 Task: Find connections with filter location Suluru with filter topic #Productivitywith filter profile language Potuguese with filter current company SpeedHire with filter school William Carey University, Shillong with filter industry Wholesale Raw Farm Products with filter service category User Experience Design with filter keywords title Public Relations
Action: Mouse moved to (629, 101)
Screenshot: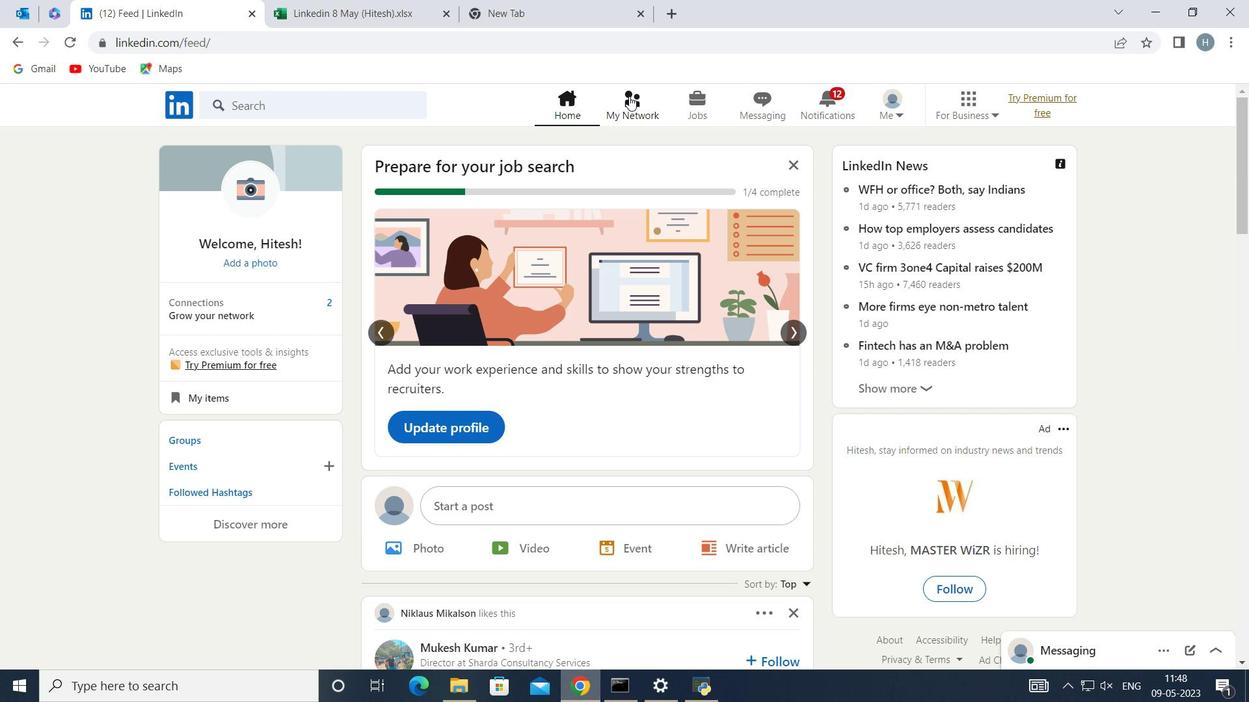 
Action: Mouse pressed left at (629, 101)
Screenshot: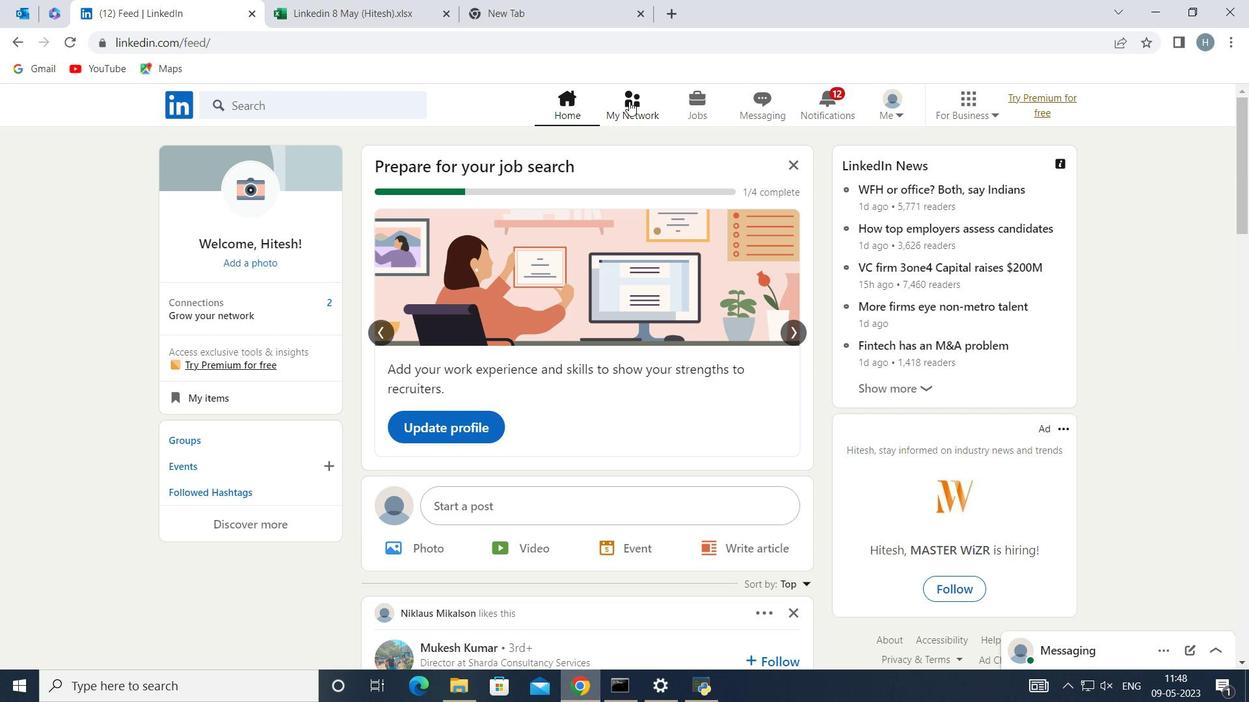 
Action: Mouse moved to (346, 186)
Screenshot: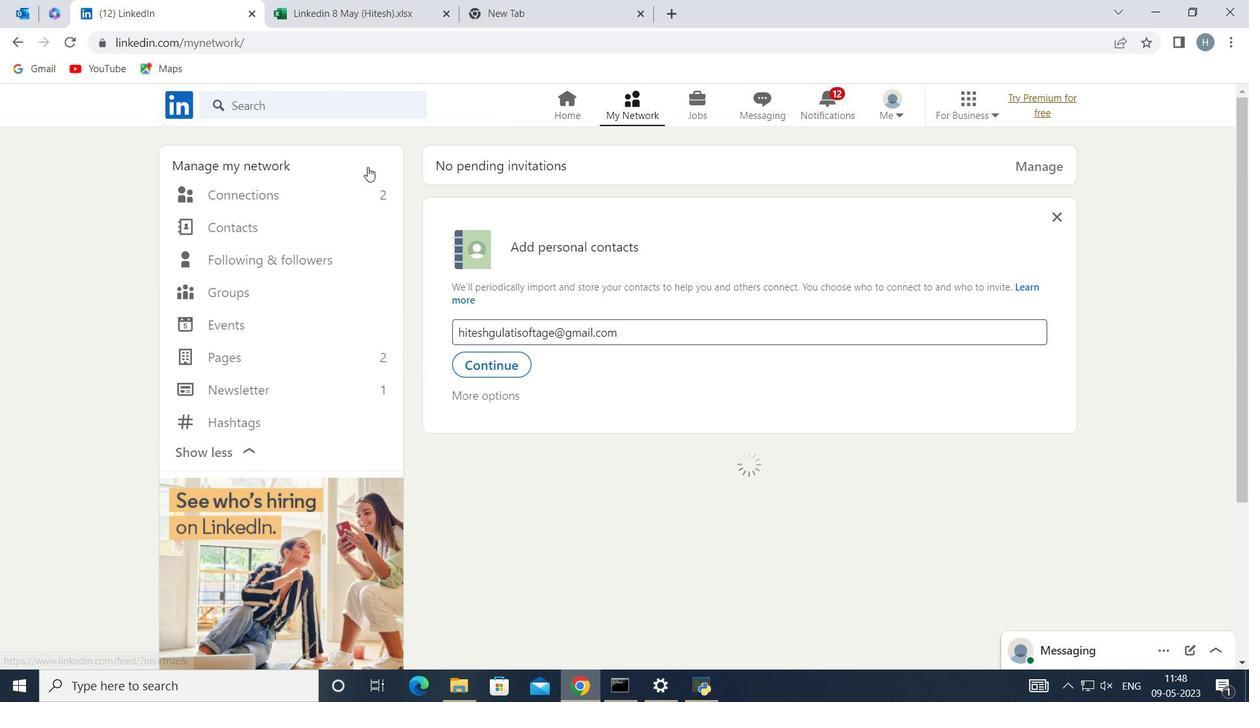 
Action: Mouse pressed left at (346, 186)
Screenshot: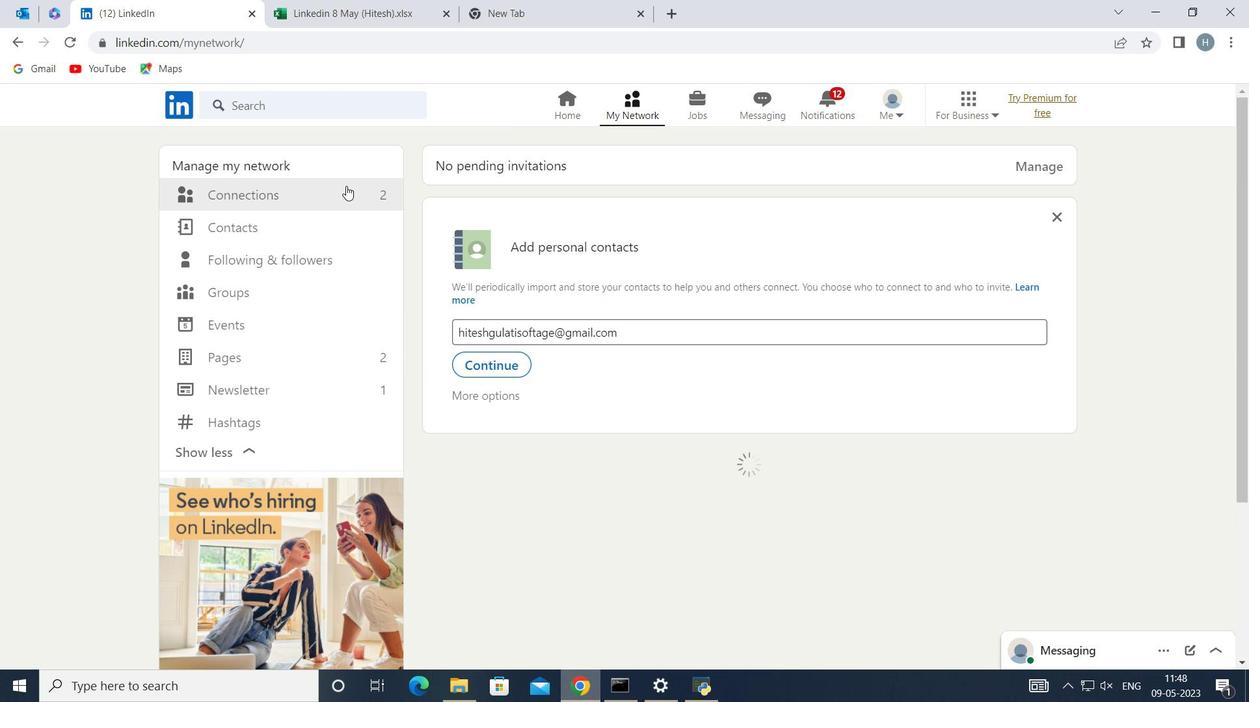 
Action: Mouse moved to (738, 193)
Screenshot: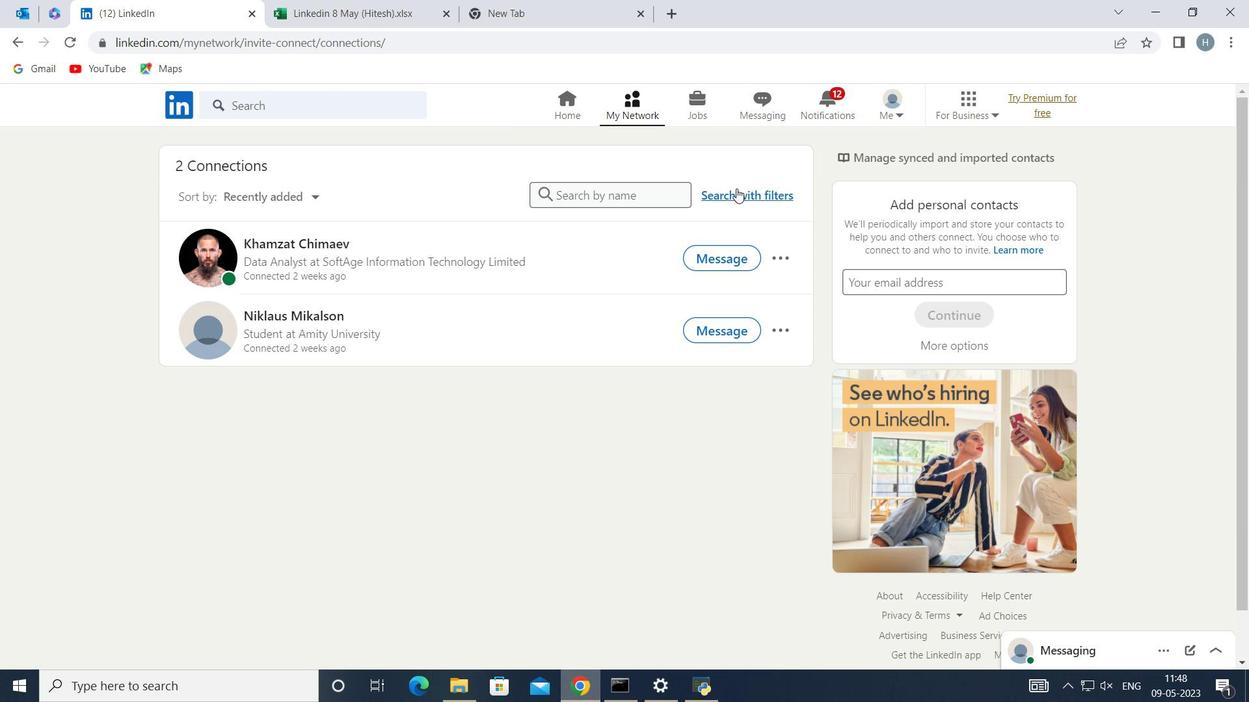 
Action: Mouse pressed left at (738, 193)
Screenshot: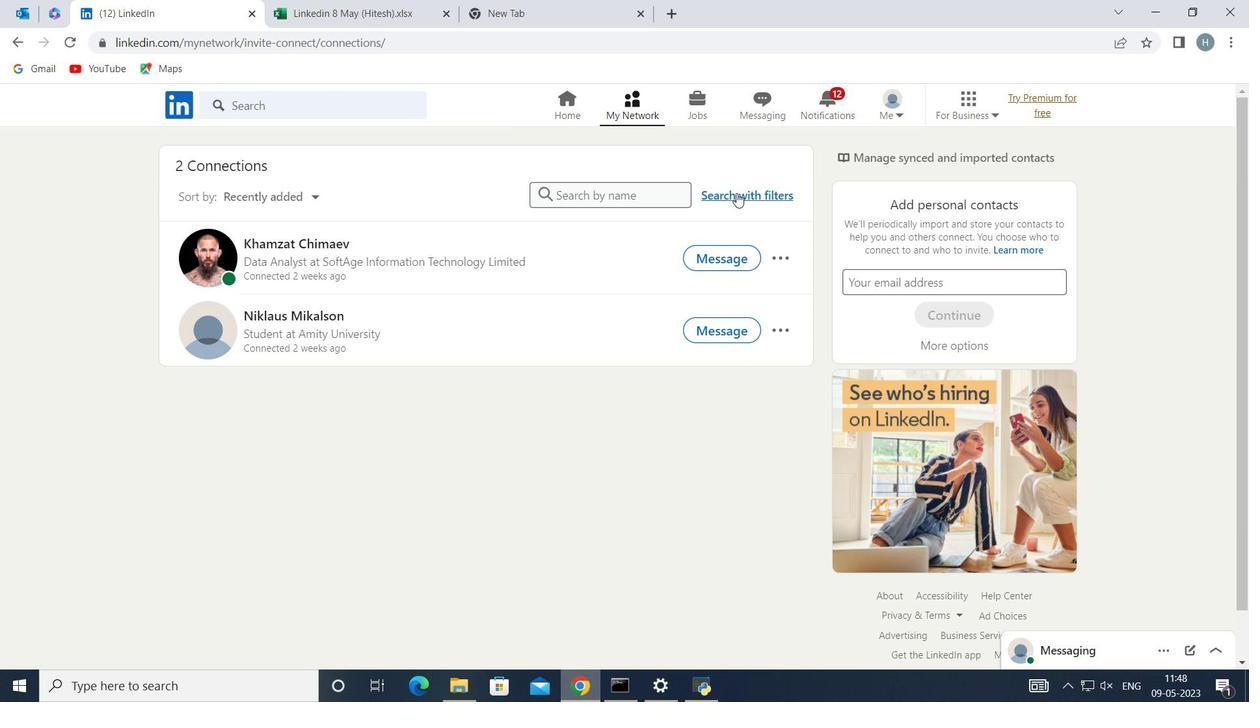 
Action: Mouse moved to (674, 150)
Screenshot: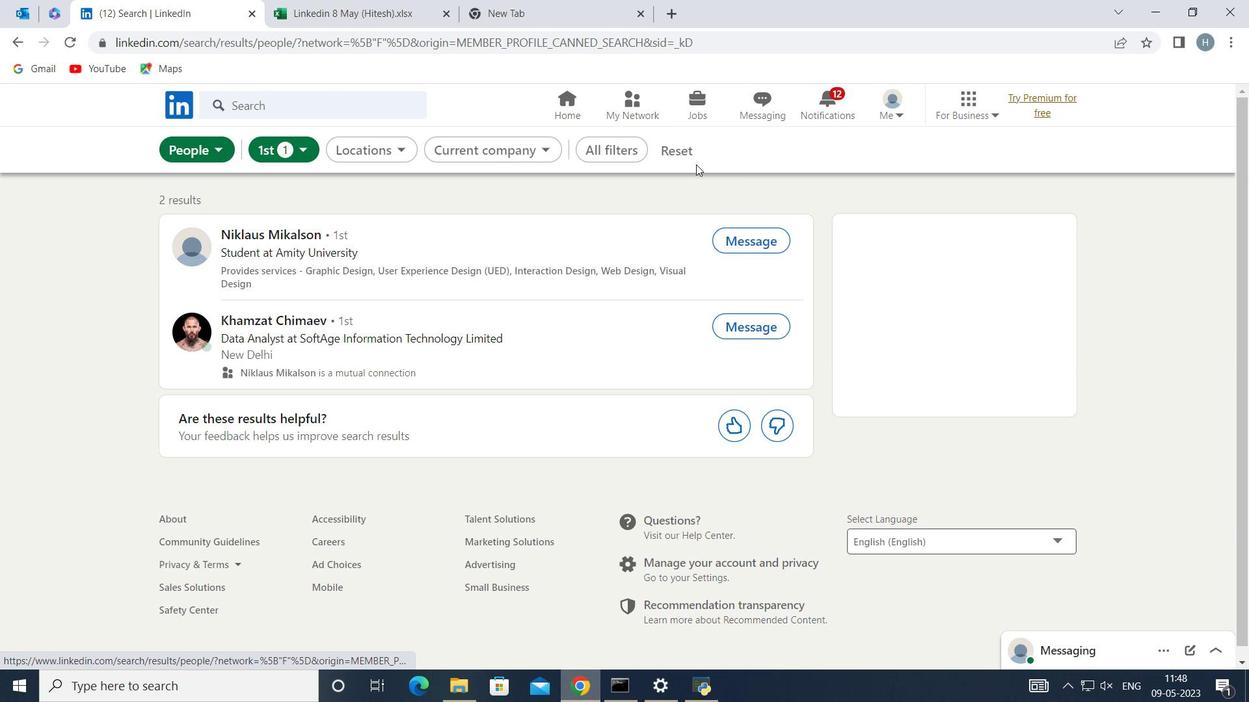 
Action: Mouse pressed left at (674, 150)
Screenshot: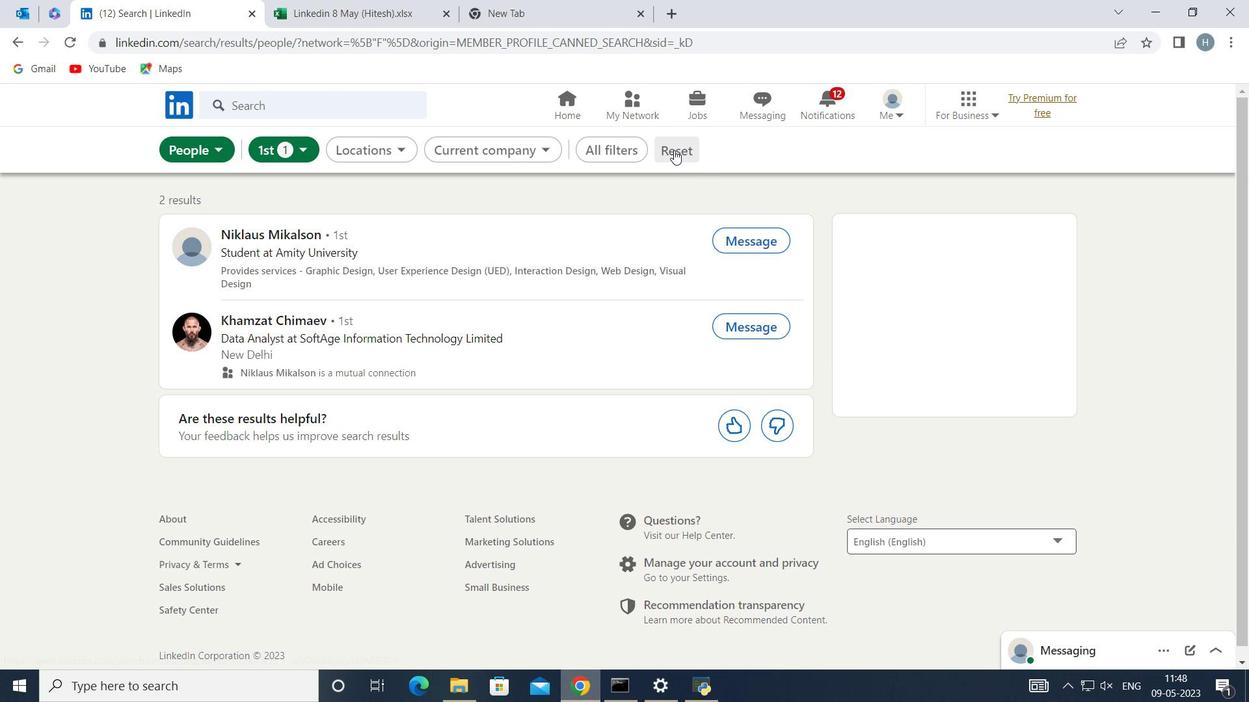 
Action: Mouse moved to (662, 147)
Screenshot: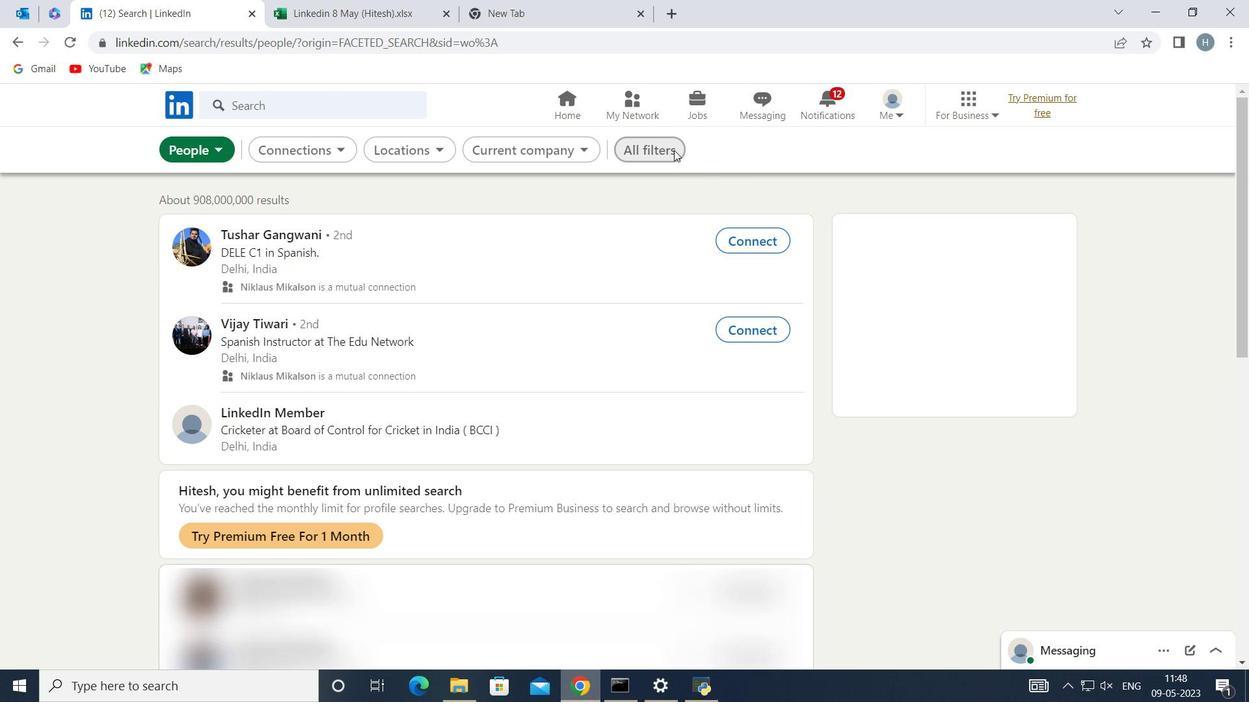 
Action: Mouse pressed left at (662, 147)
Screenshot: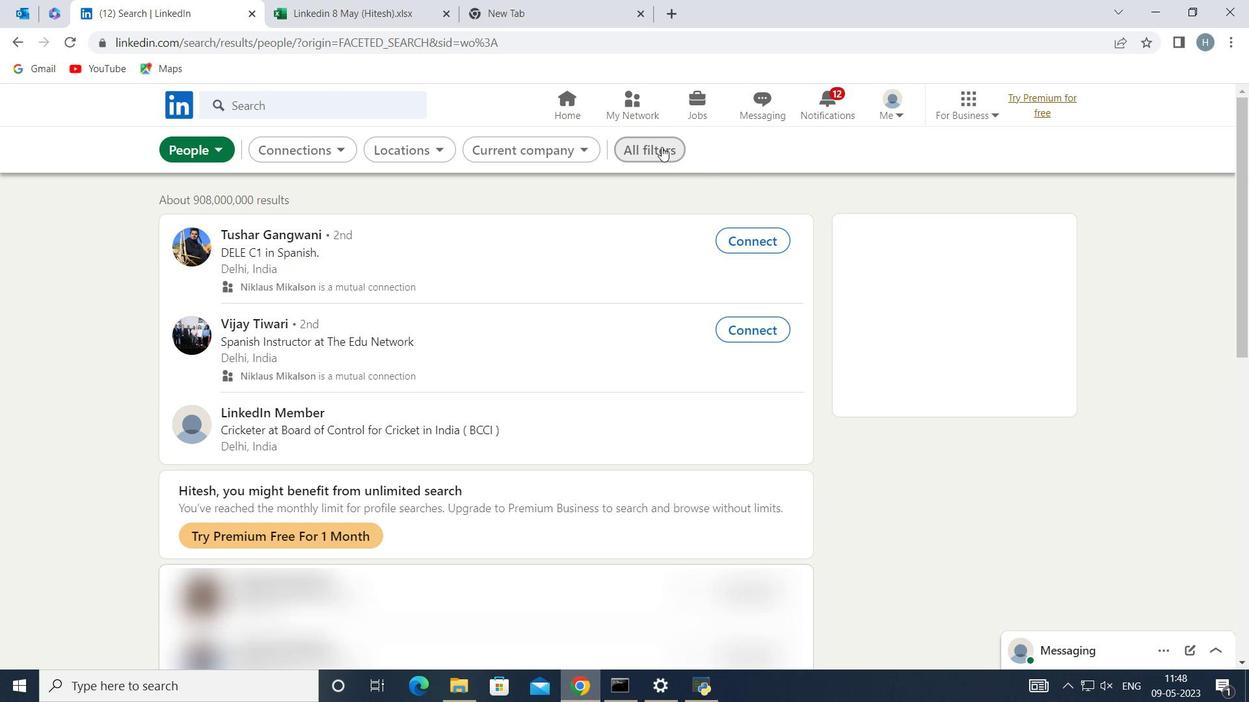 
Action: Mouse moved to (966, 339)
Screenshot: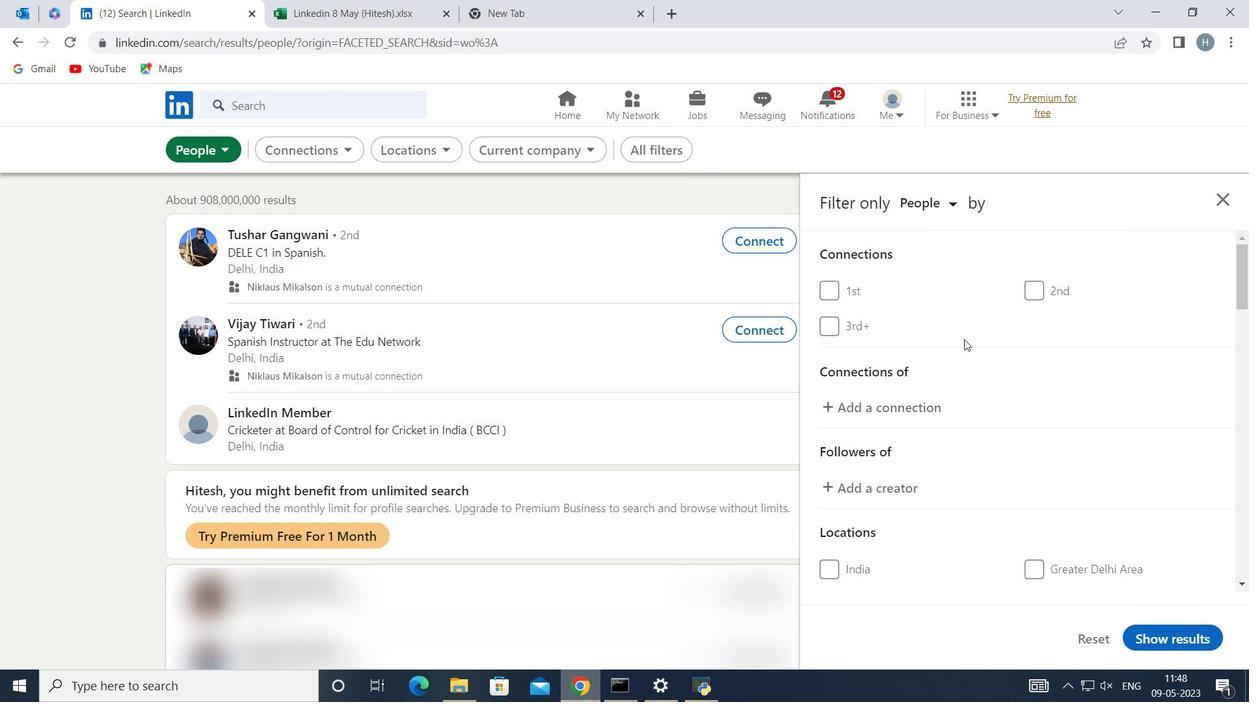 
Action: Mouse scrolled (966, 339) with delta (0, 0)
Screenshot: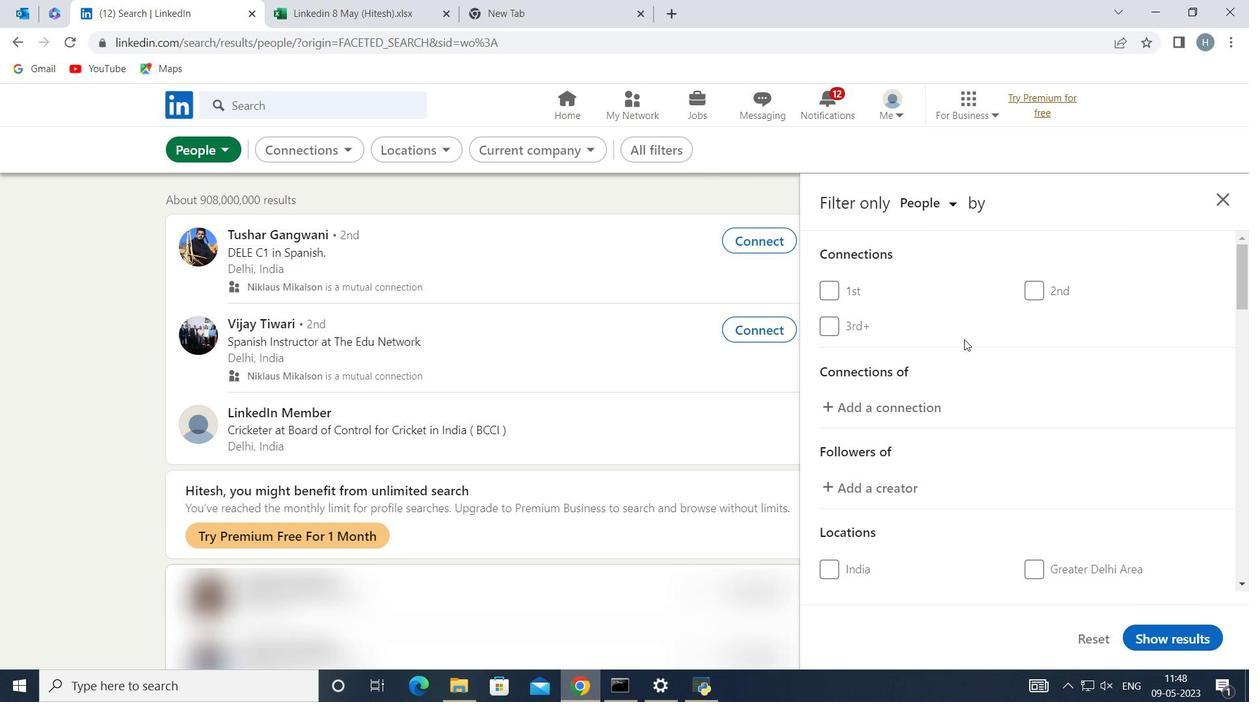 
Action: Mouse moved to (967, 339)
Screenshot: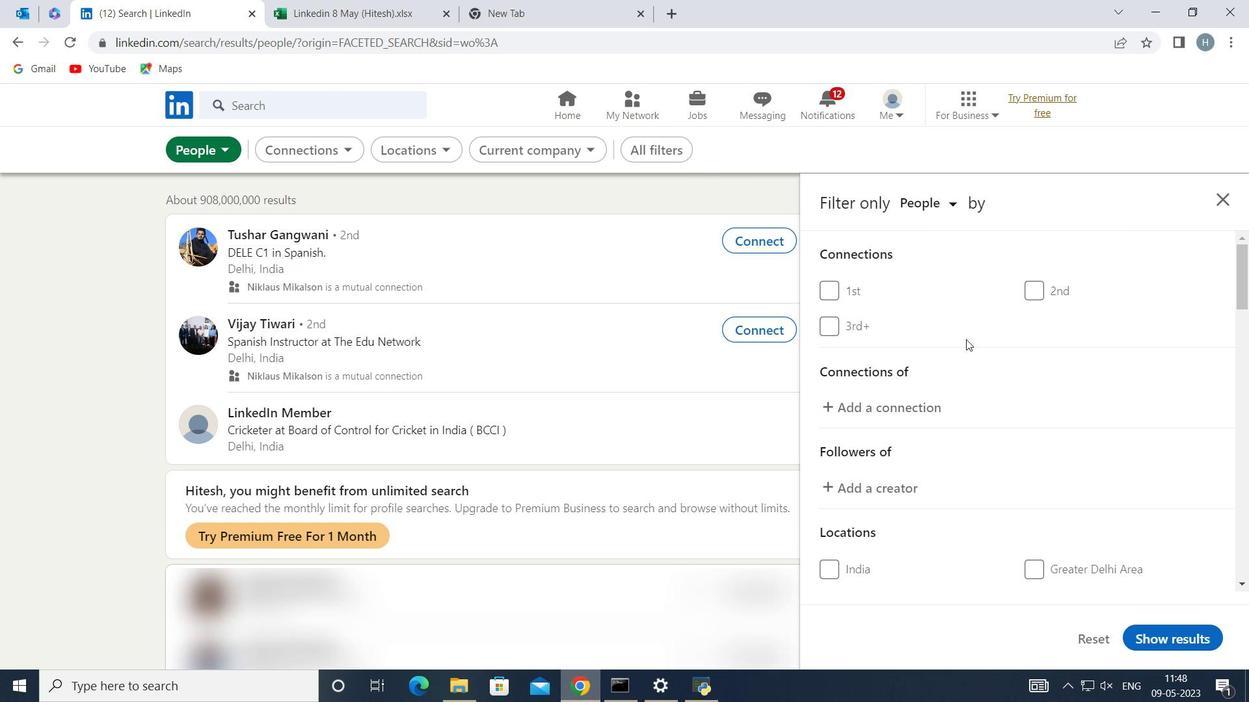 
Action: Mouse scrolled (967, 339) with delta (0, 0)
Screenshot: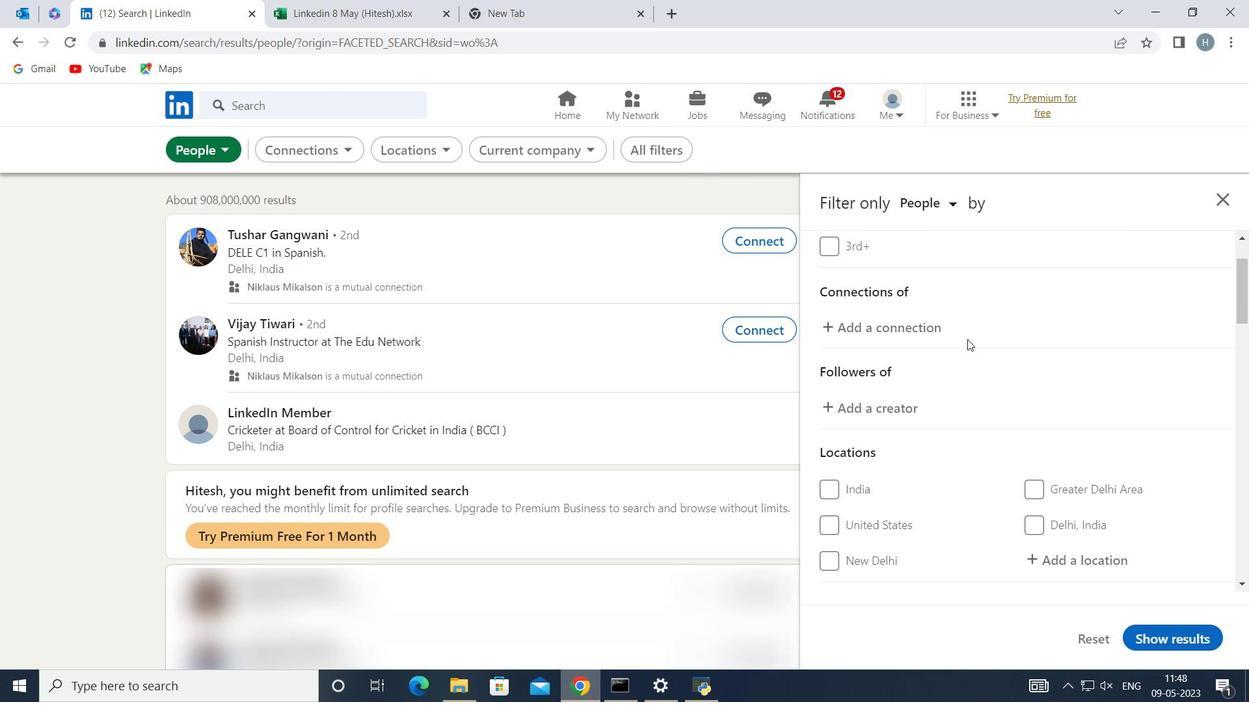 
Action: Mouse moved to (1091, 473)
Screenshot: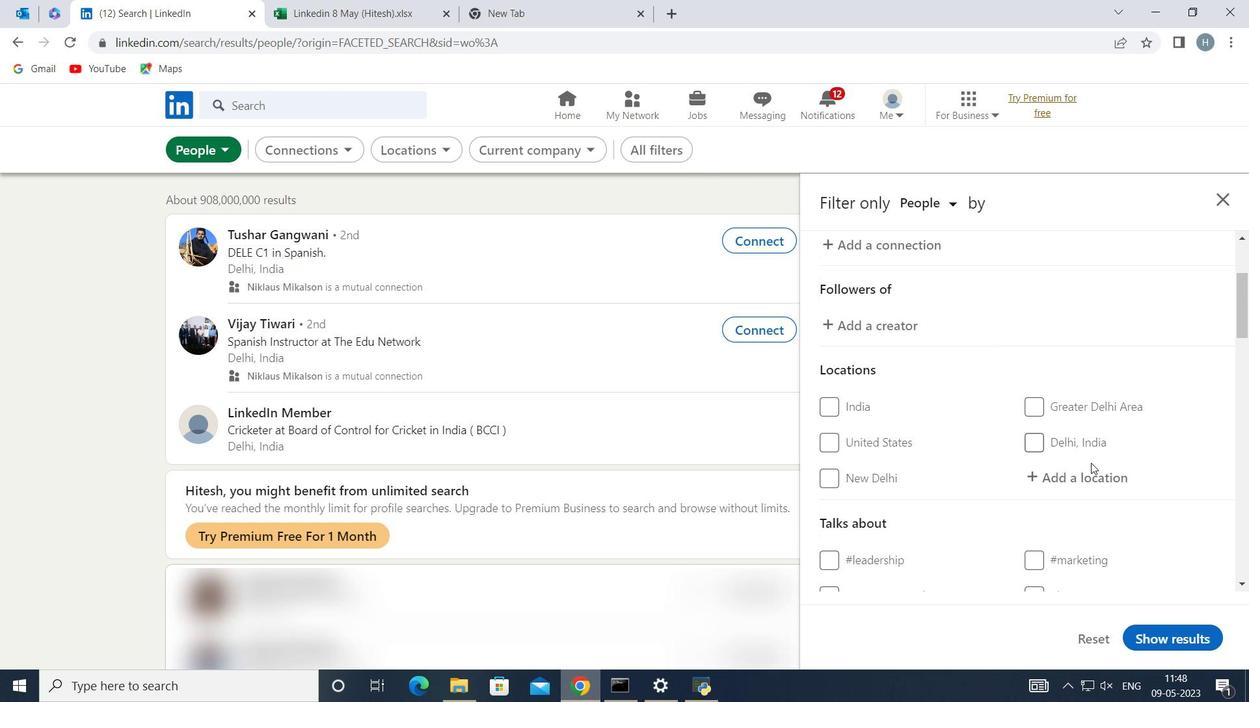 
Action: Mouse pressed left at (1091, 473)
Screenshot: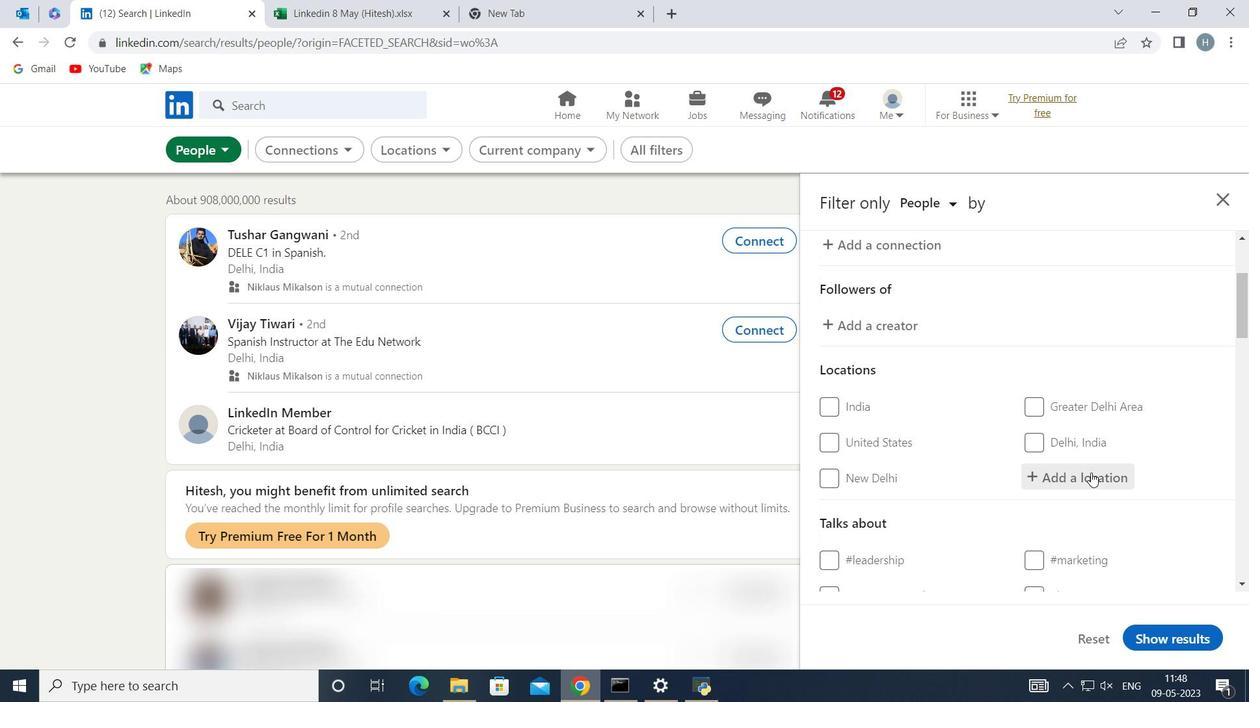 
Action: Key pressed <Key.shift>Suluru
Screenshot: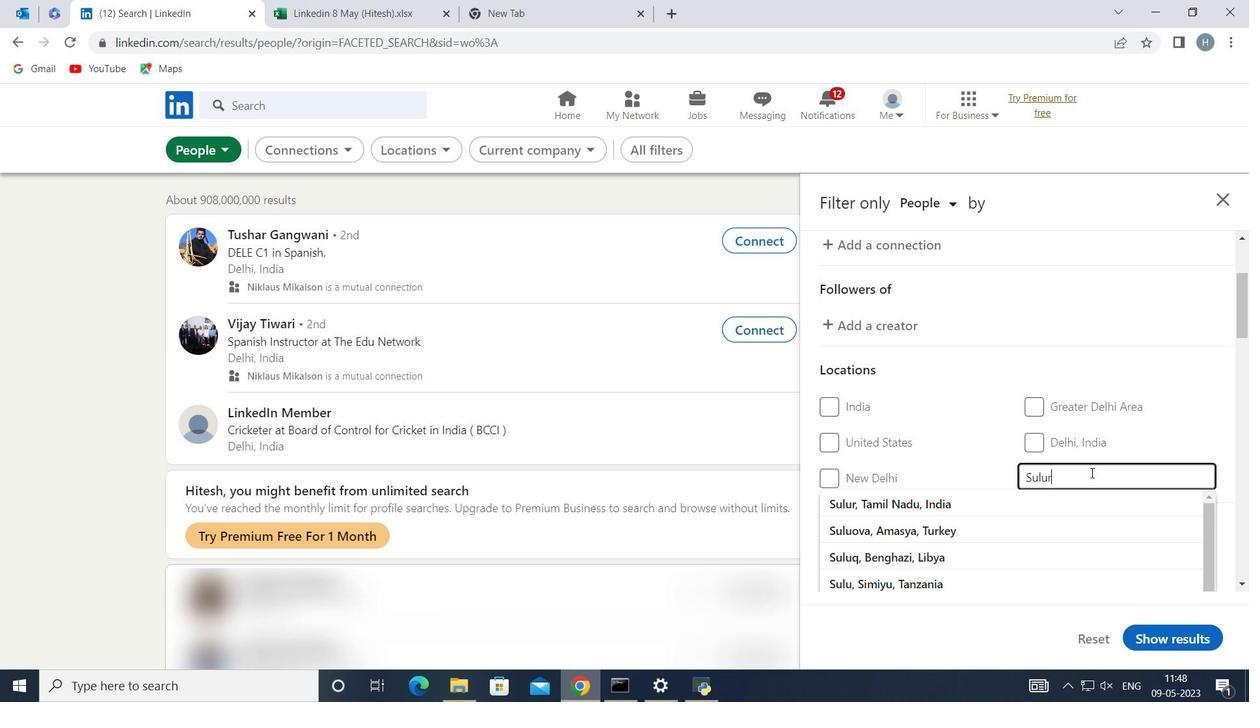 
Action: Mouse moved to (1187, 432)
Screenshot: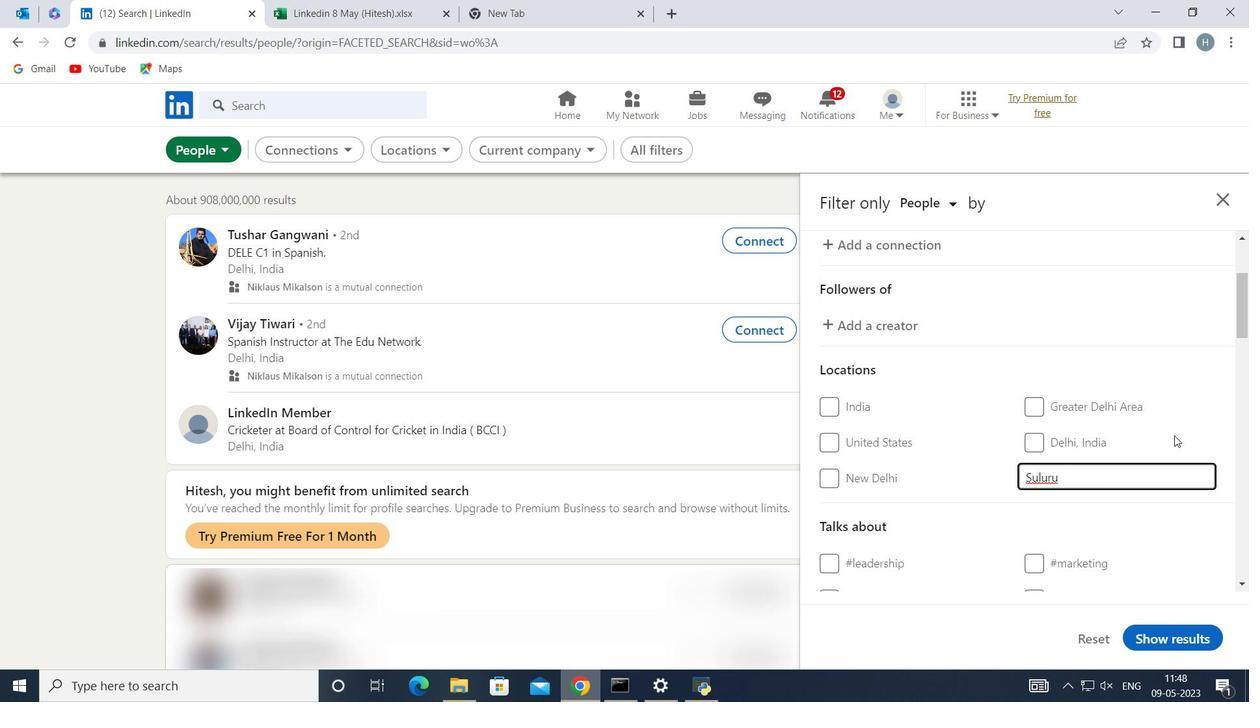 
Action: Mouse pressed left at (1187, 432)
Screenshot: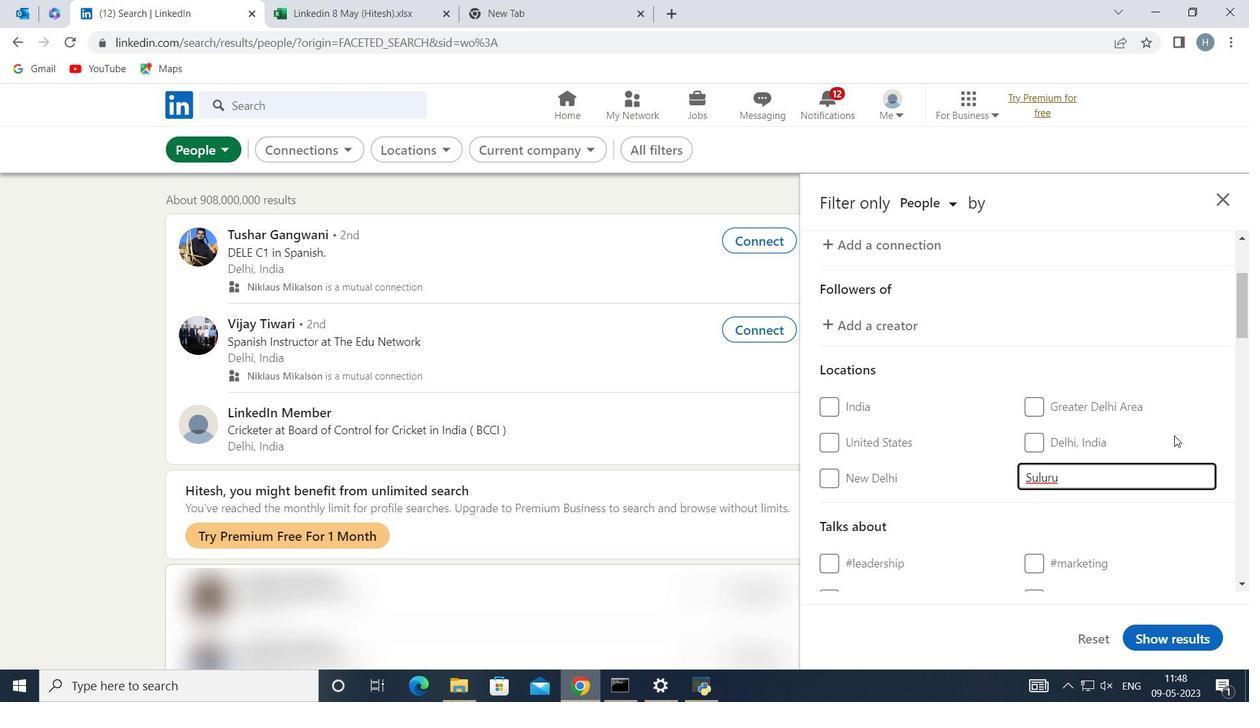 
Action: Mouse moved to (1165, 437)
Screenshot: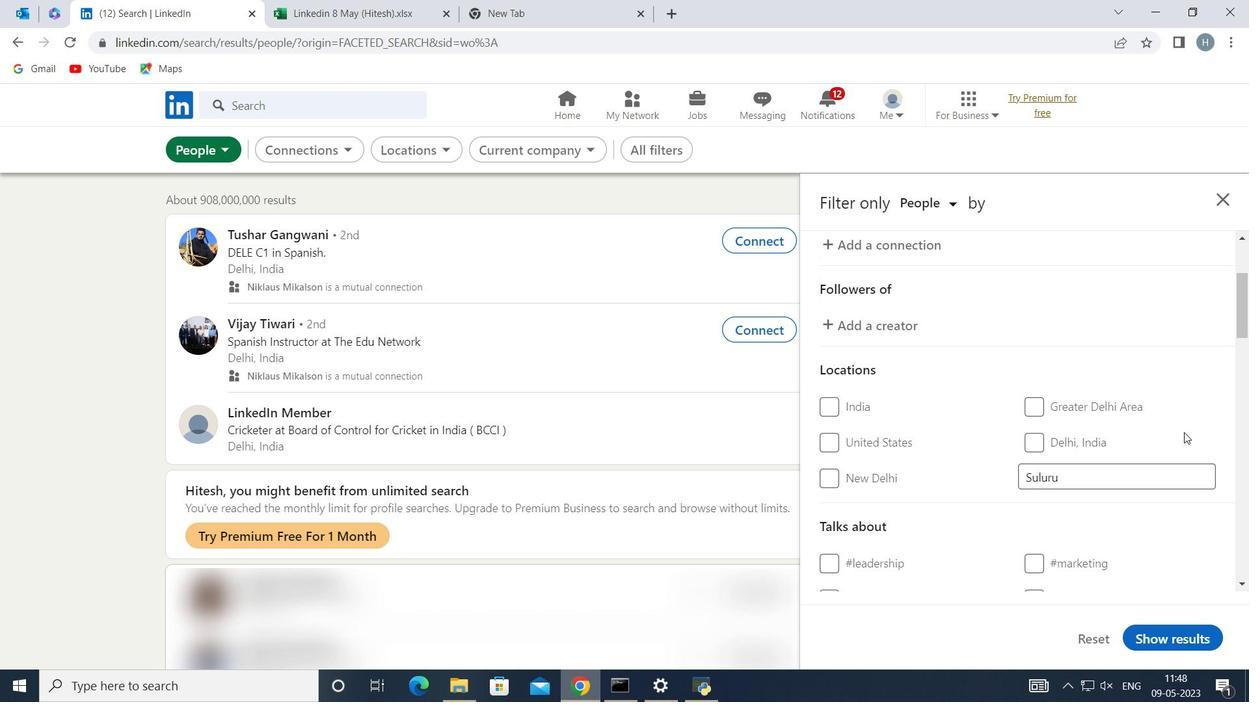 
Action: Mouse scrolled (1165, 436) with delta (0, 0)
Screenshot: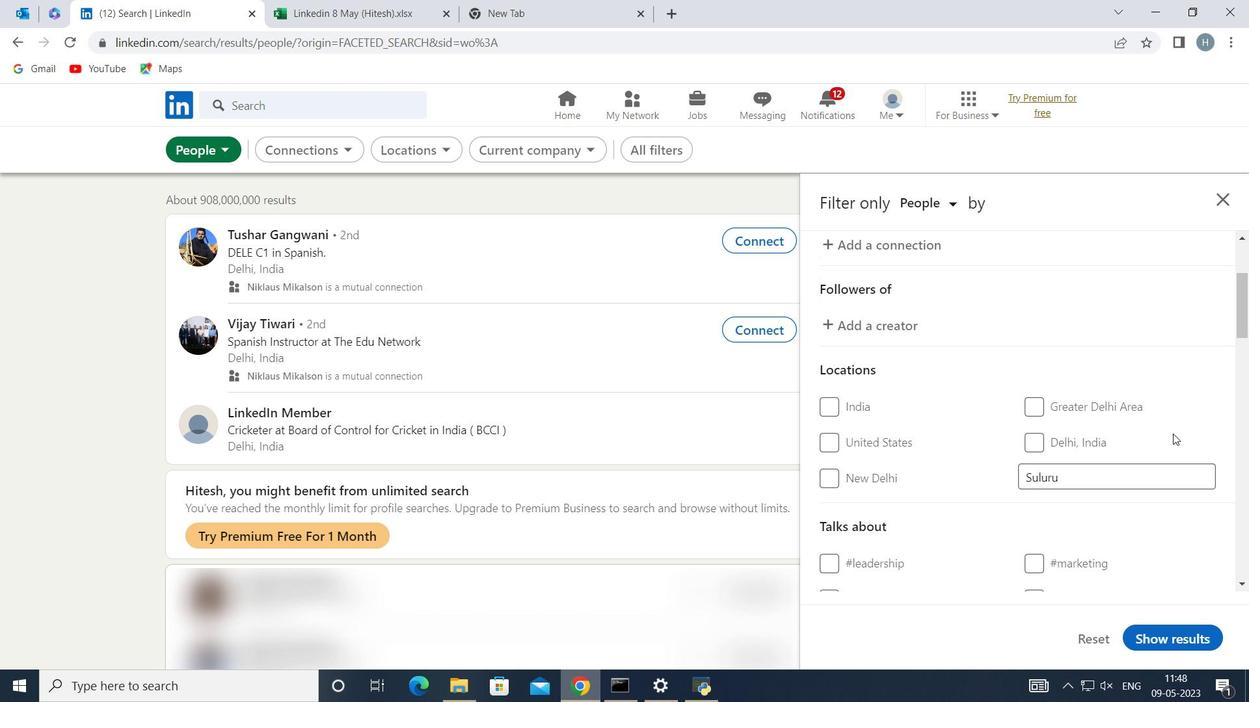 
Action: Mouse moved to (1163, 441)
Screenshot: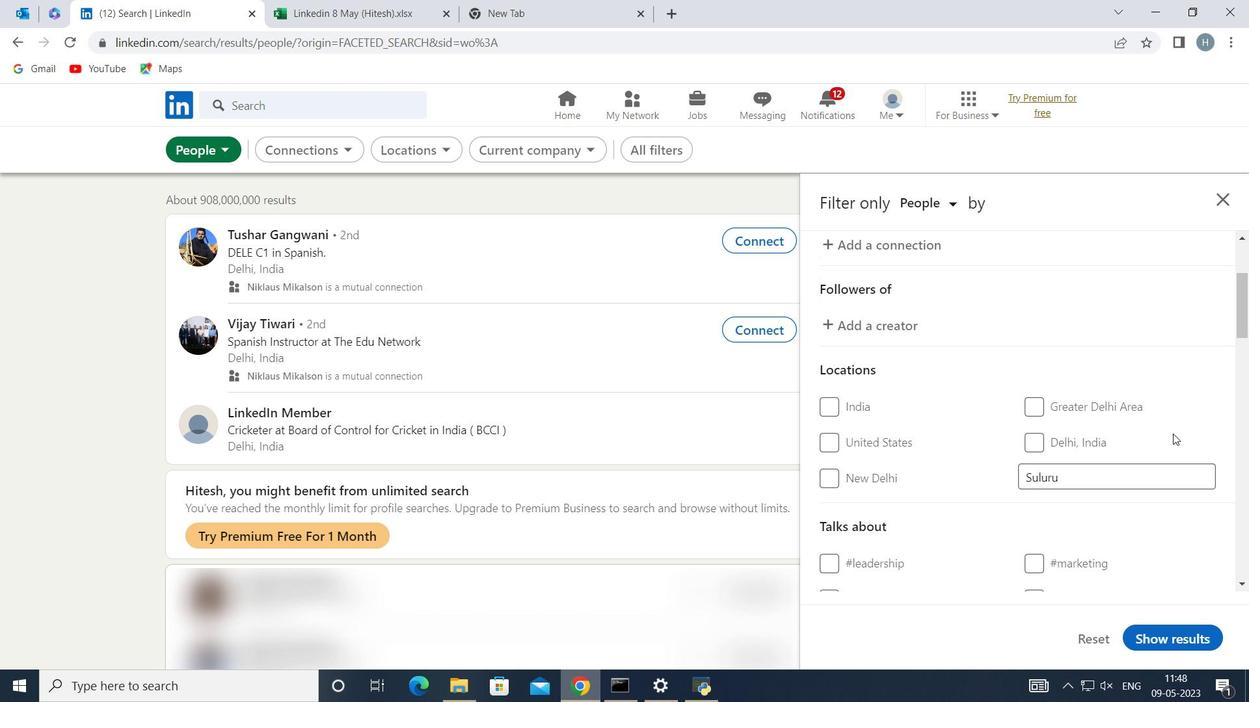 
Action: Mouse scrolled (1163, 440) with delta (0, 0)
Screenshot: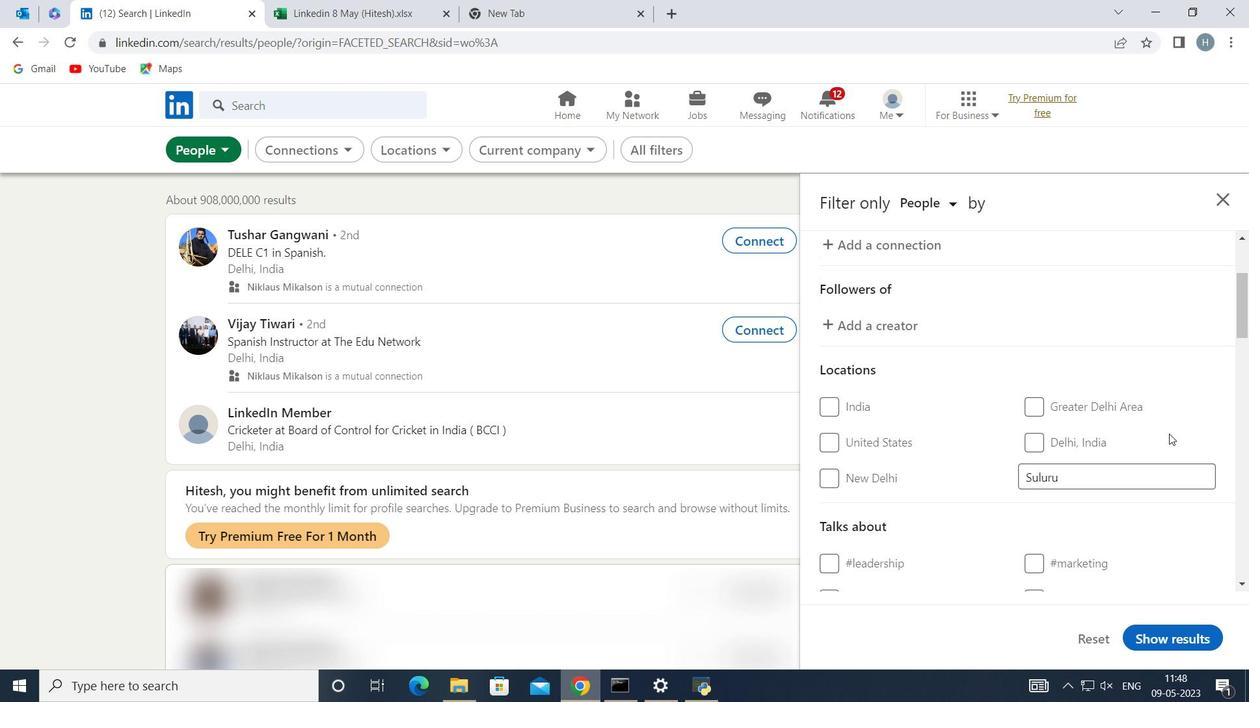 
Action: Mouse moved to (1081, 471)
Screenshot: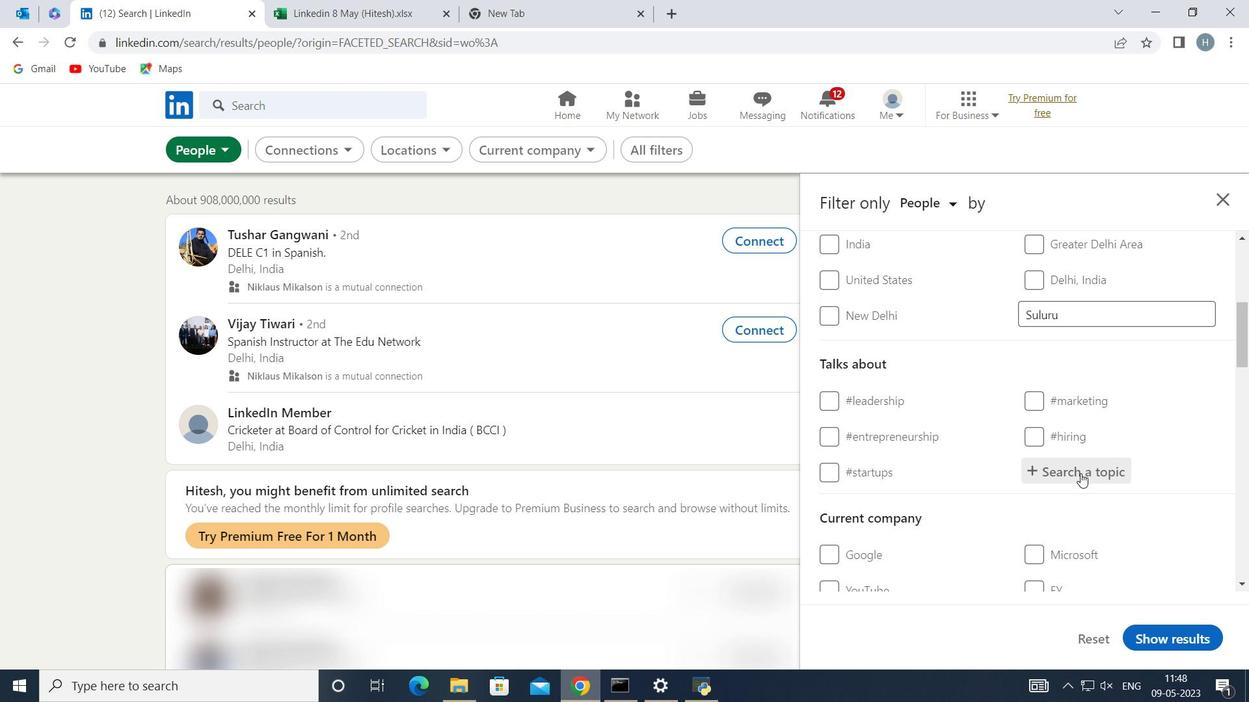
Action: Mouse pressed left at (1081, 471)
Screenshot: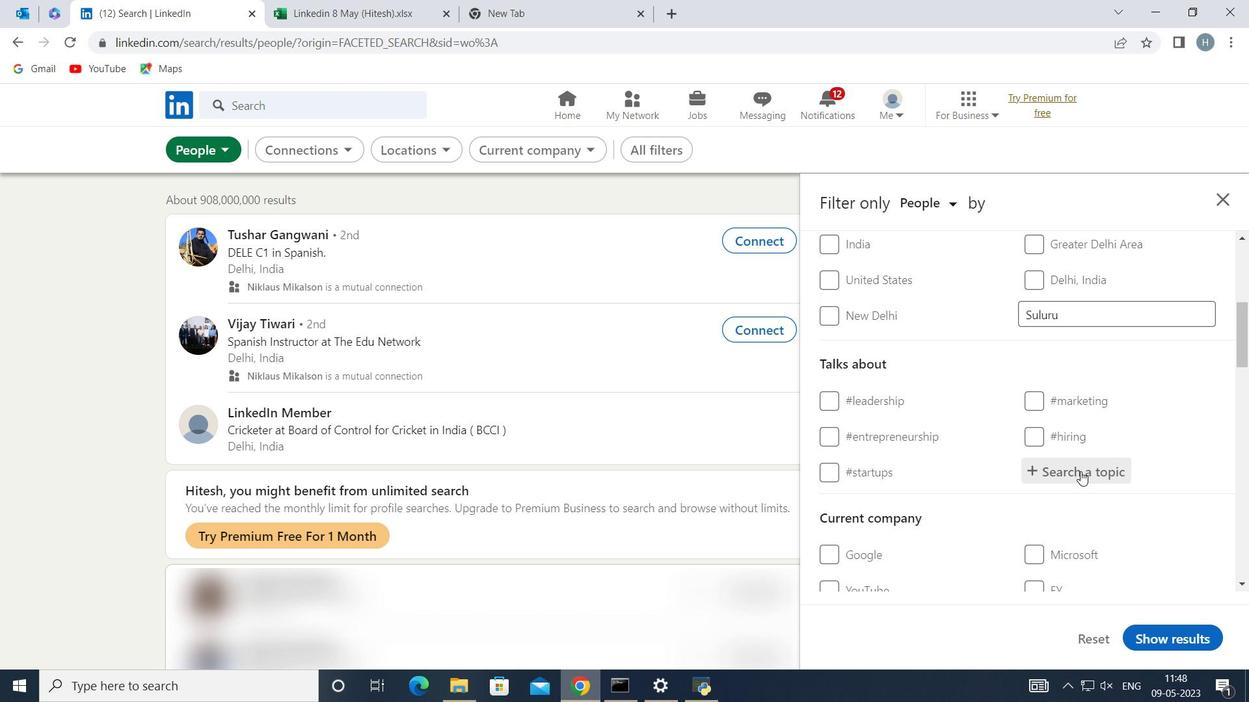 
Action: Key pressed <Key.shift>Productivity
Screenshot: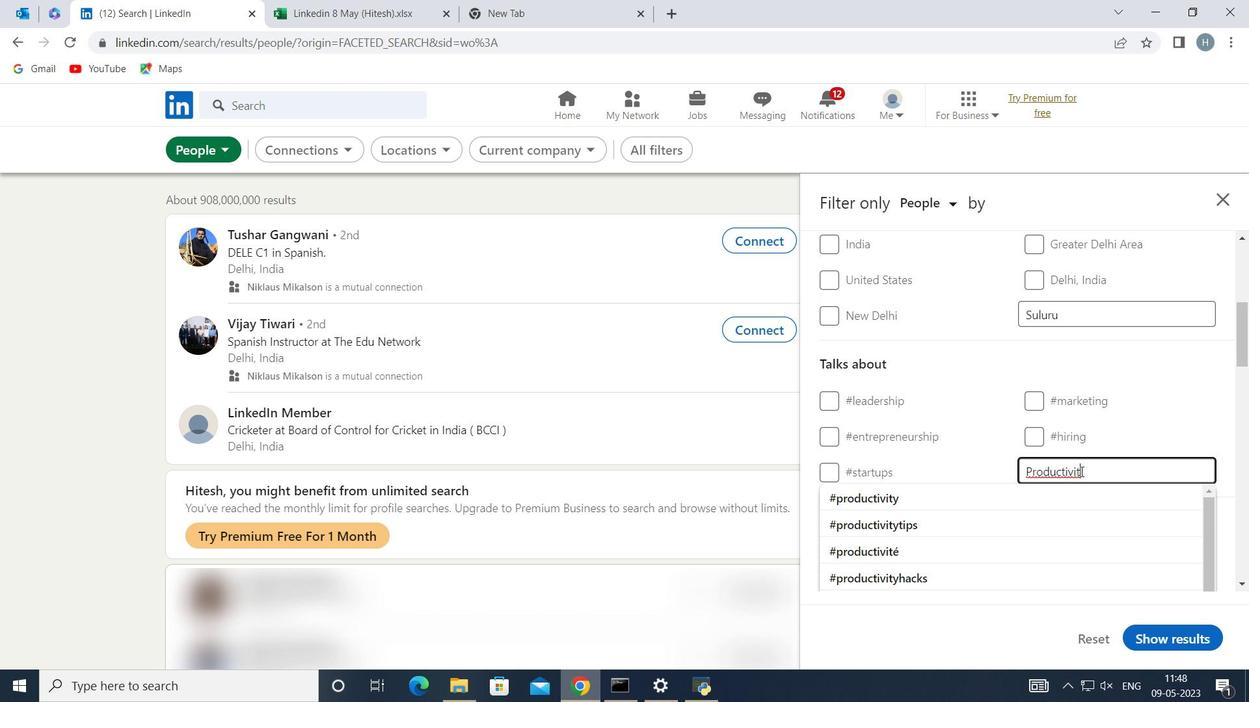 
Action: Mouse moved to (963, 491)
Screenshot: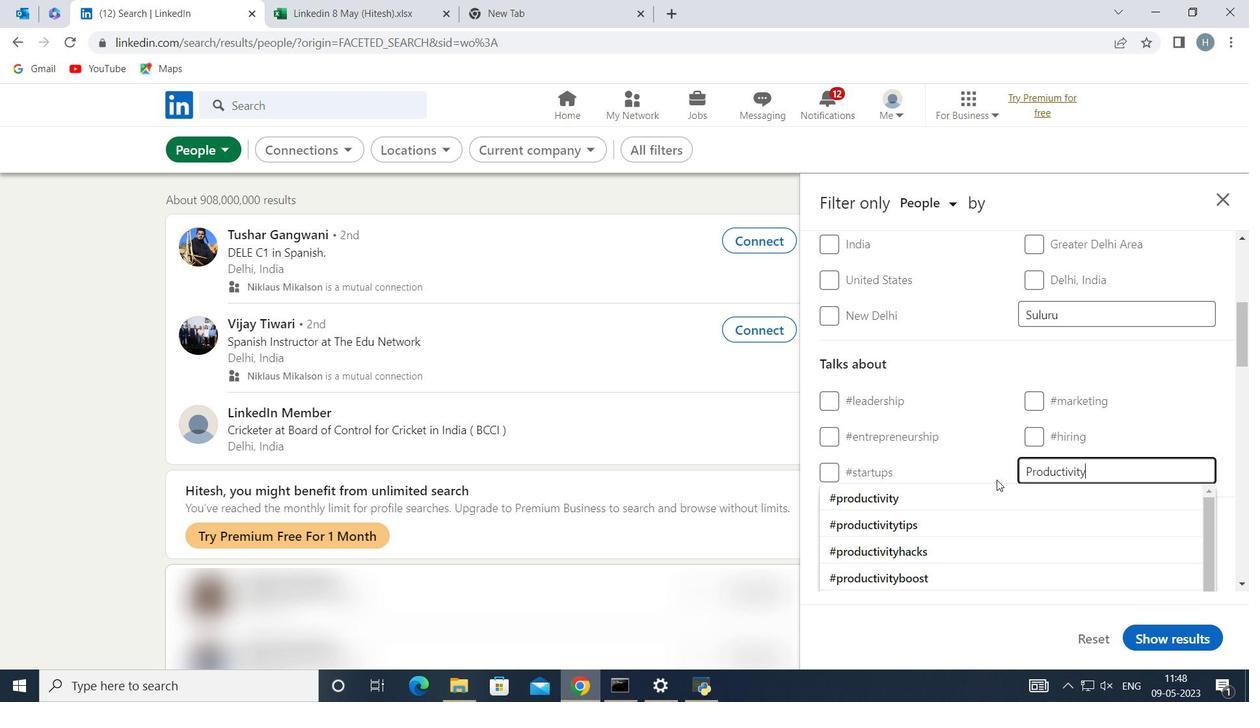 
Action: Mouse pressed left at (963, 491)
Screenshot: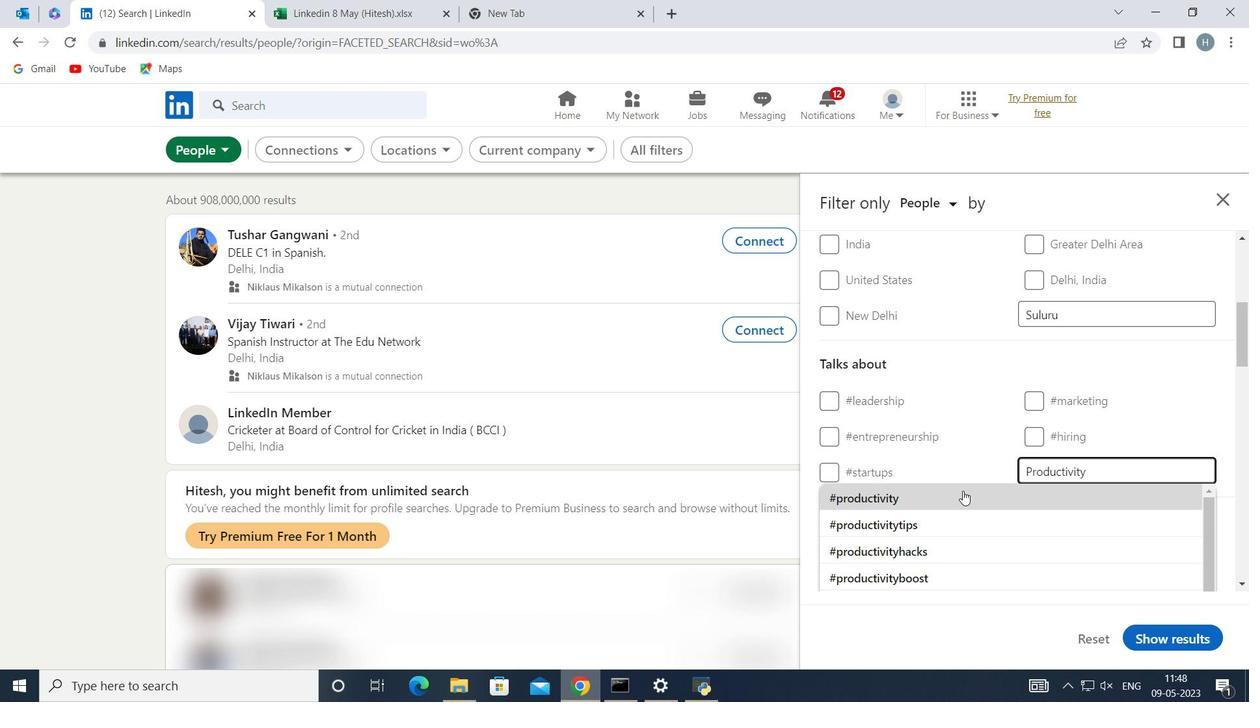 
Action: Mouse moved to (1005, 463)
Screenshot: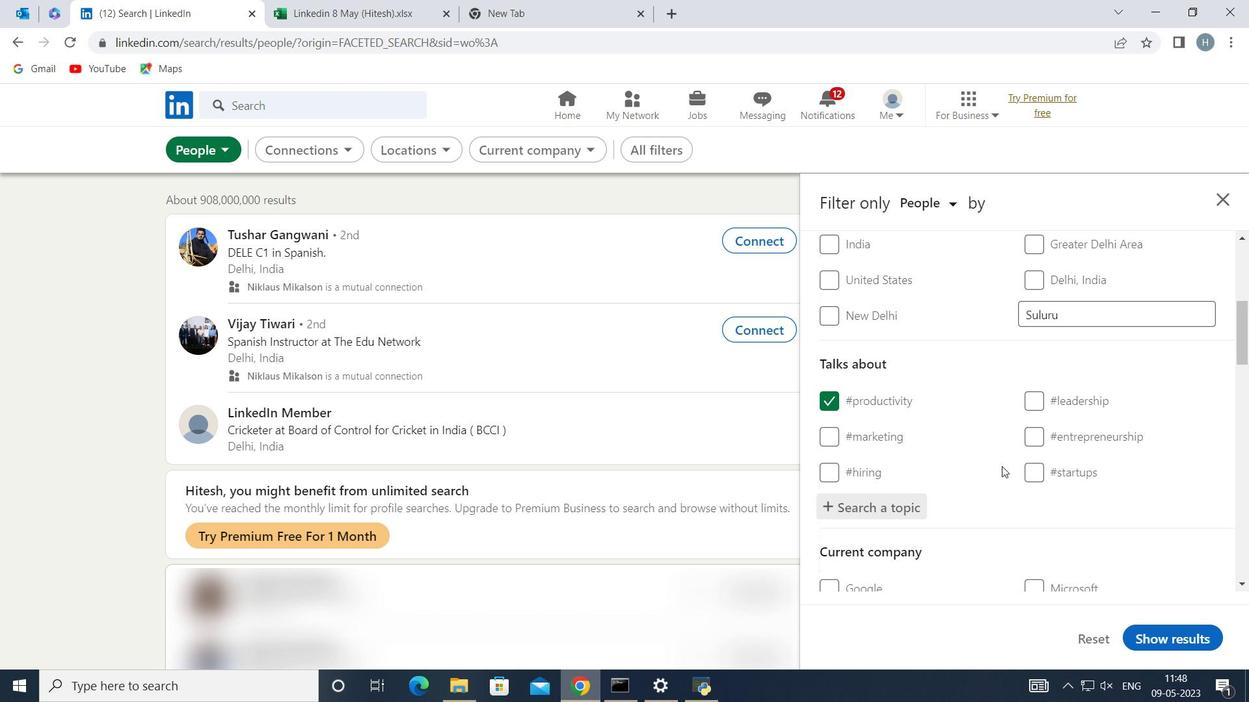 
Action: Mouse scrolled (1005, 462) with delta (0, 0)
Screenshot: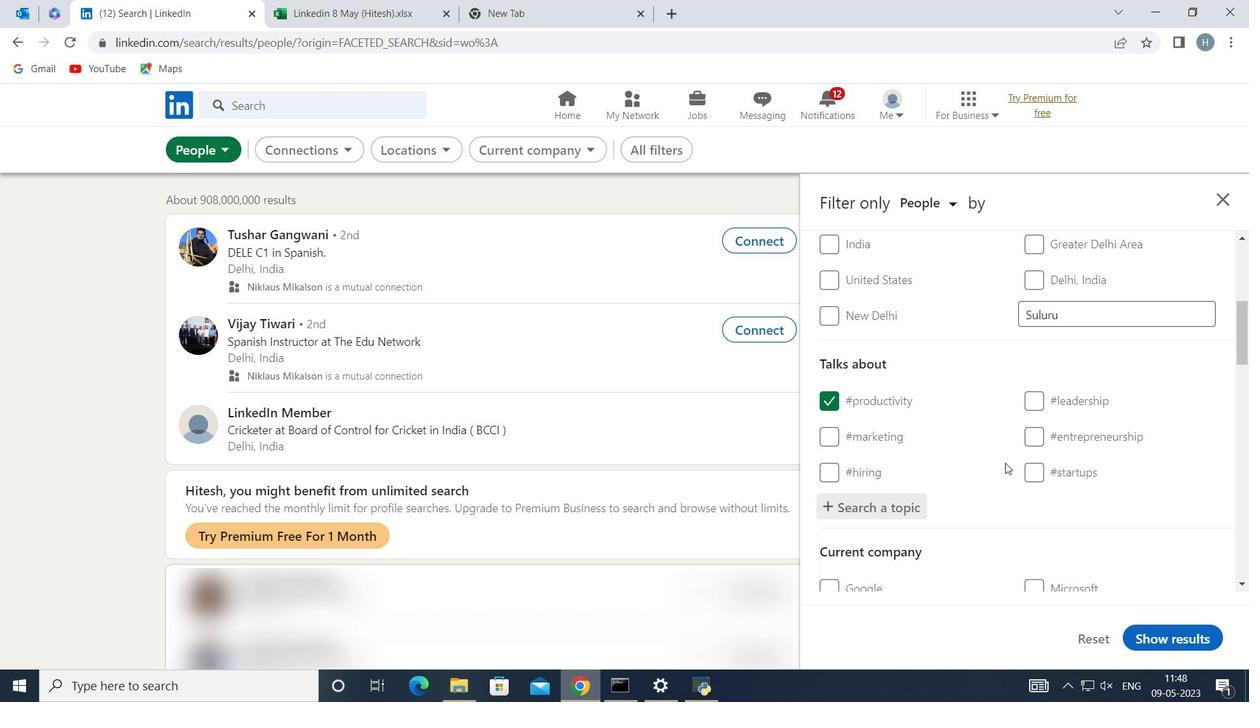 
Action: Mouse moved to (1003, 460)
Screenshot: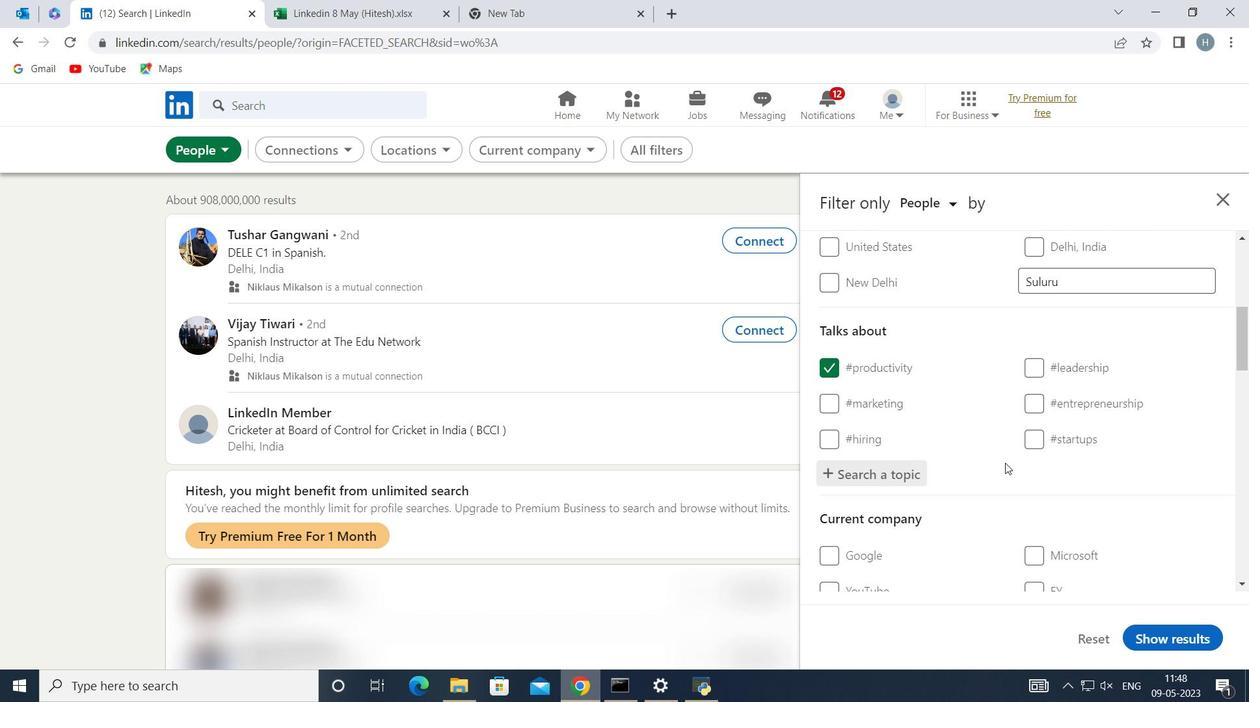 
Action: Mouse scrolled (1003, 459) with delta (0, 0)
Screenshot: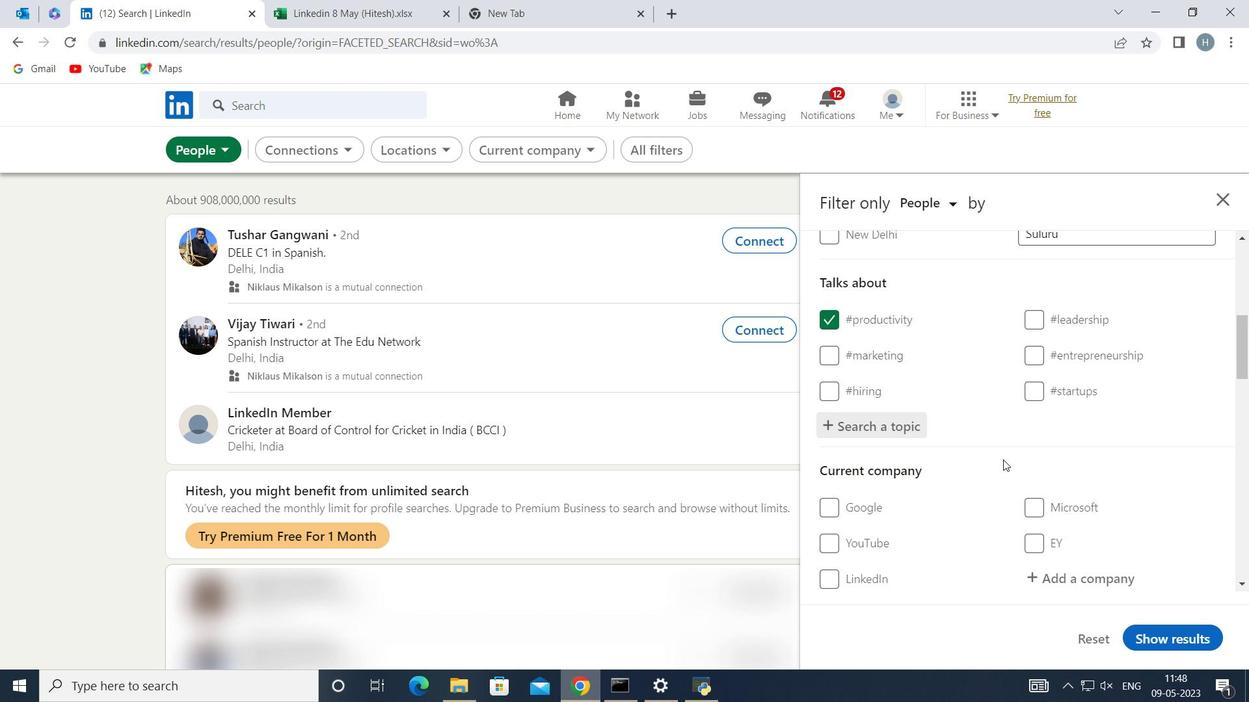 
Action: Mouse moved to (1002, 458)
Screenshot: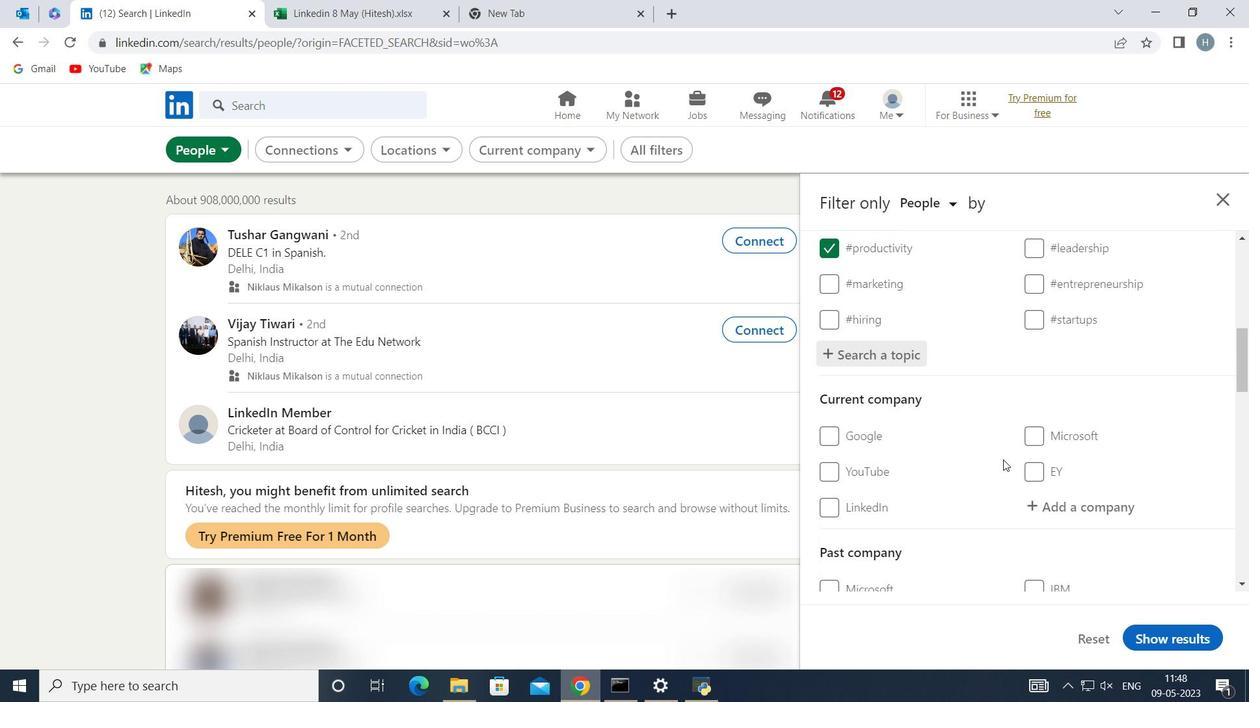 
Action: Mouse scrolled (1002, 458) with delta (0, 0)
Screenshot: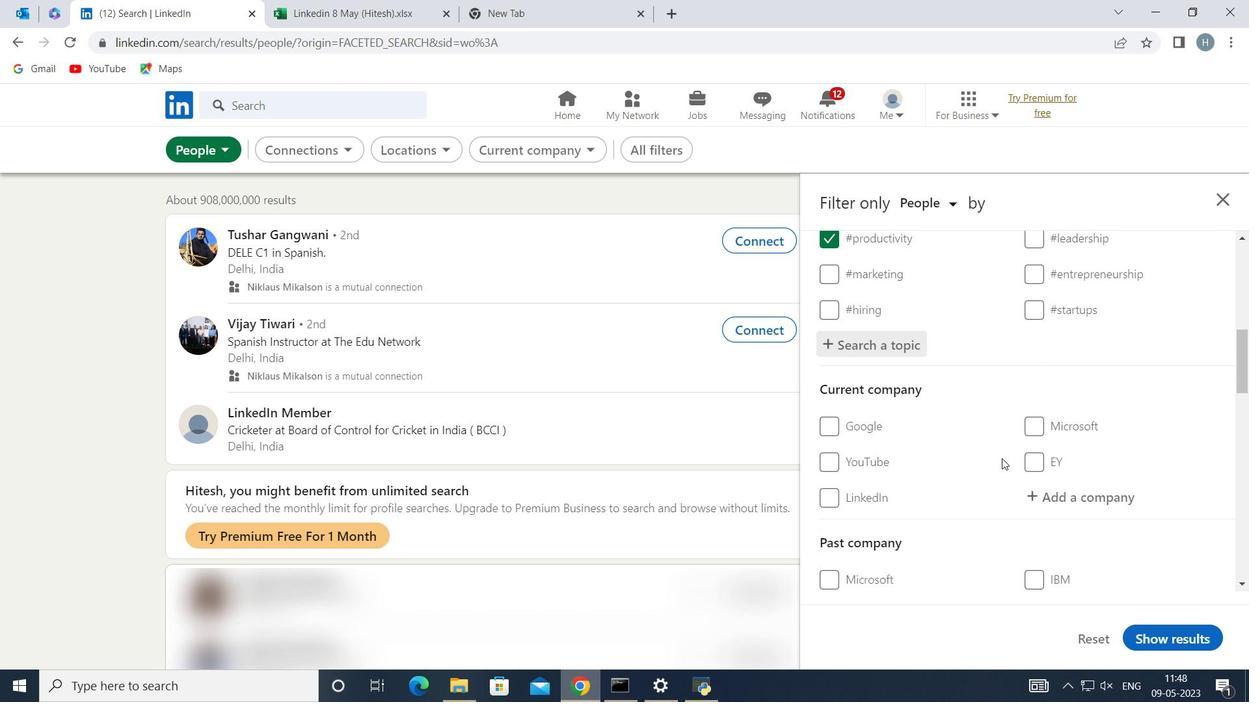 
Action: Mouse scrolled (1002, 458) with delta (0, 0)
Screenshot: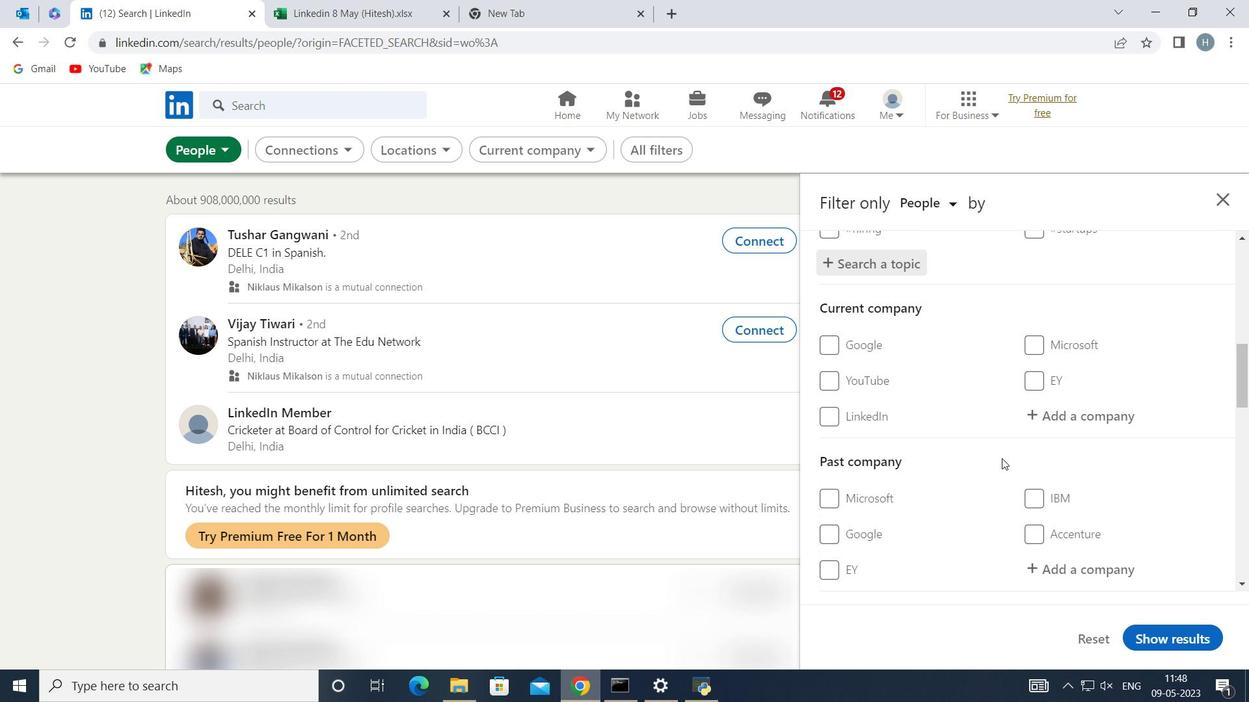 
Action: Mouse moved to (991, 453)
Screenshot: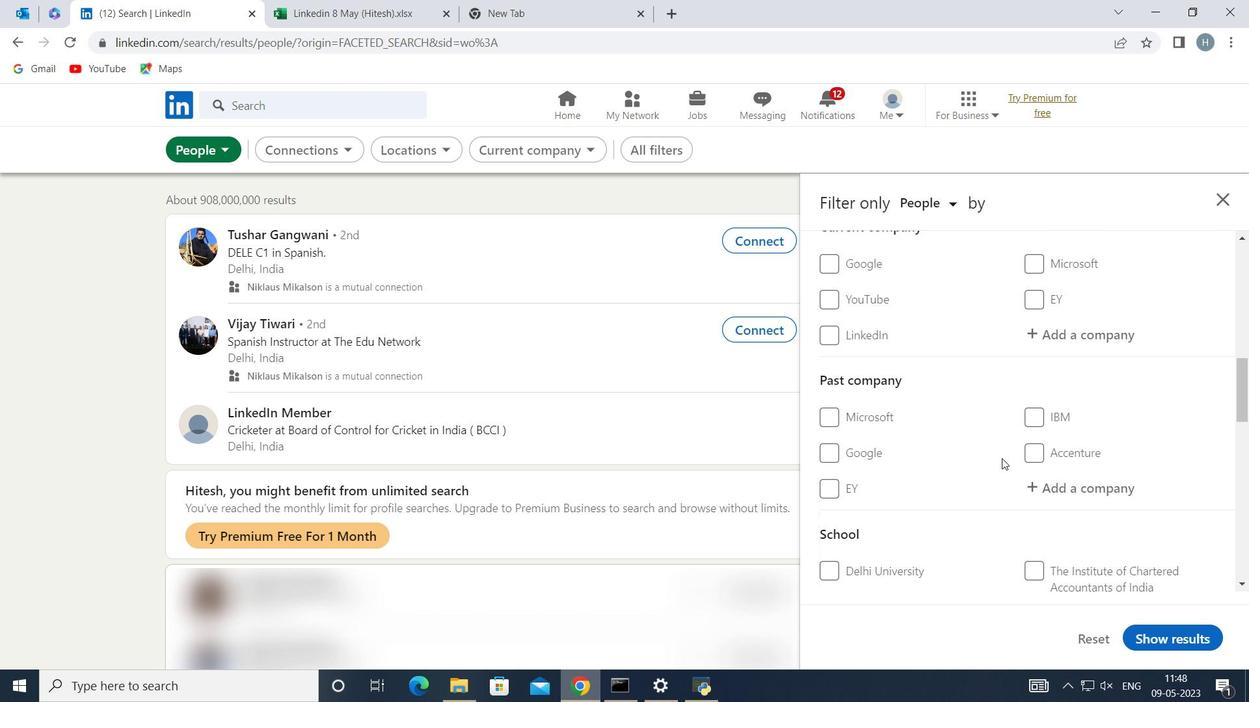 
Action: Mouse scrolled (991, 453) with delta (0, 0)
Screenshot: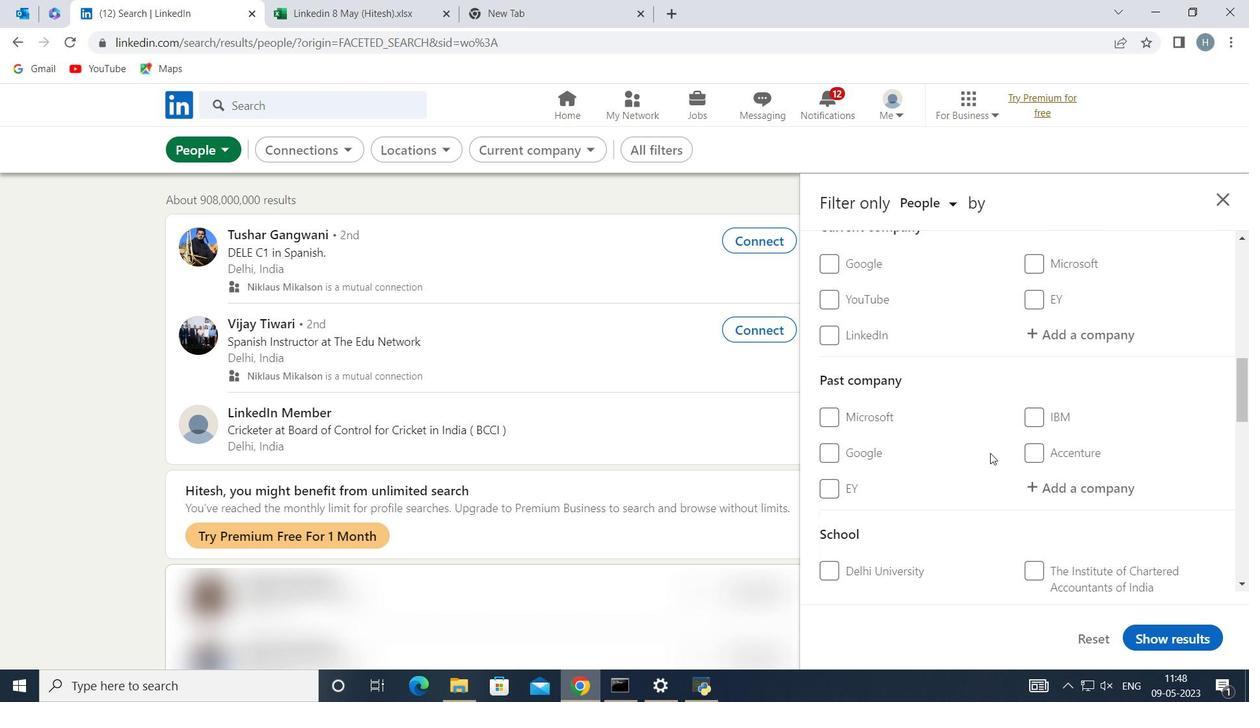 
Action: Mouse scrolled (991, 453) with delta (0, 0)
Screenshot: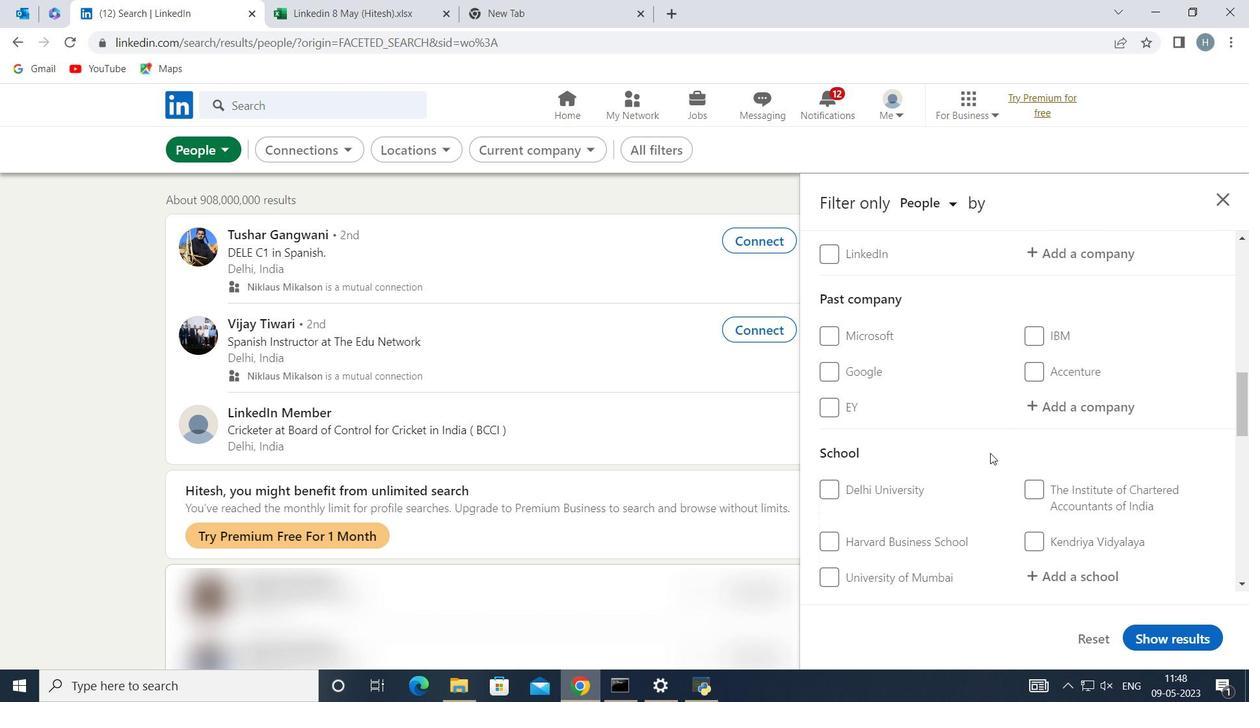 
Action: Mouse scrolled (991, 453) with delta (0, 0)
Screenshot: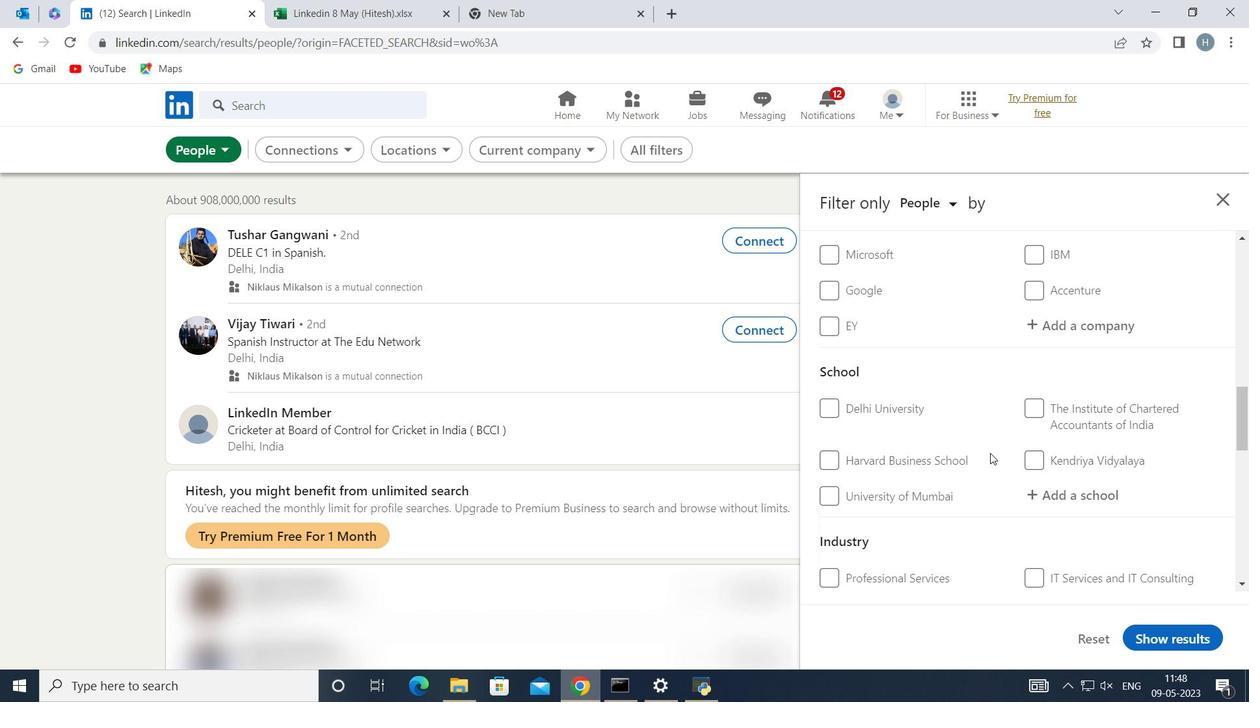
Action: Mouse scrolled (991, 453) with delta (0, 0)
Screenshot: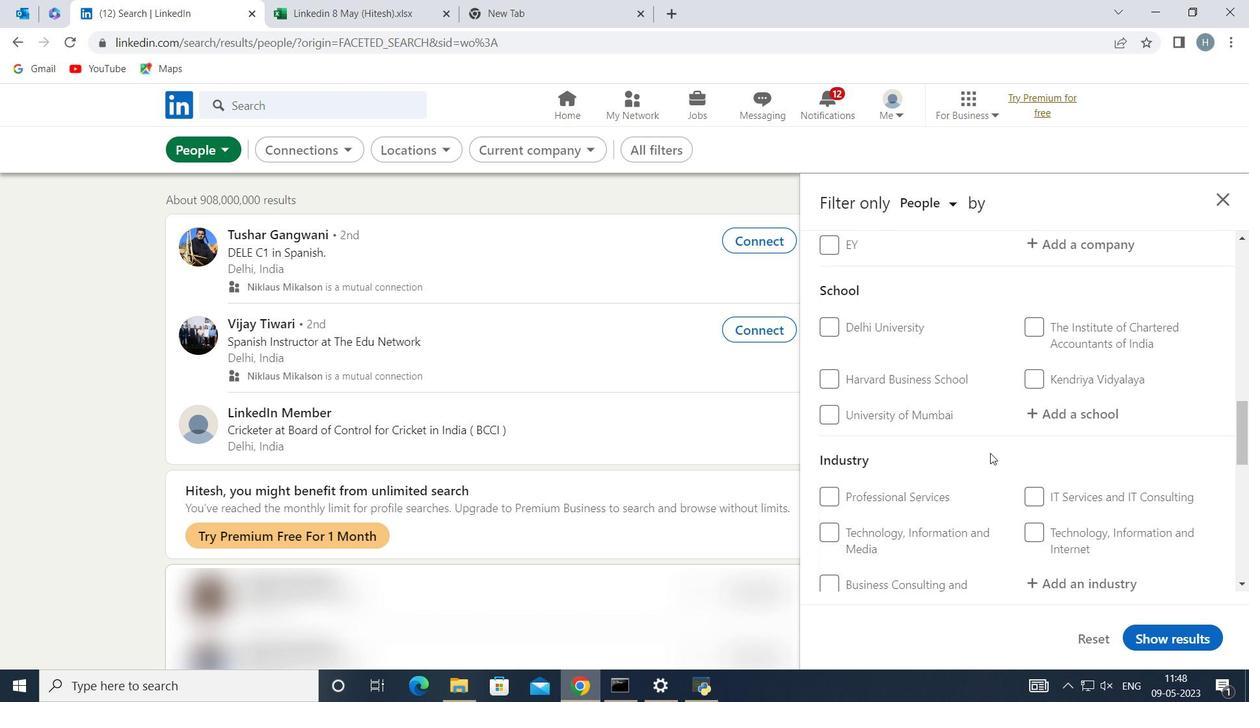 
Action: Mouse moved to (1013, 453)
Screenshot: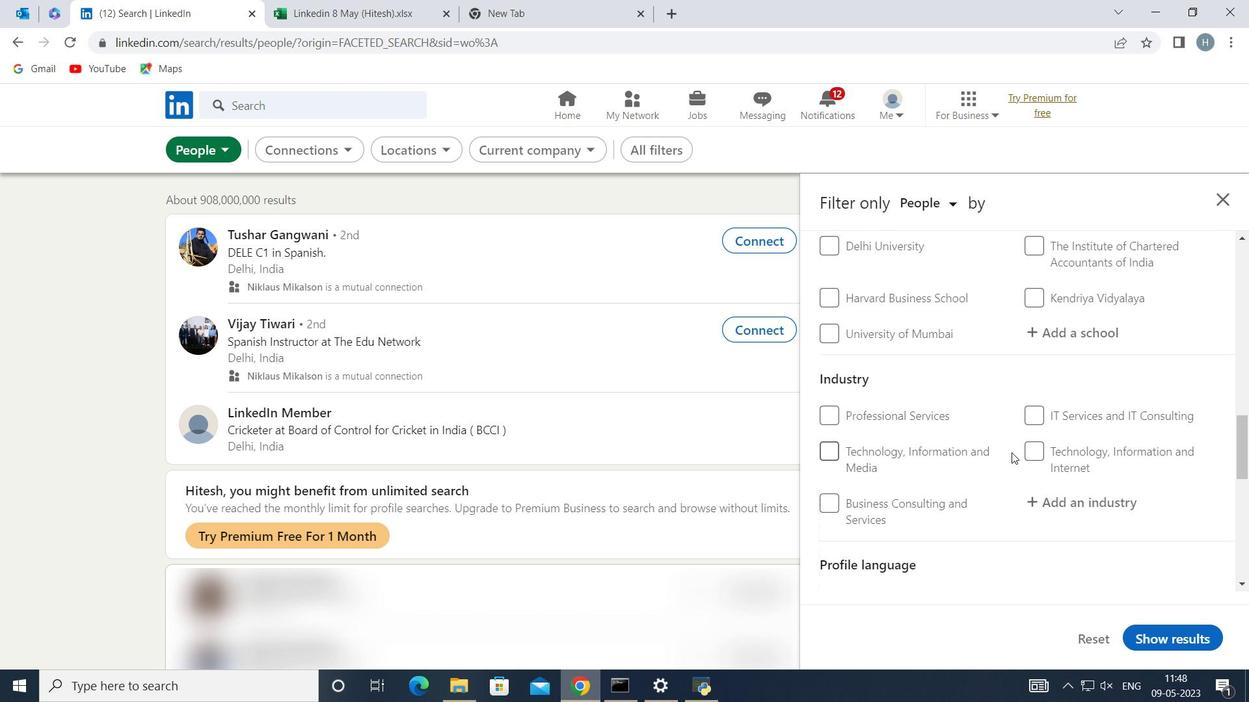 
Action: Mouse scrolled (1013, 452) with delta (0, 0)
Screenshot: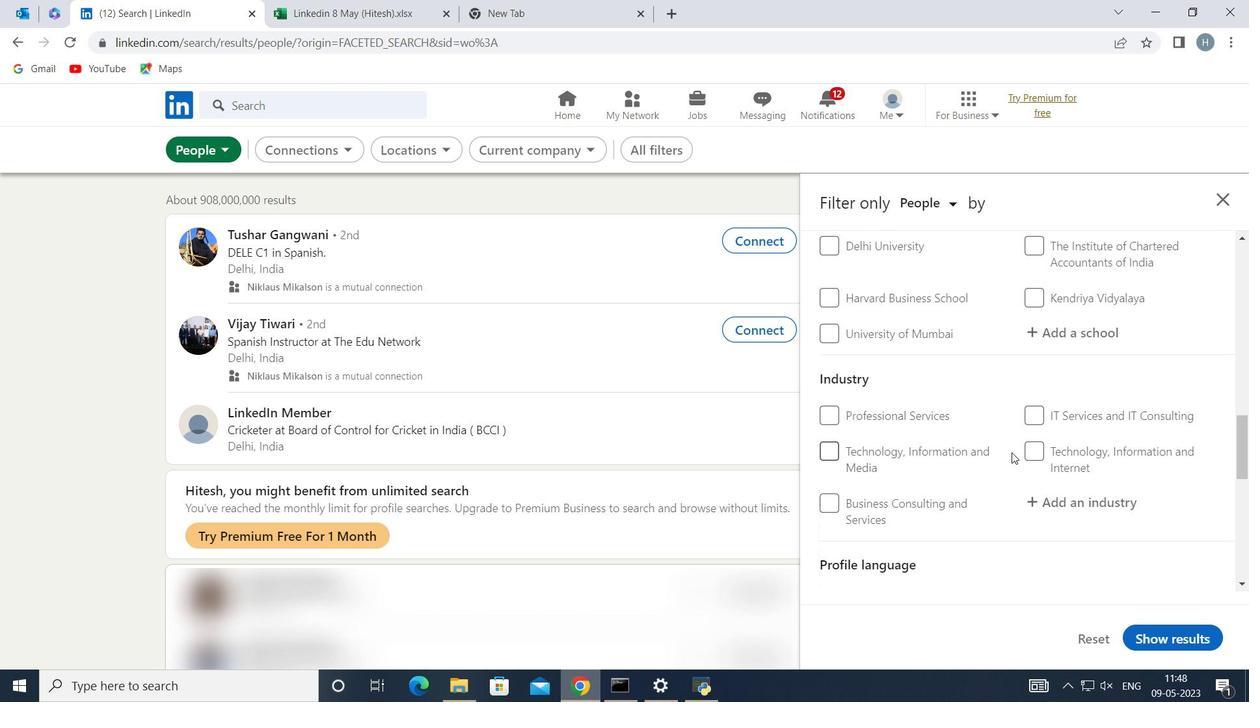 
Action: Mouse moved to (1027, 453)
Screenshot: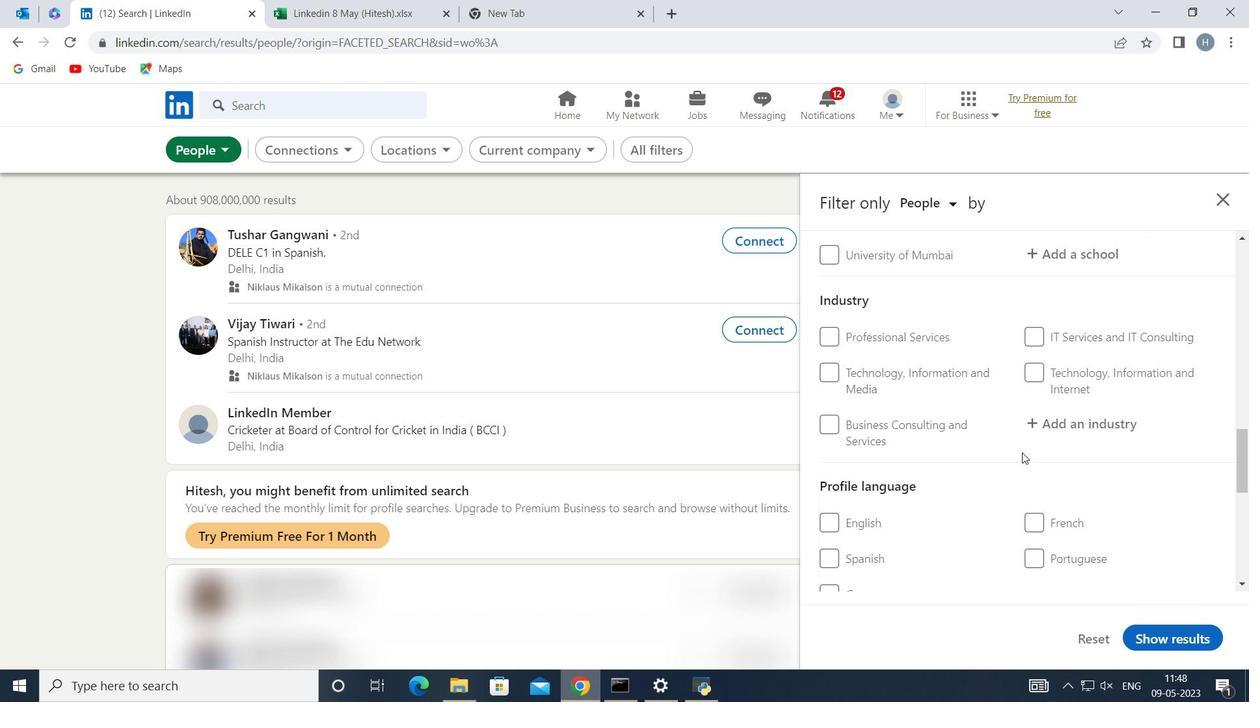 
Action: Mouse scrolled (1027, 452) with delta (0, 0)
Screenshot: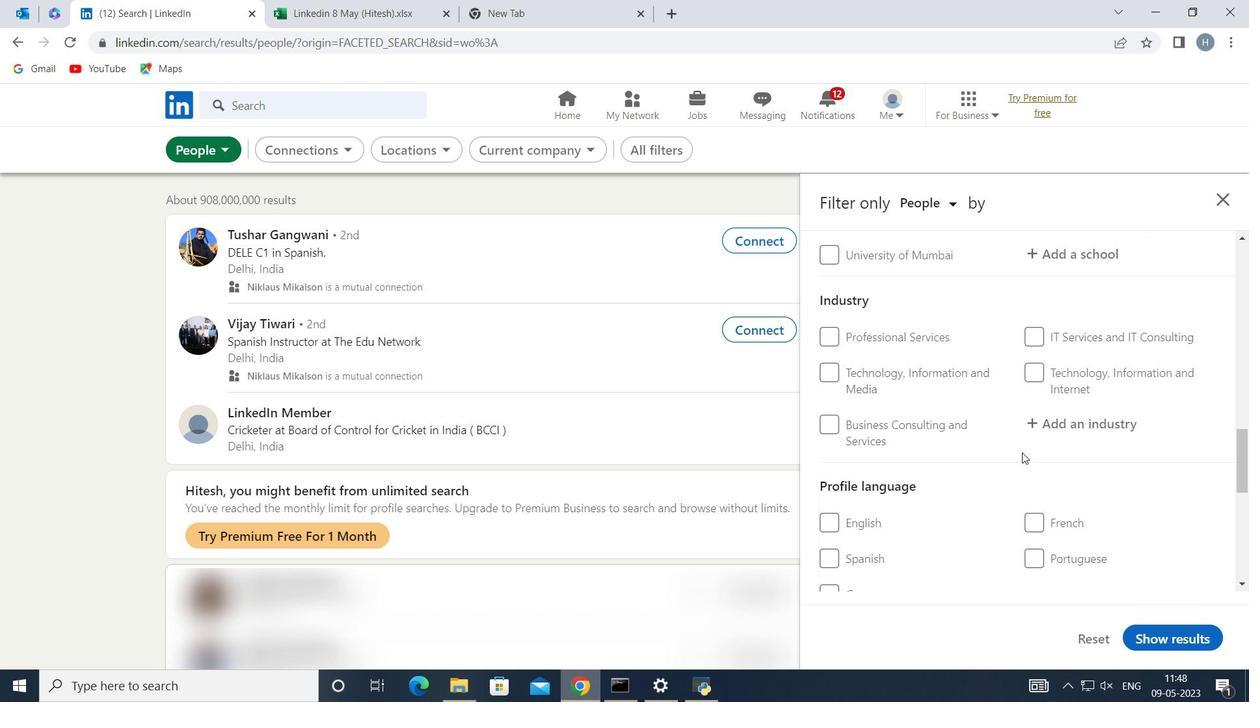 
Action: Mouse moved to (1036, 472)
Screenshot: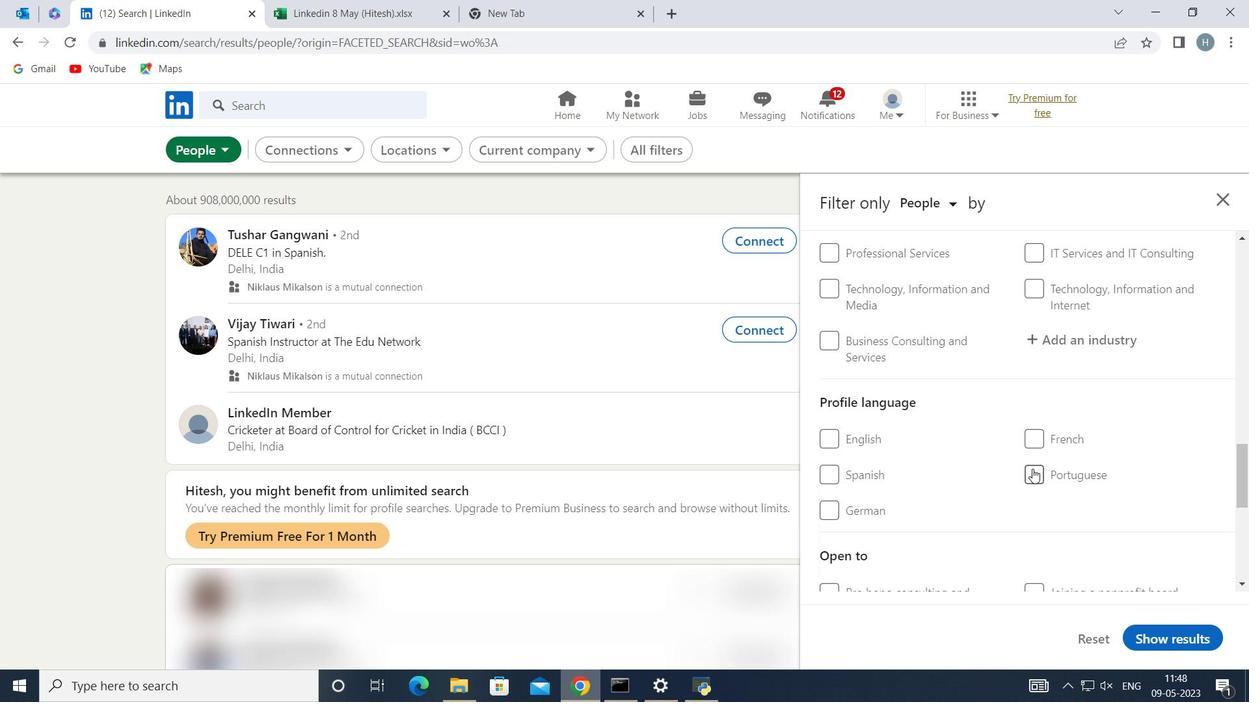 
Action: Mouse pressed left at (1036, 472)
Screenshot: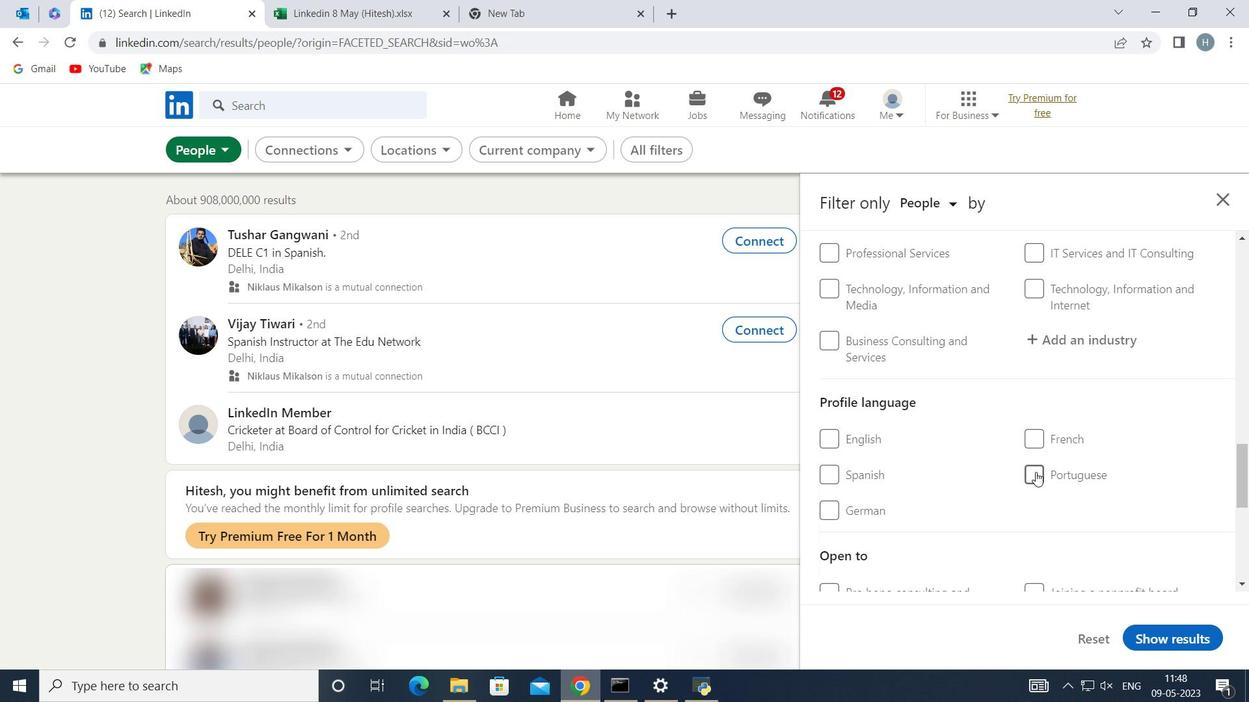 
Action: Mouse moved to (1010, 480)
Screenshot: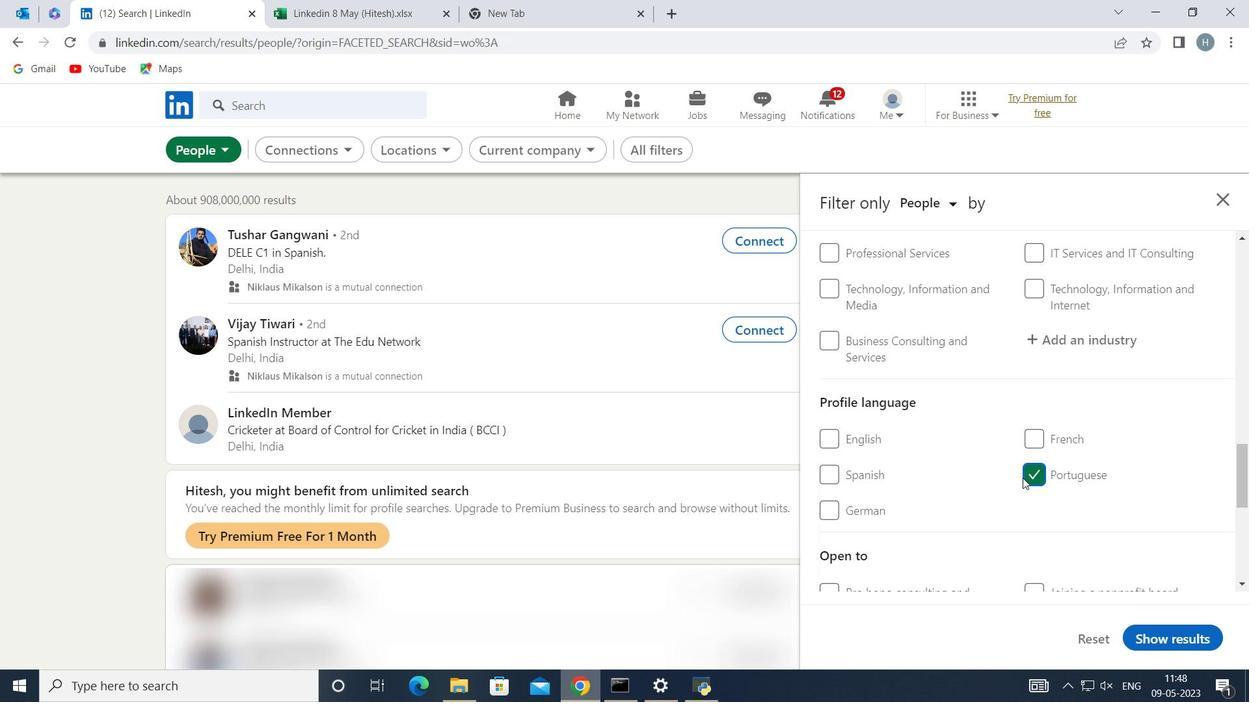 
Action: Mouse scrolled (1010, 481) with delta (0, 0)
Screenshot: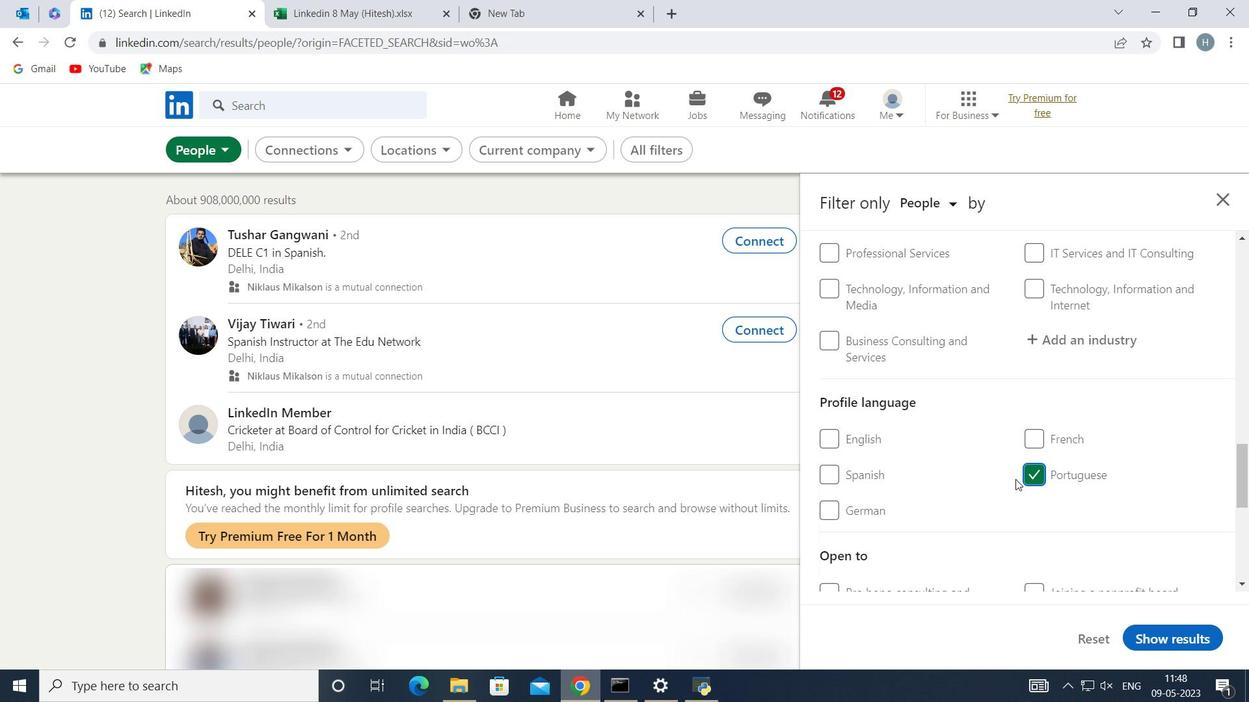 
Action: Mouse moved to (1007, 475)
Screenshot: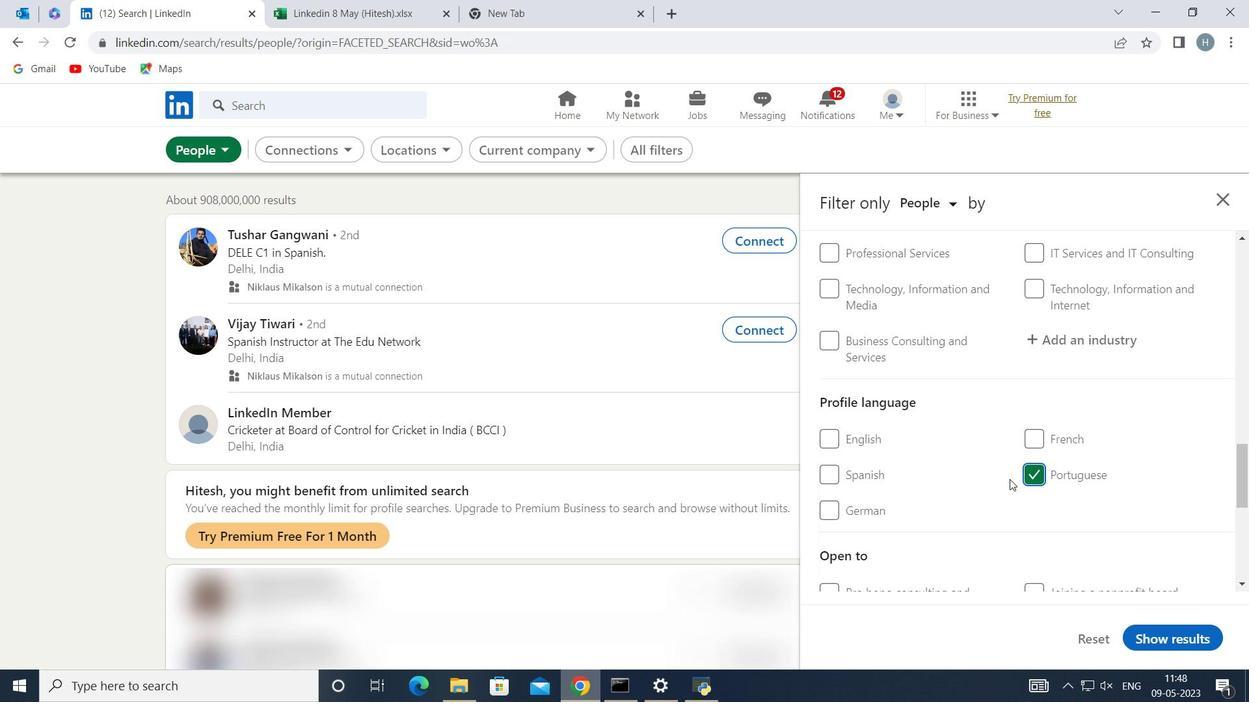 
Action: Mouse scrolled (1007, 476) with delta (0, 0)
Screenshot: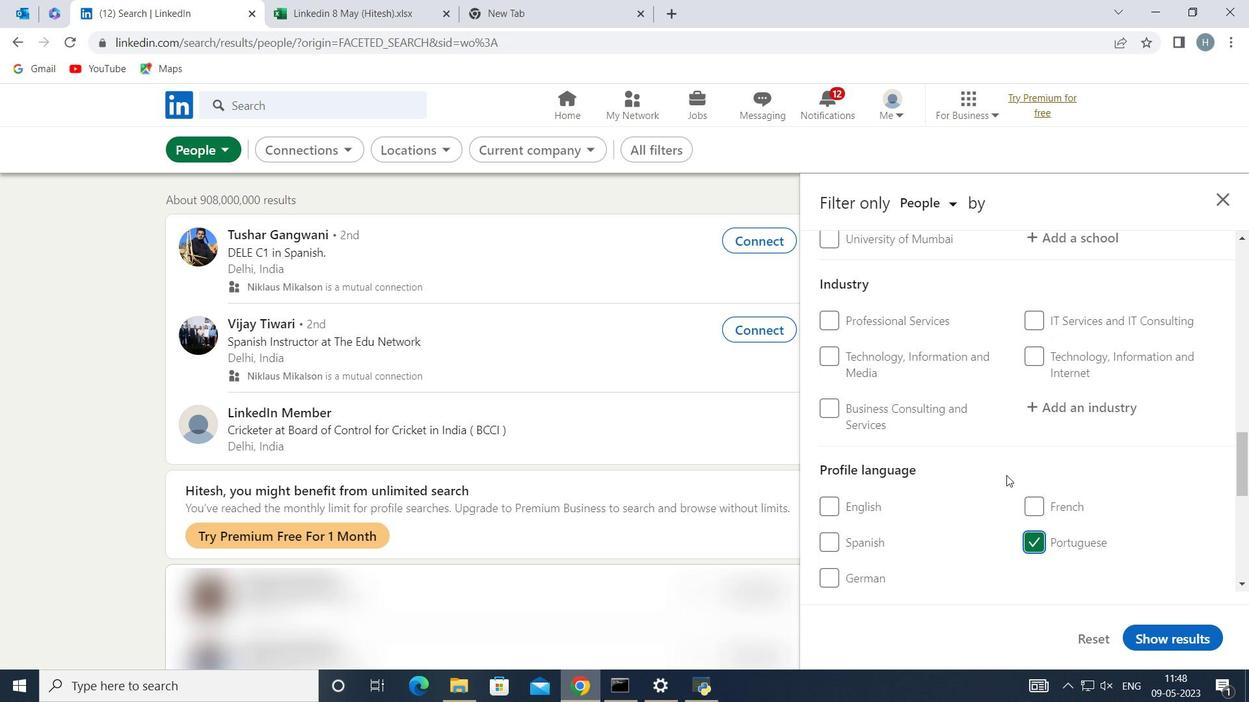 
Action: Mouse scrolled (1007, 476) with delta (0, 0)
Screenshot: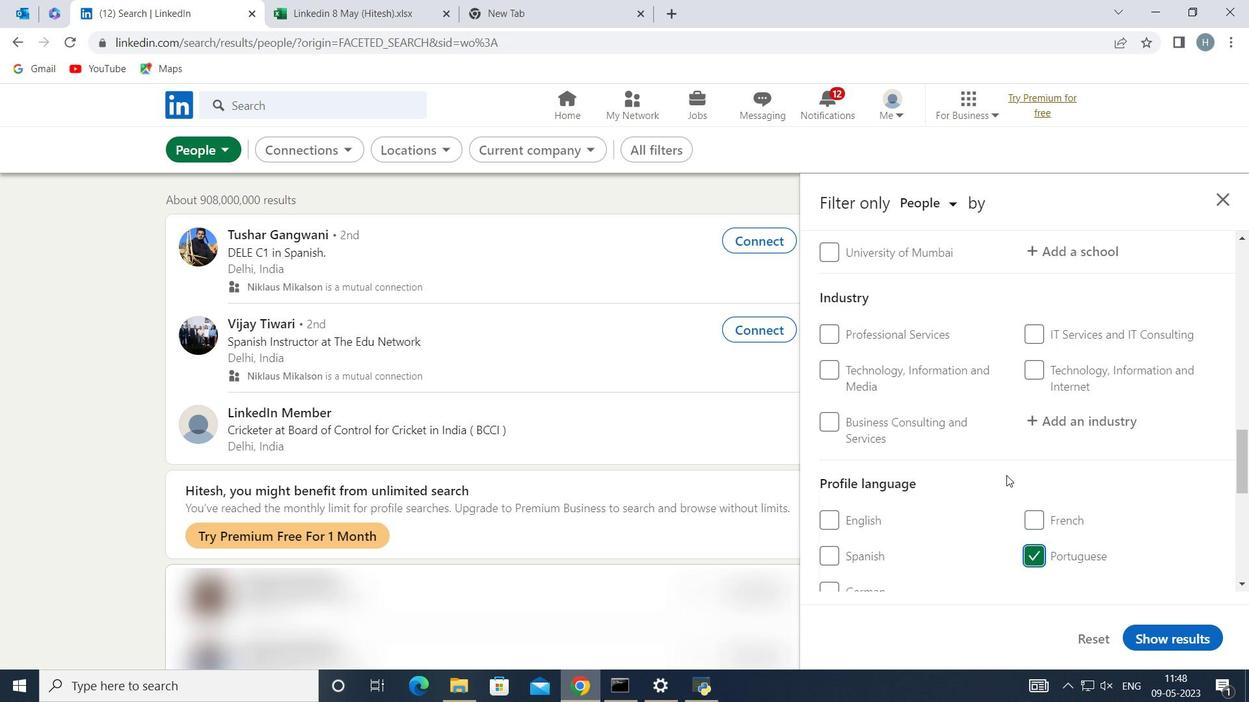 
Action: Mouse scrolled (1007, 476) with delta (0, 0)
Screenshot: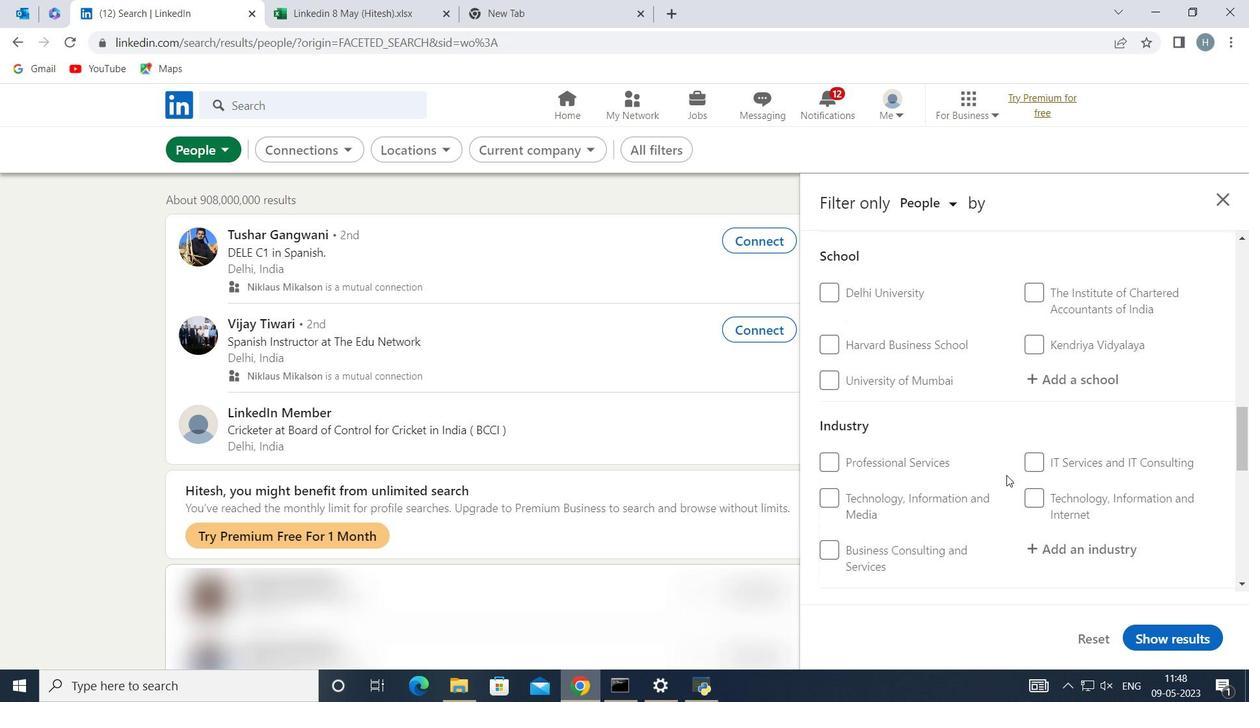
Action: Mouse scrolled (1007, 476) with delta (0, 0)
Screenshot: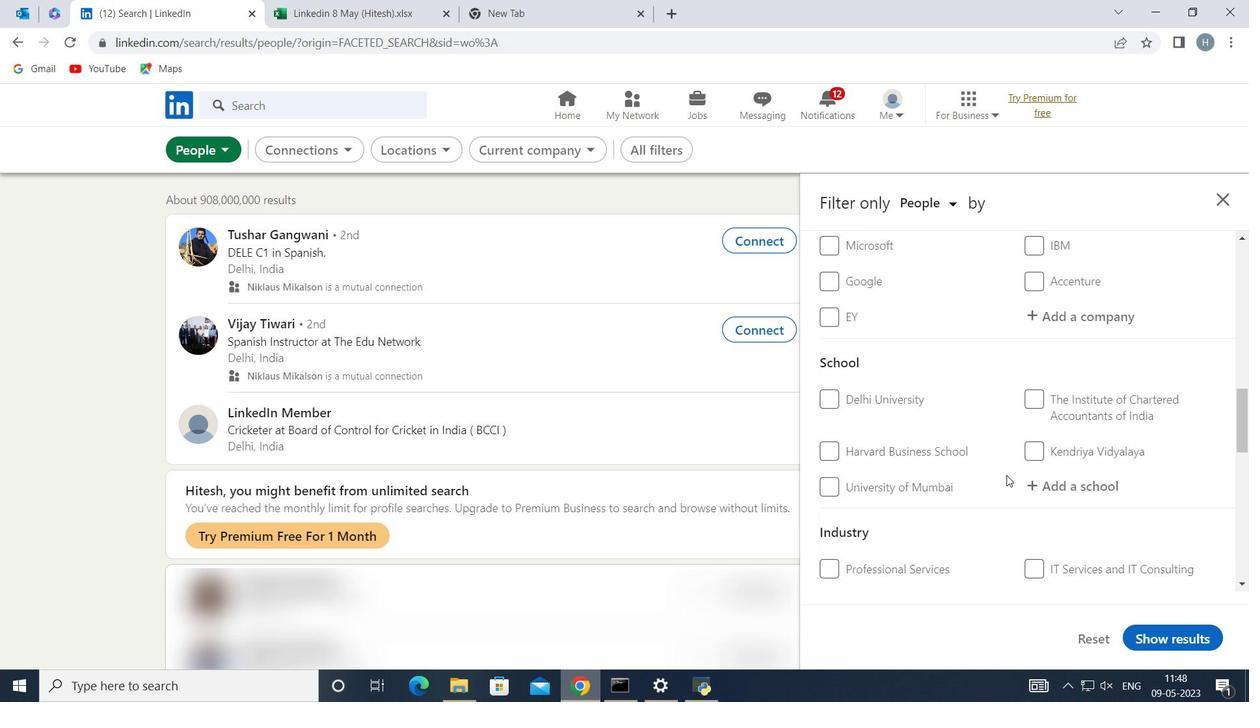 
Action: Mouse scrolled (1007, 476) with delta (0, 0)
Screenshot: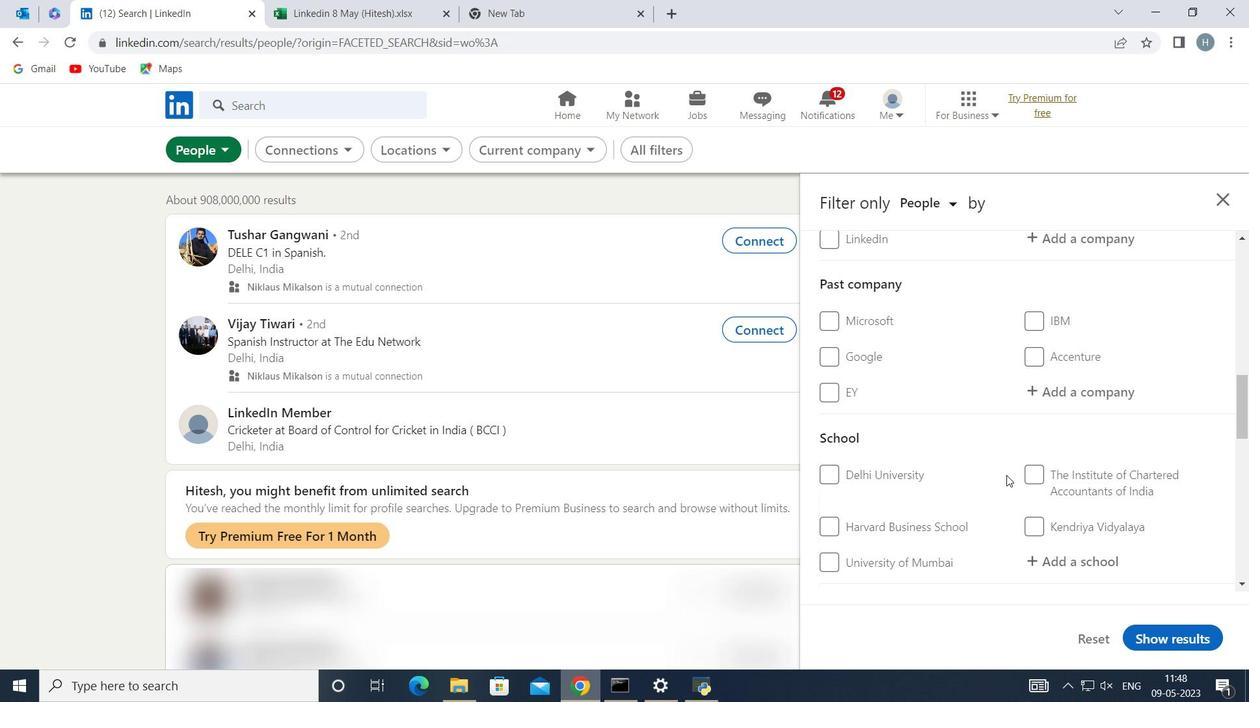 
Action: Mouse scrolled (1007, 476) with delta (0, 0)
Screenshot: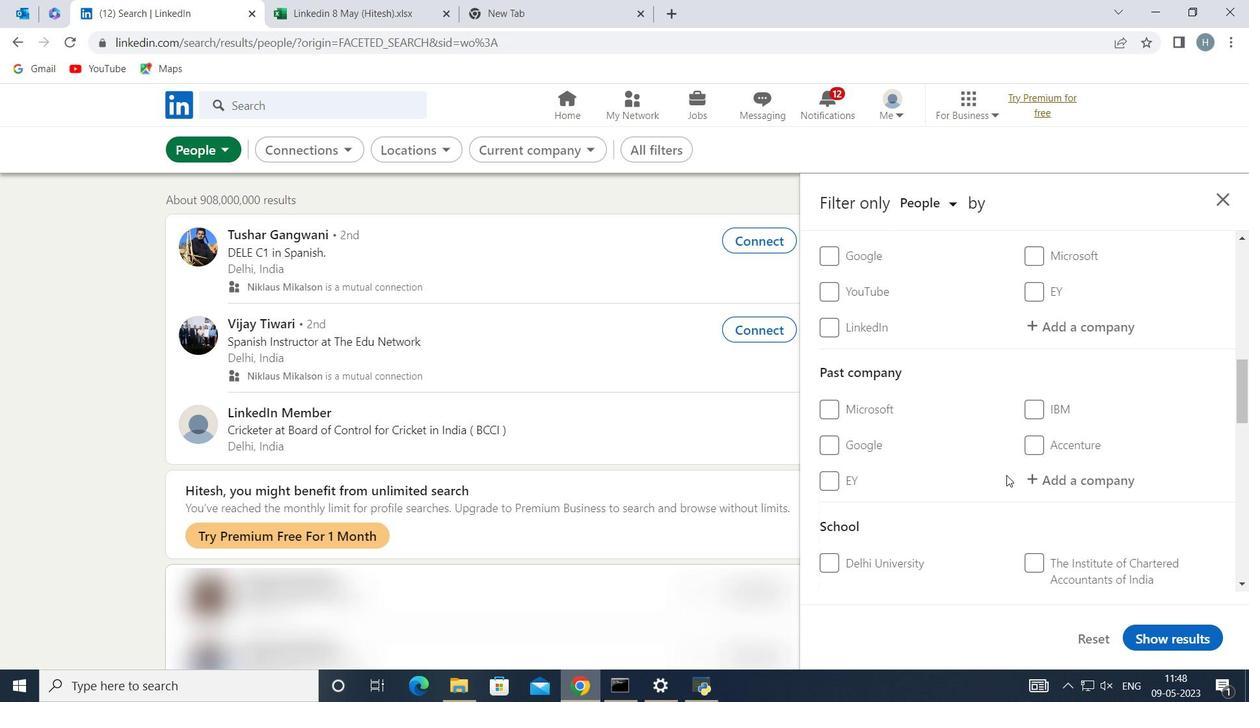 
Action: Mouse scrolled (1007, 476) with delta (0, 0)
Screenshot: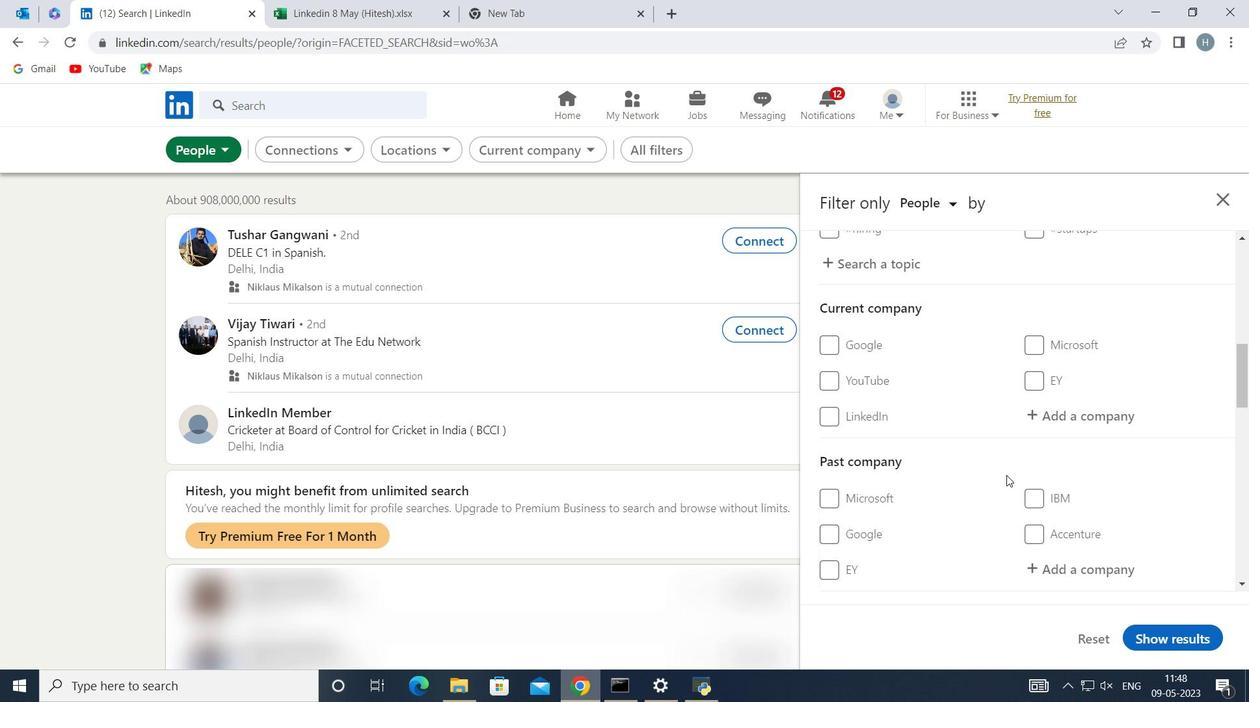
Action: Mouse scrolled (1007, 475) with delta (0, 0)
Screenshot: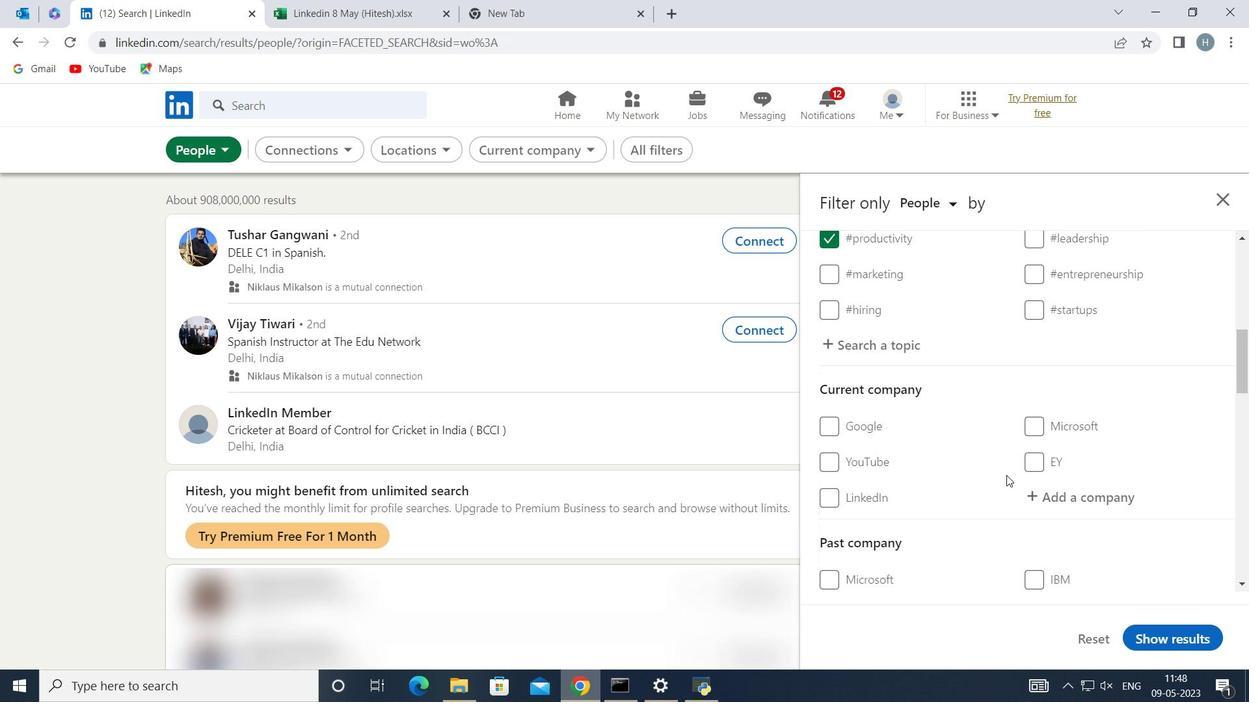 
Action: Mouse moved to (1098, 412)
Screenshot: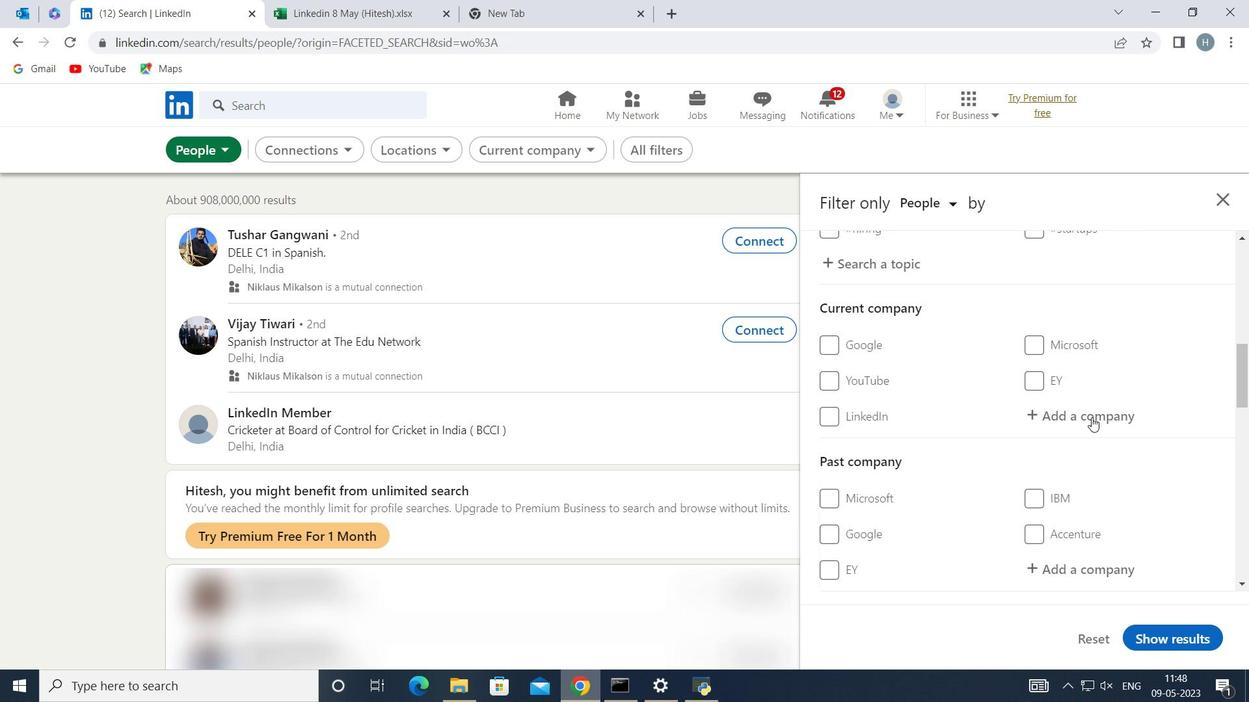 
Action: Mouse pressed left at (1098, 412)
Screenshot: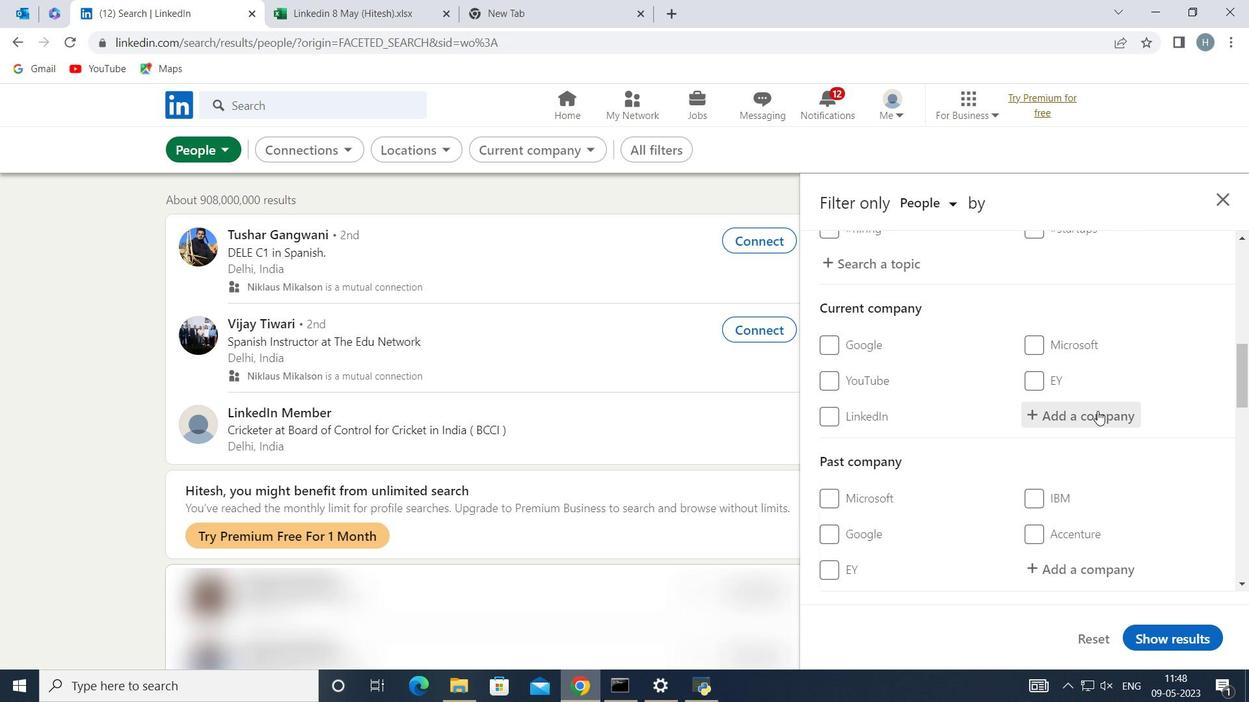 
Action: Key pressed <Key.shift>Speed<Key.shift>Hire
Screenshot: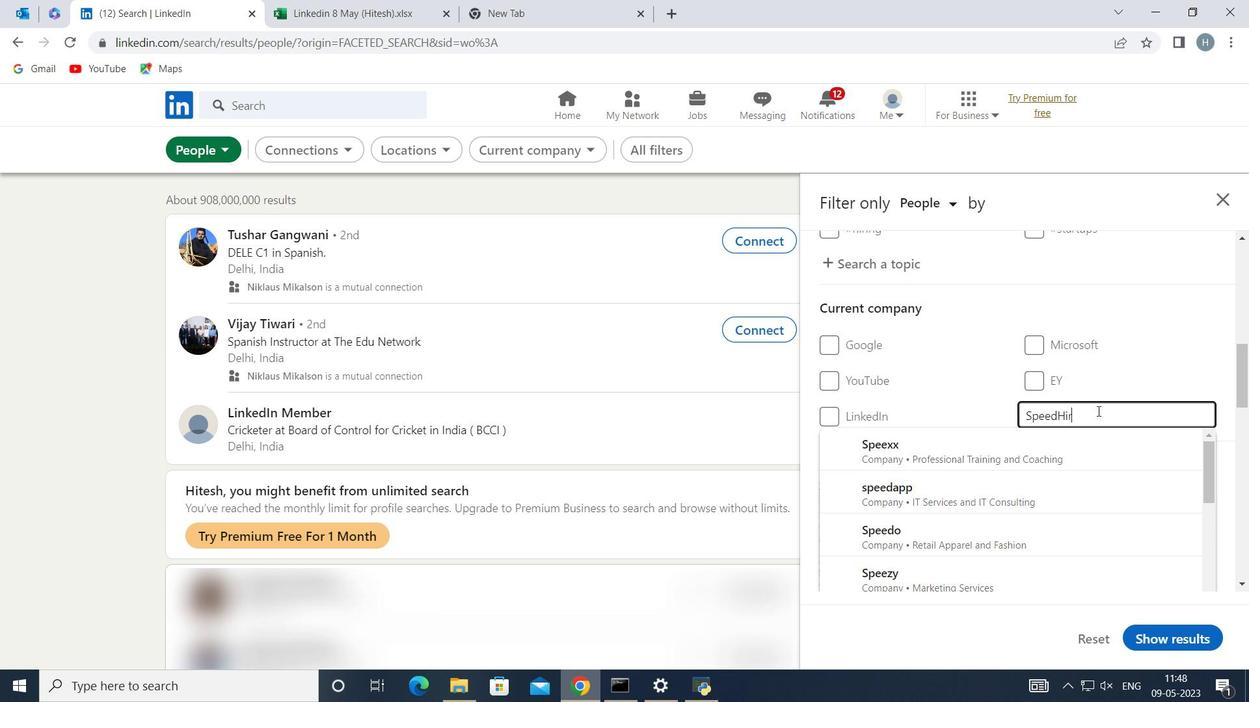 
Action: Mouse moved to (985, 441)
Screenshot: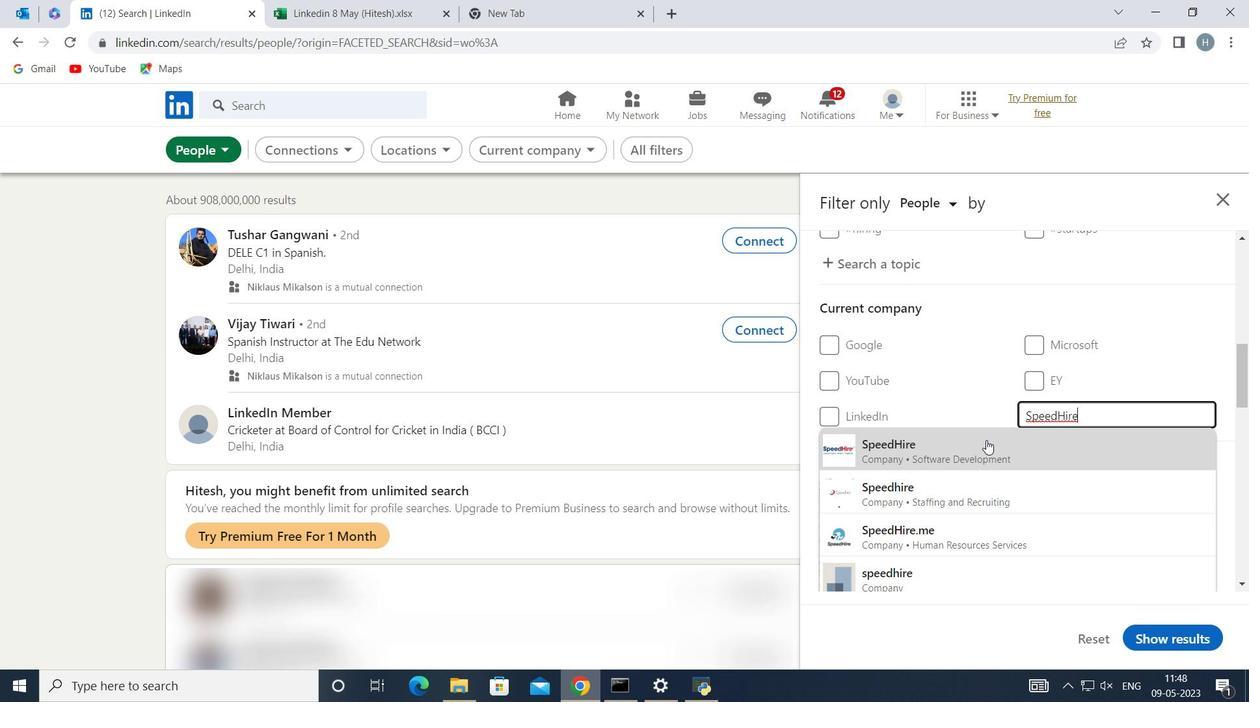 
Action: Mouse pressed left at (985, 441)
Screenshot: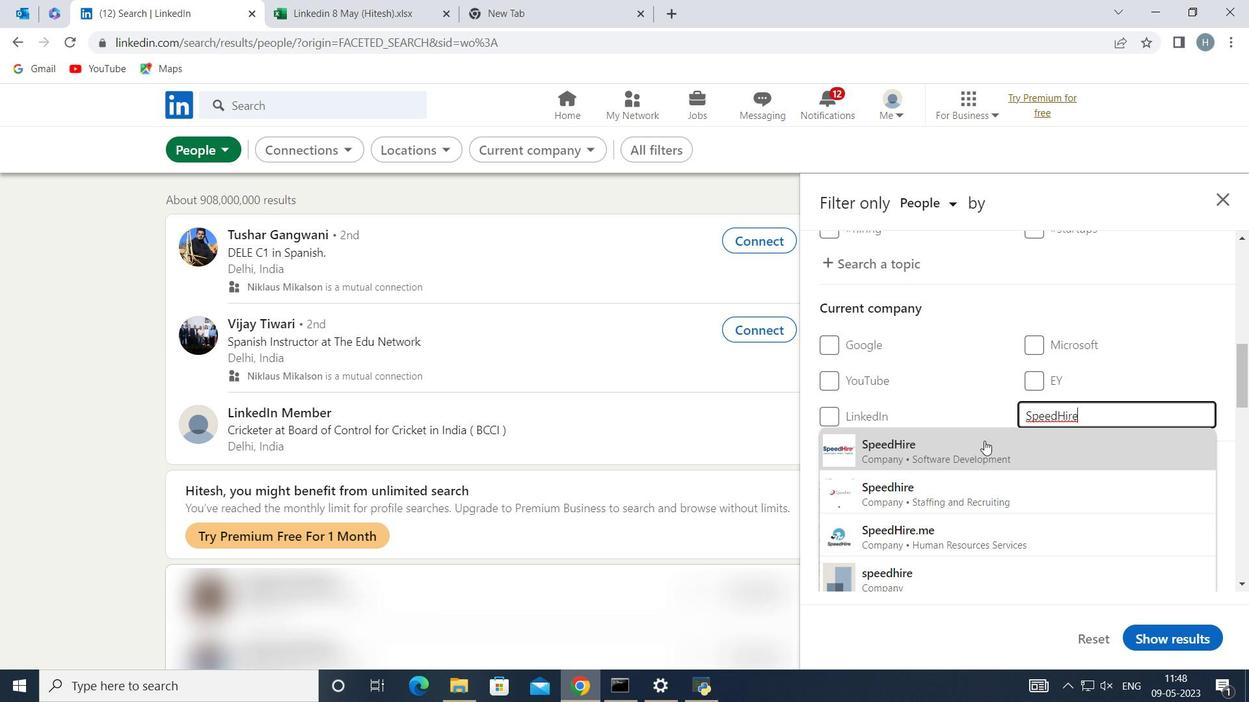 
Action: Mouse moved to (998, 396)
Screenshot: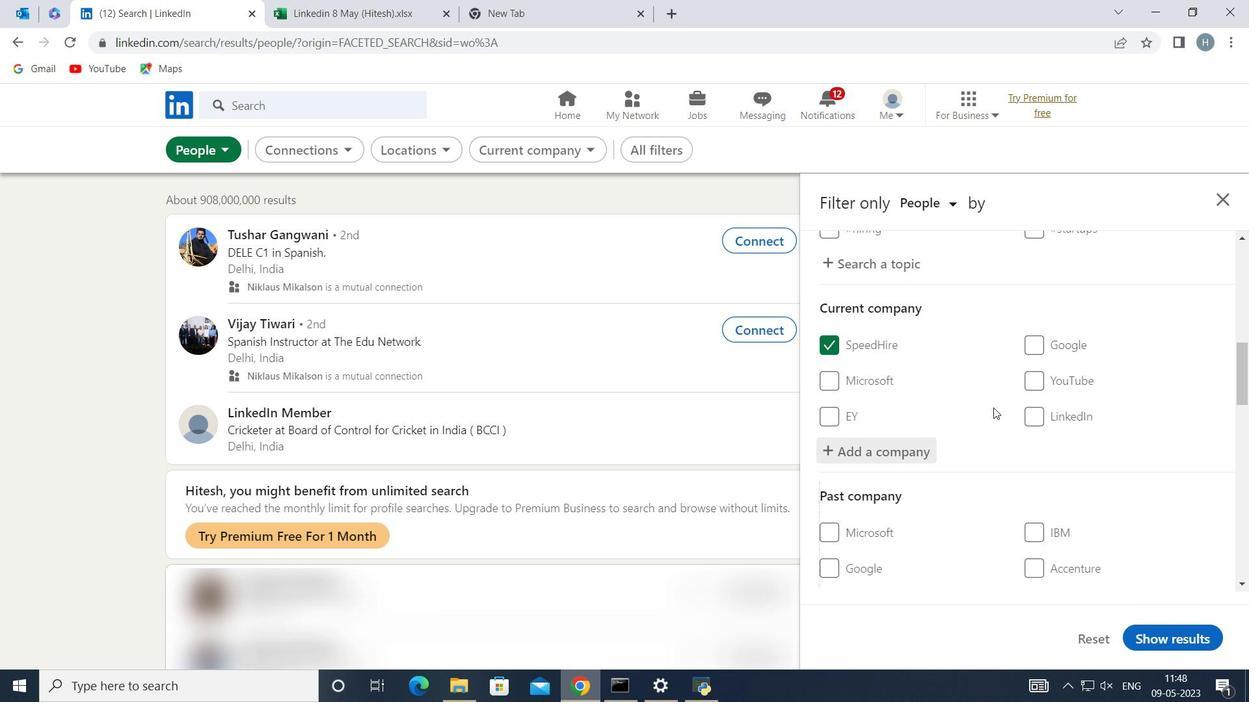 
Action: Mouse scrolled (998, 395) with delta (0, 0)
Screenshot: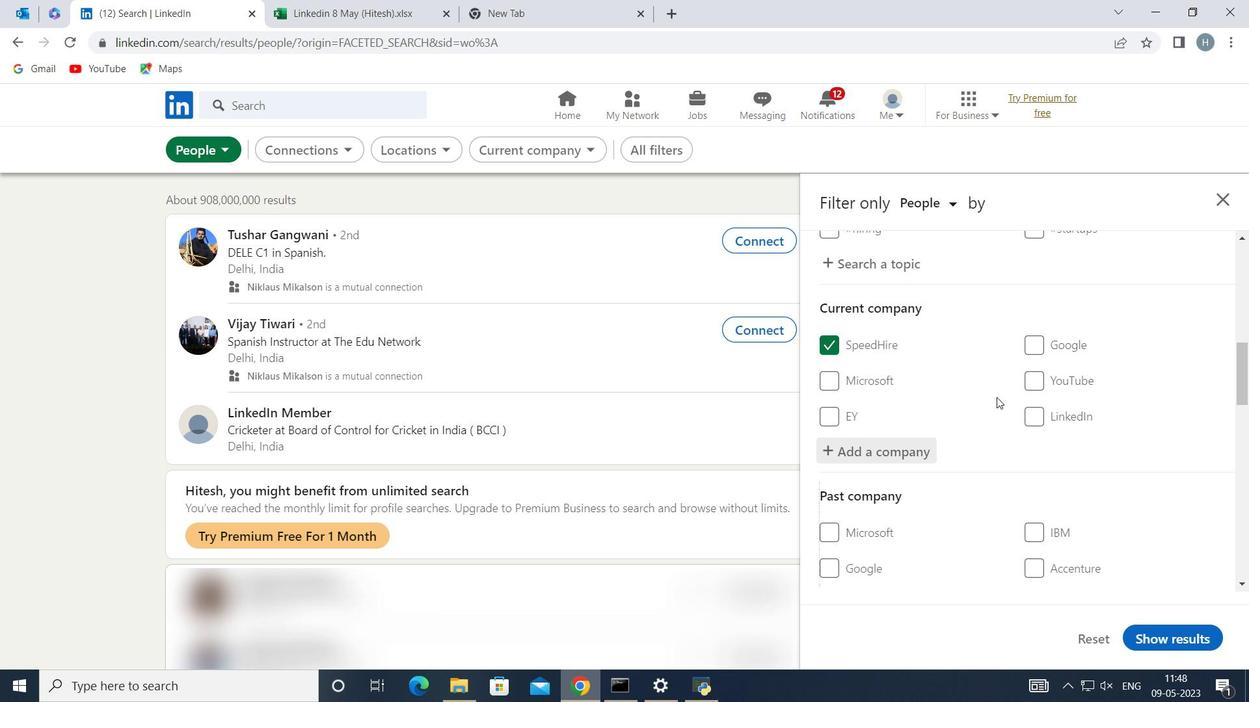 
Action: Mouse scrolled (998, 395) with delta (0, 0)
Screenshot: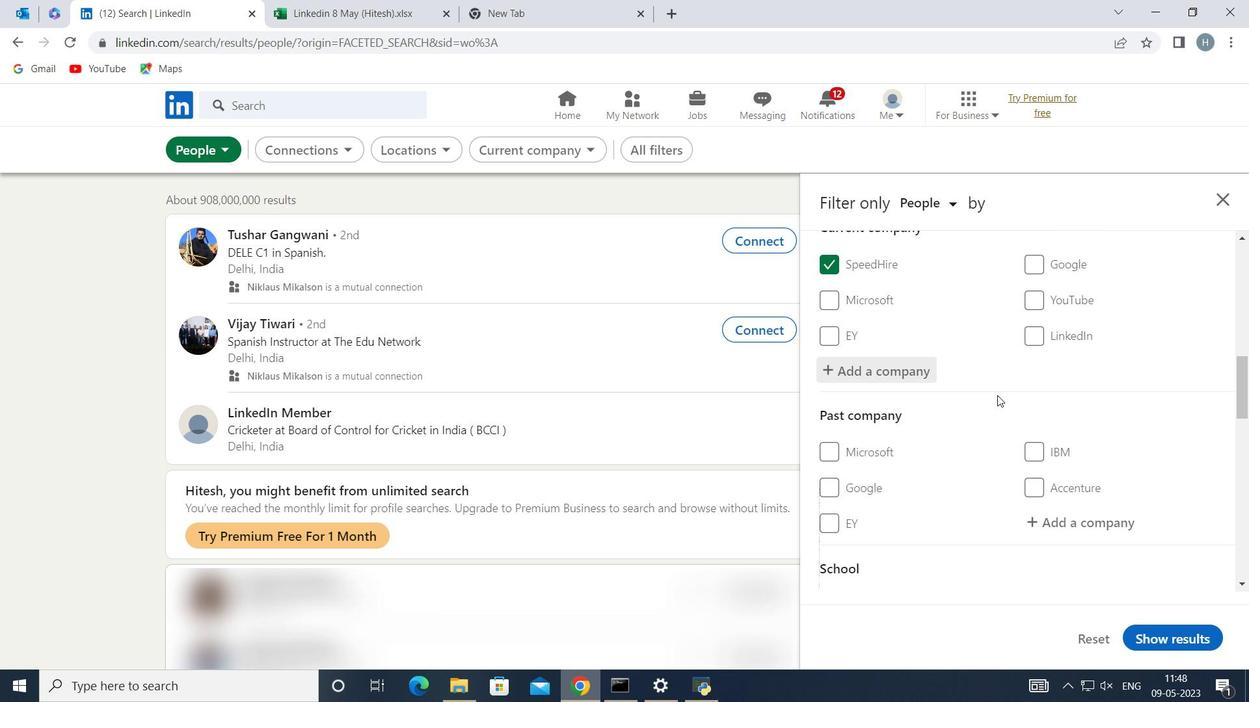 
Action: Mouse scrolled (998, 395) with delta (0, 0)
Screenshot: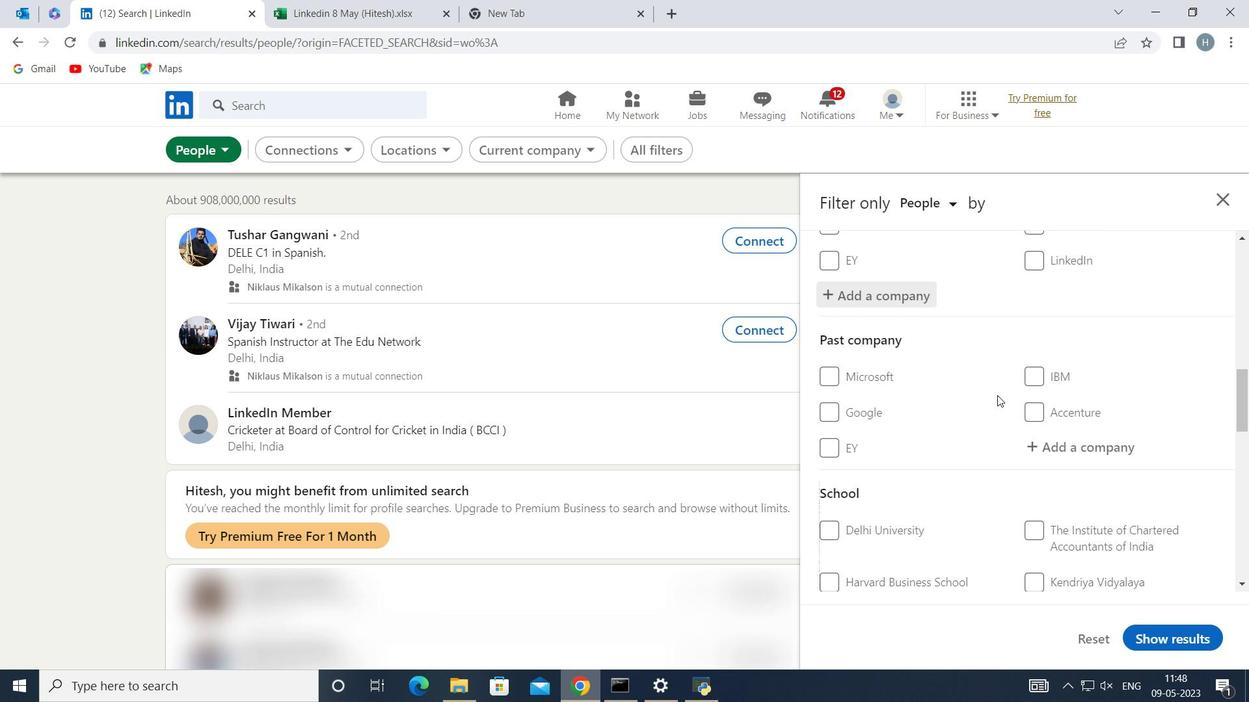 
Action: Mouse scrolled (998, 395) with delta (0, 0)
Screenshot: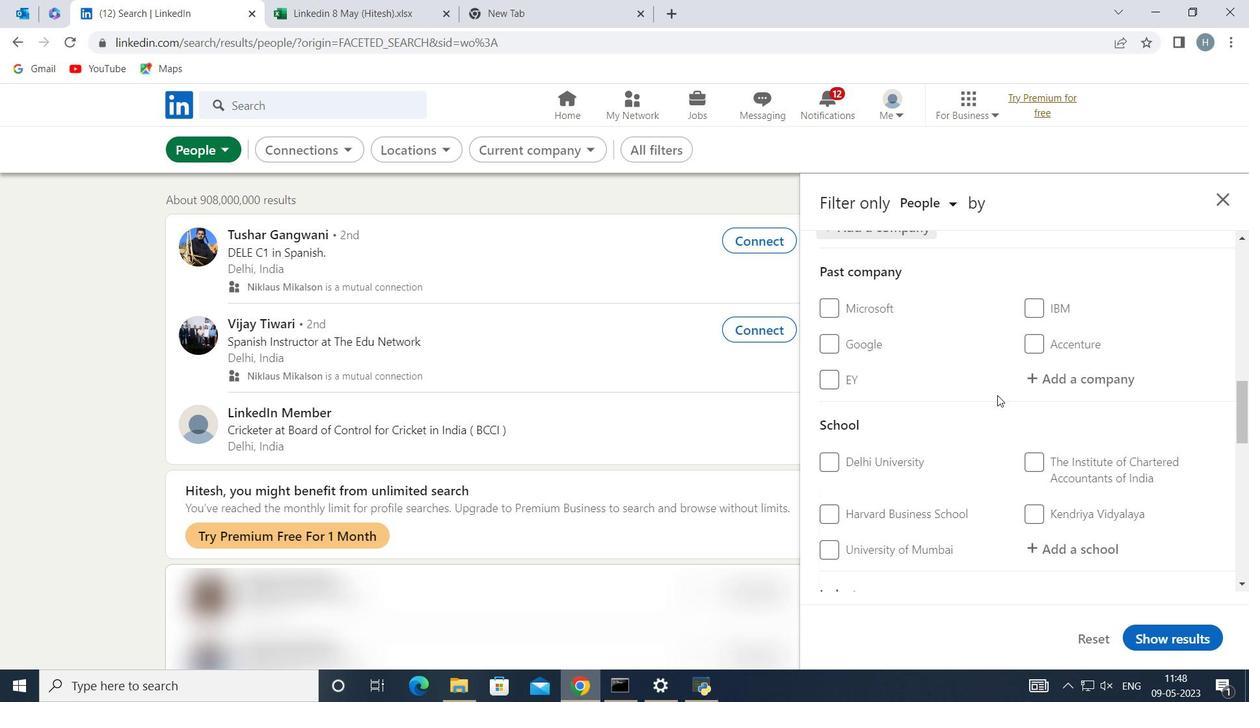 
Action: Mouse moved to (1097, 440)
Screenshot: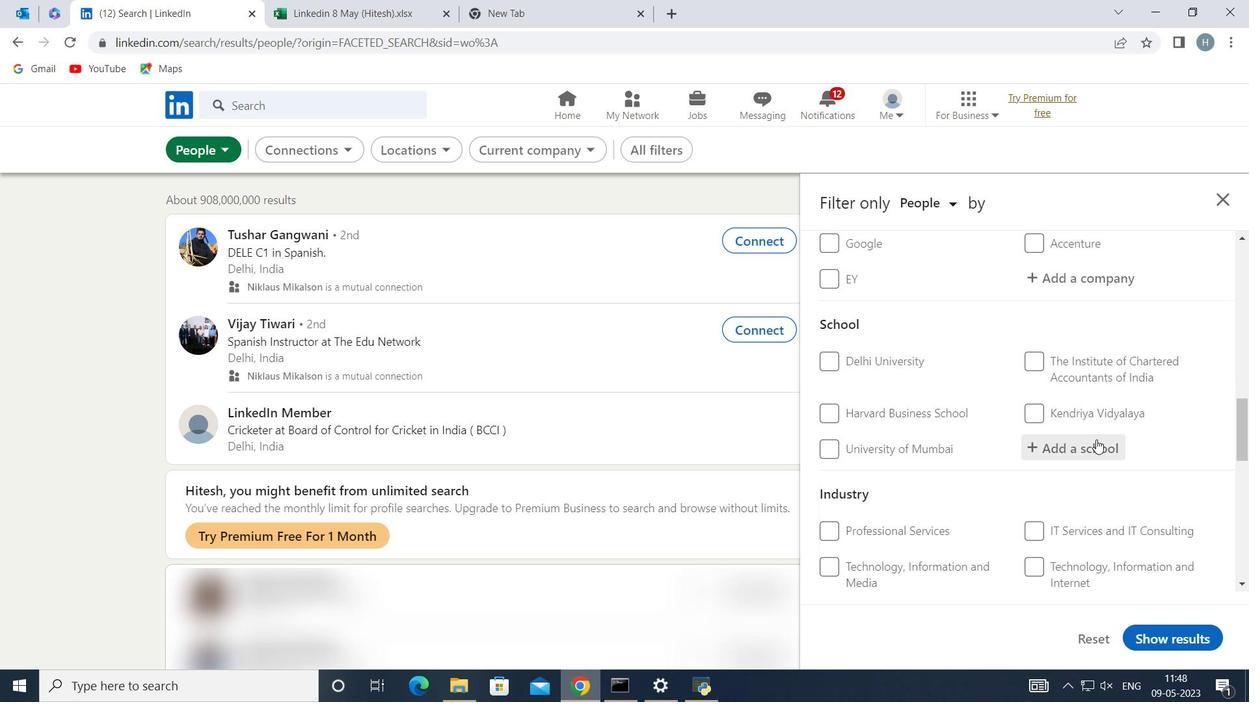 
Action: Mouse pressed left at (1097, 440)
Screenshot: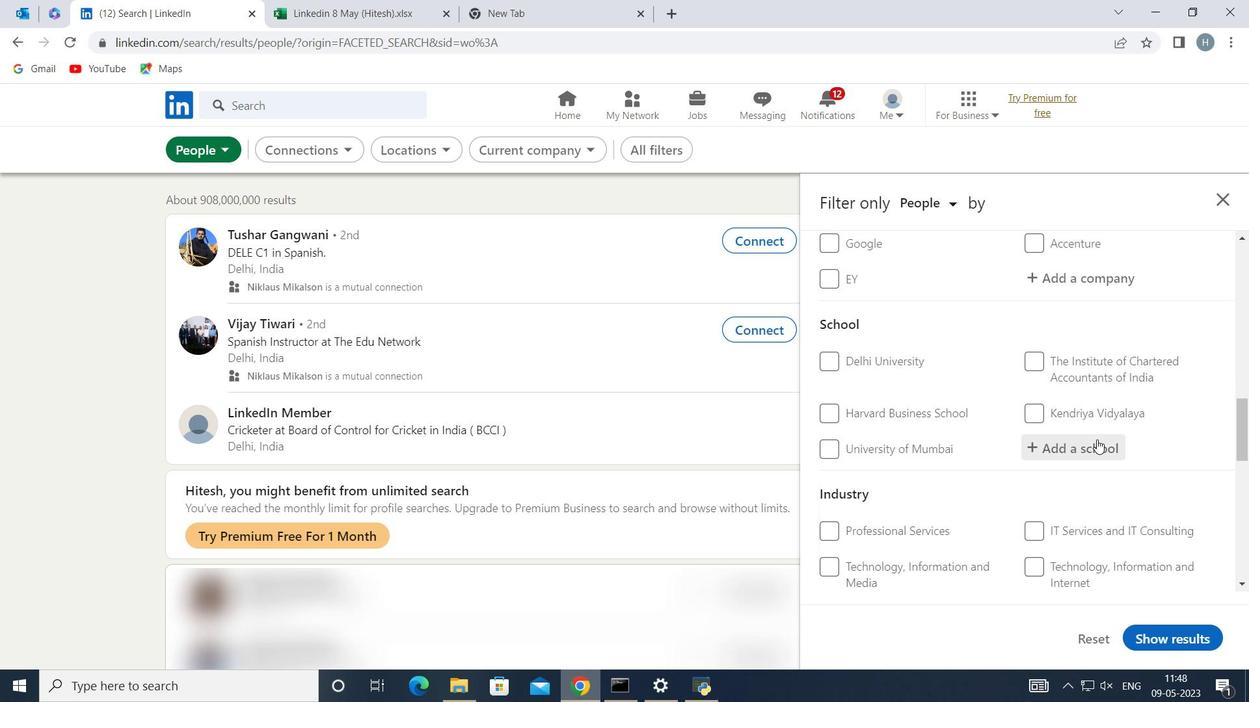 
Action: Key pressed <Key.shift>William<Key.space><Key.shift>Carey
Screenshot: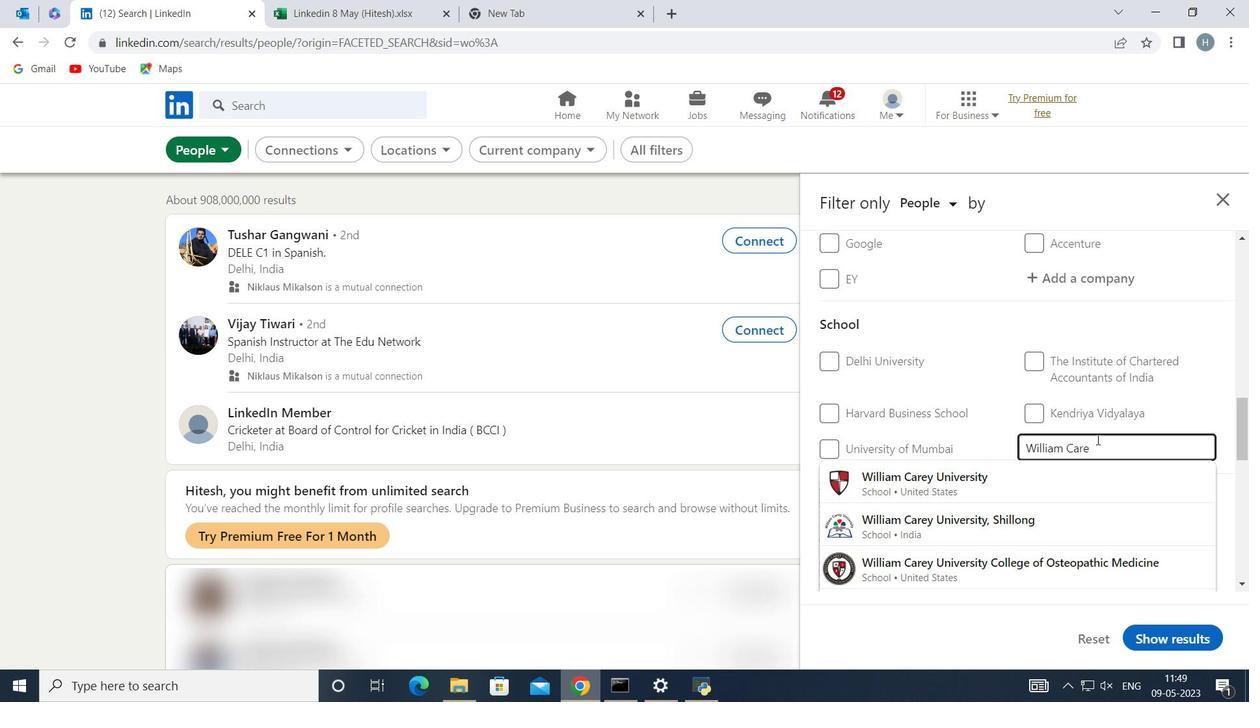 
Action: Mouse moved to (1050, 518)
Screenshot: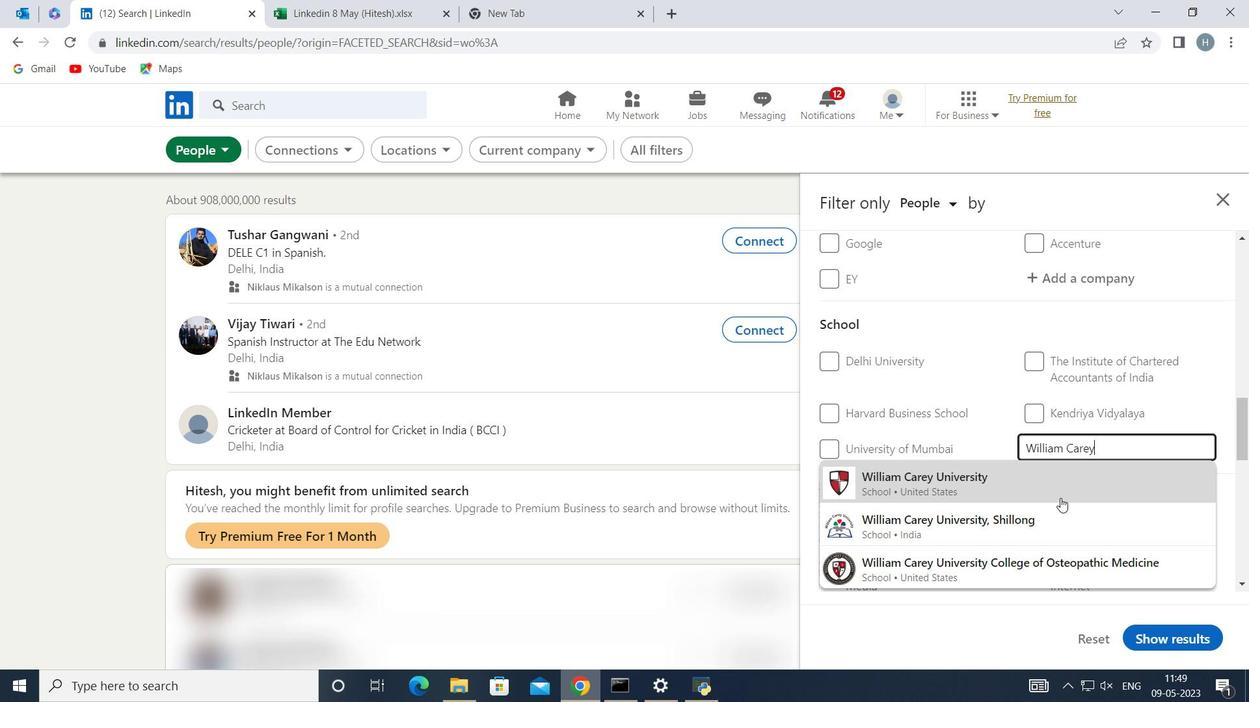 
Action: Mouse pressed left at (1050, 518)
Screenshot: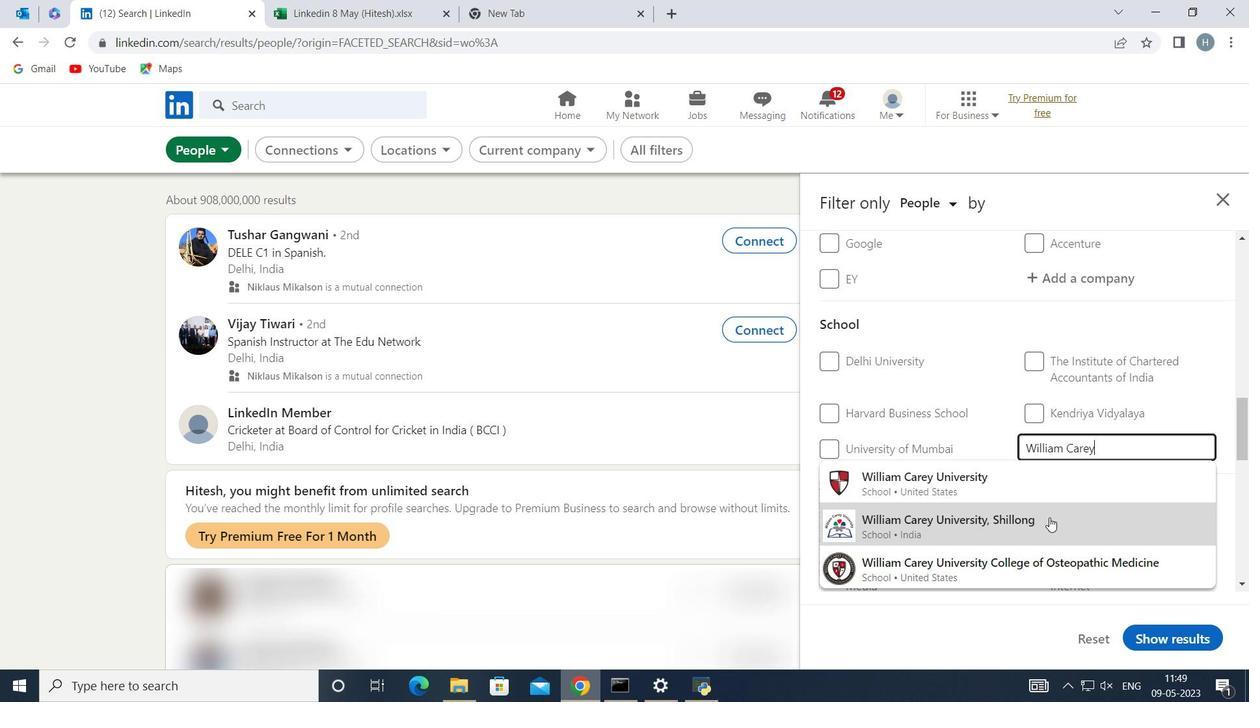 
Action: Mouse moved to (1034, 450)
Screenshot: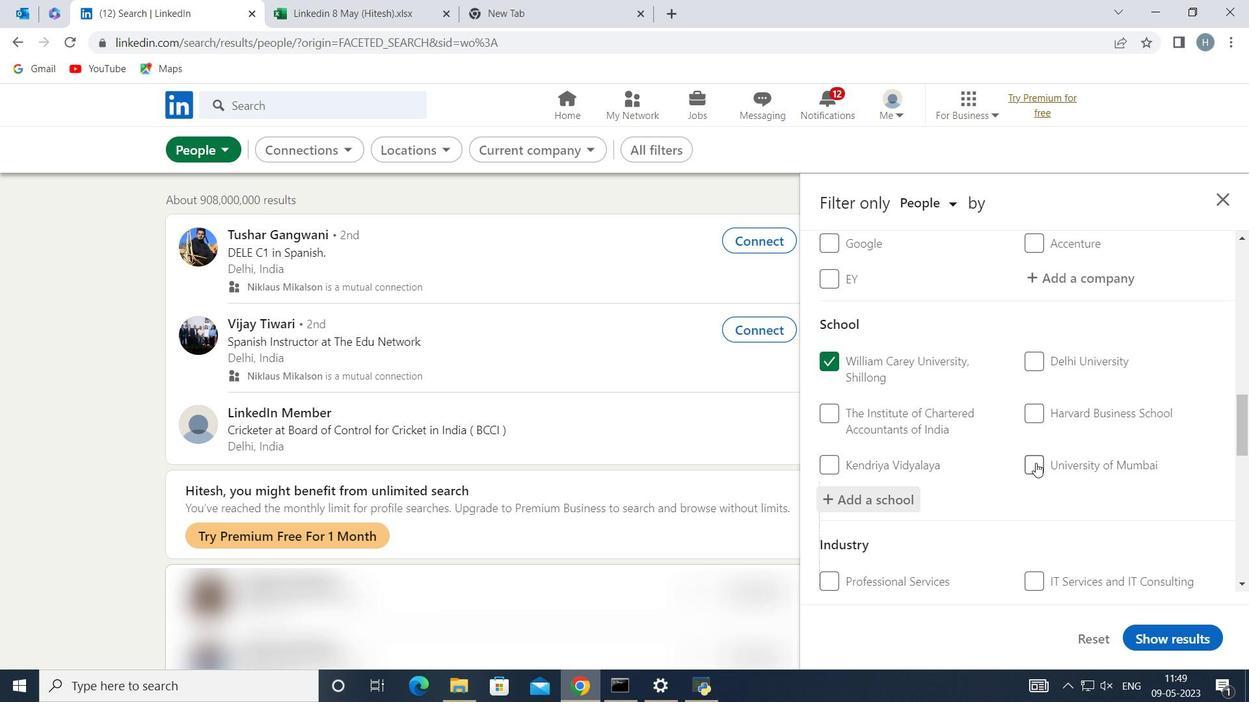 
Action: Mouse scrolled (1034, 449) with delta (0, 0)
Screenshot: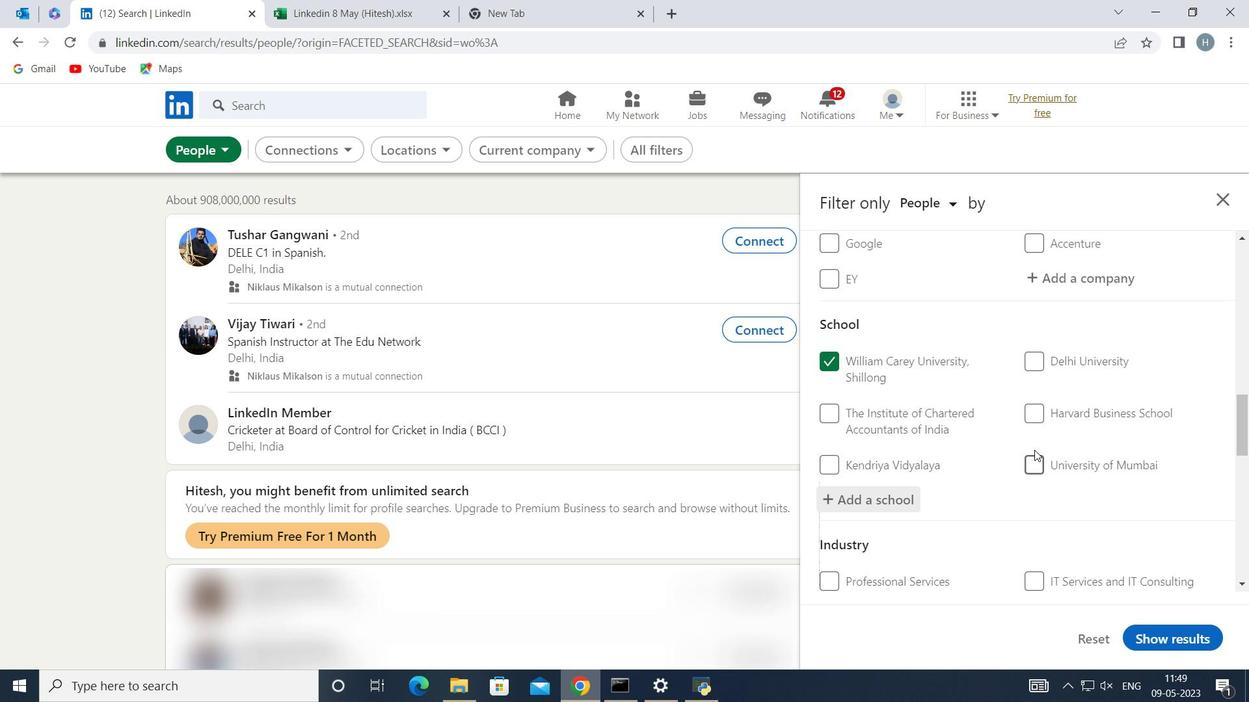 
Action: Mouse moved to (1034, 449)
Screenshot: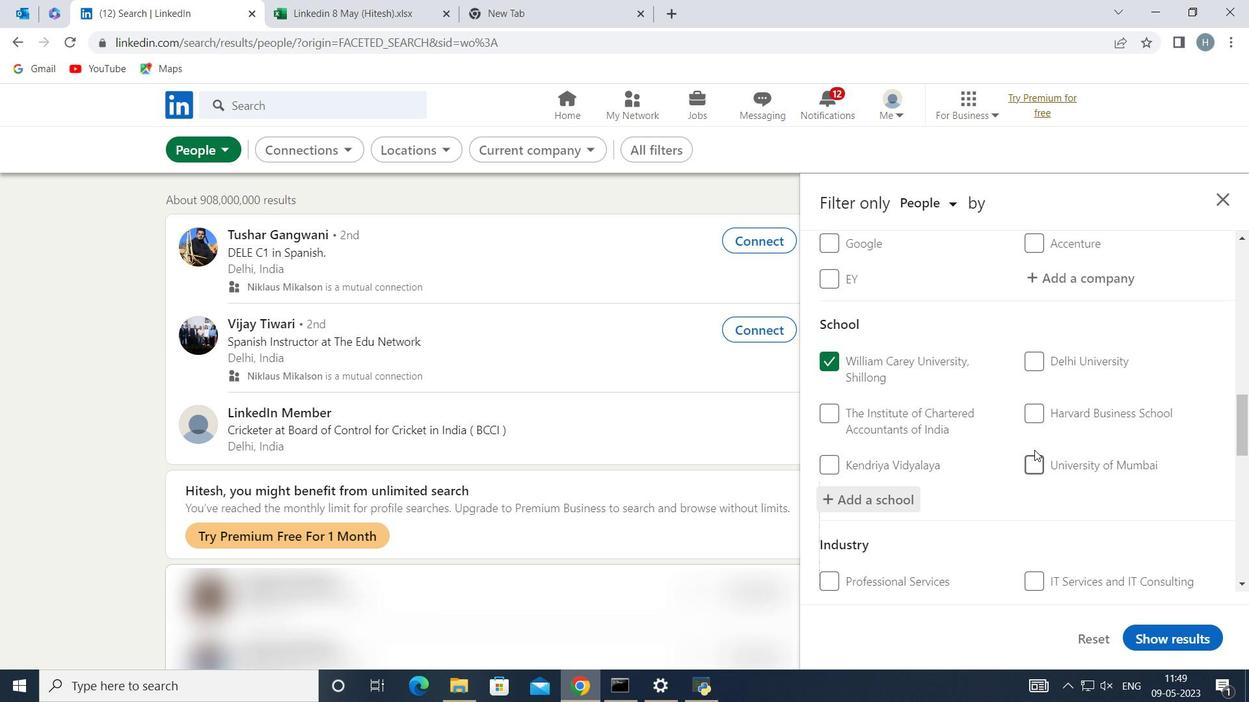 
Action: Mouse scrolled (1034, 449) with delta (0, 0)
Screenshot: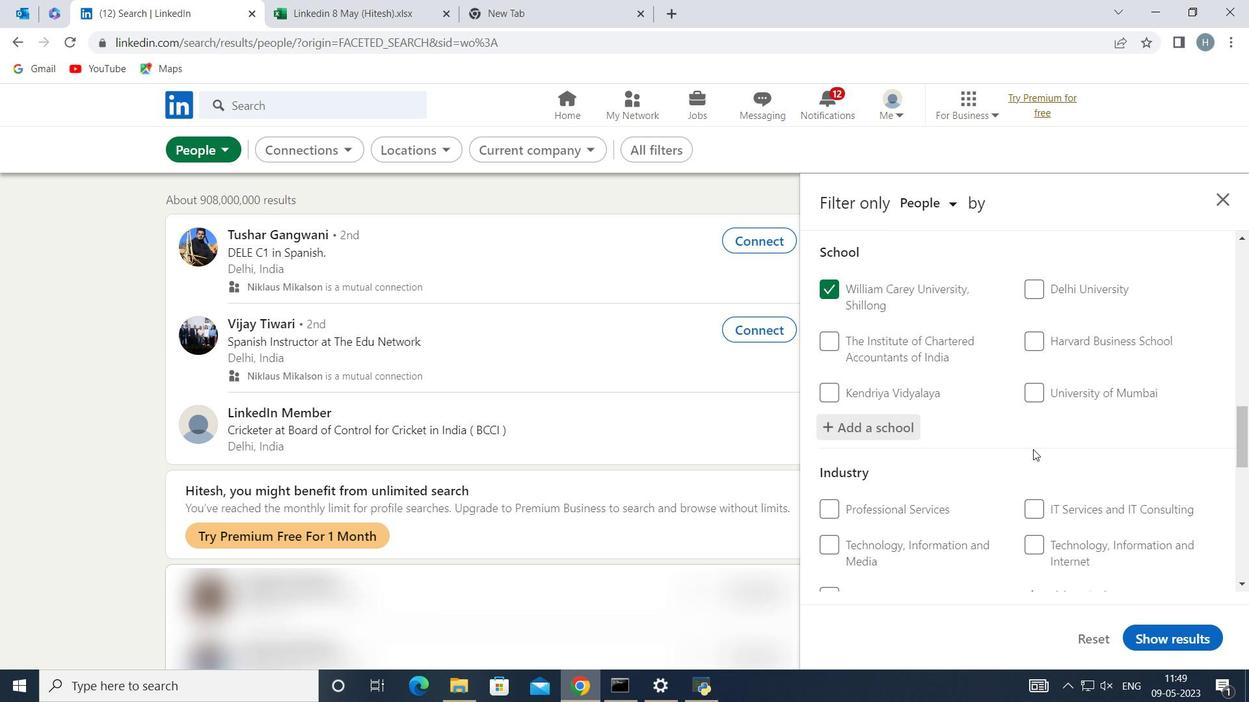 
Action: Mouse moved to (1089, 502)
Screenshot: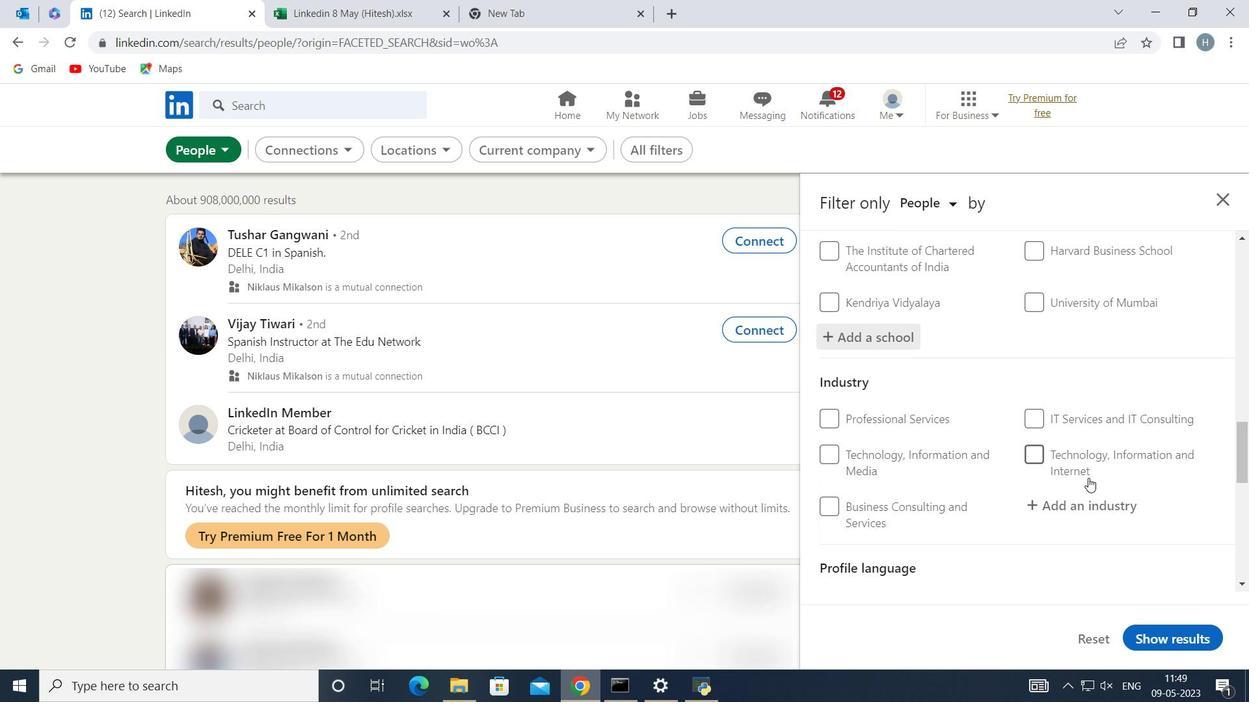 
Action: Mouse pressed left at (1089, 502)
Screenshot: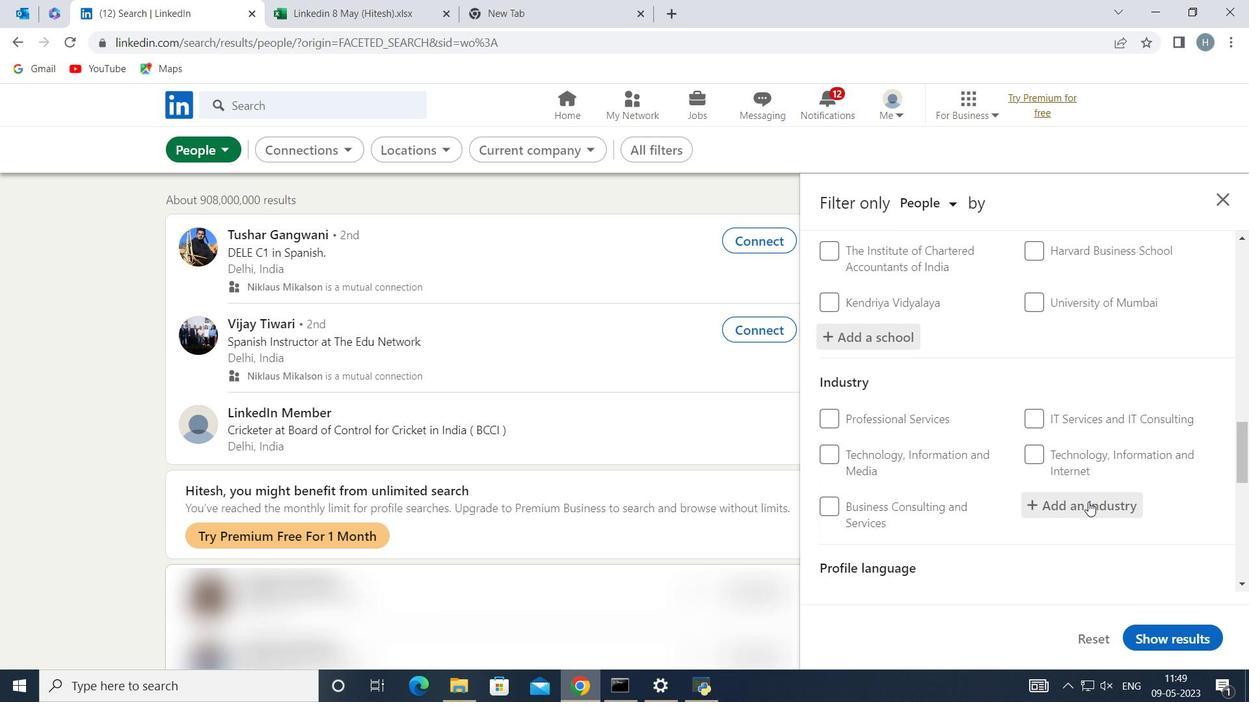
Action: Key pressed <Key.shift>Wholesale<Key.space><Key.shift>Ra
Screenshot: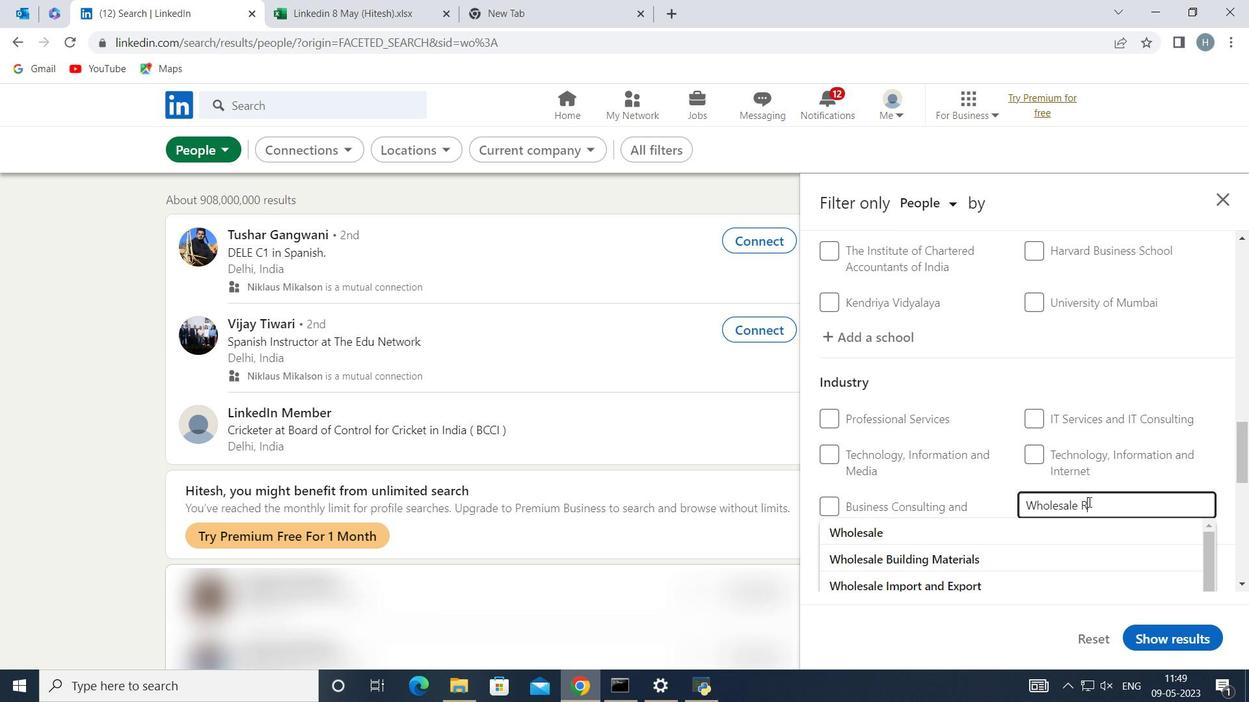 
Action: Mouse moved to (1044, 529)
Screenshot: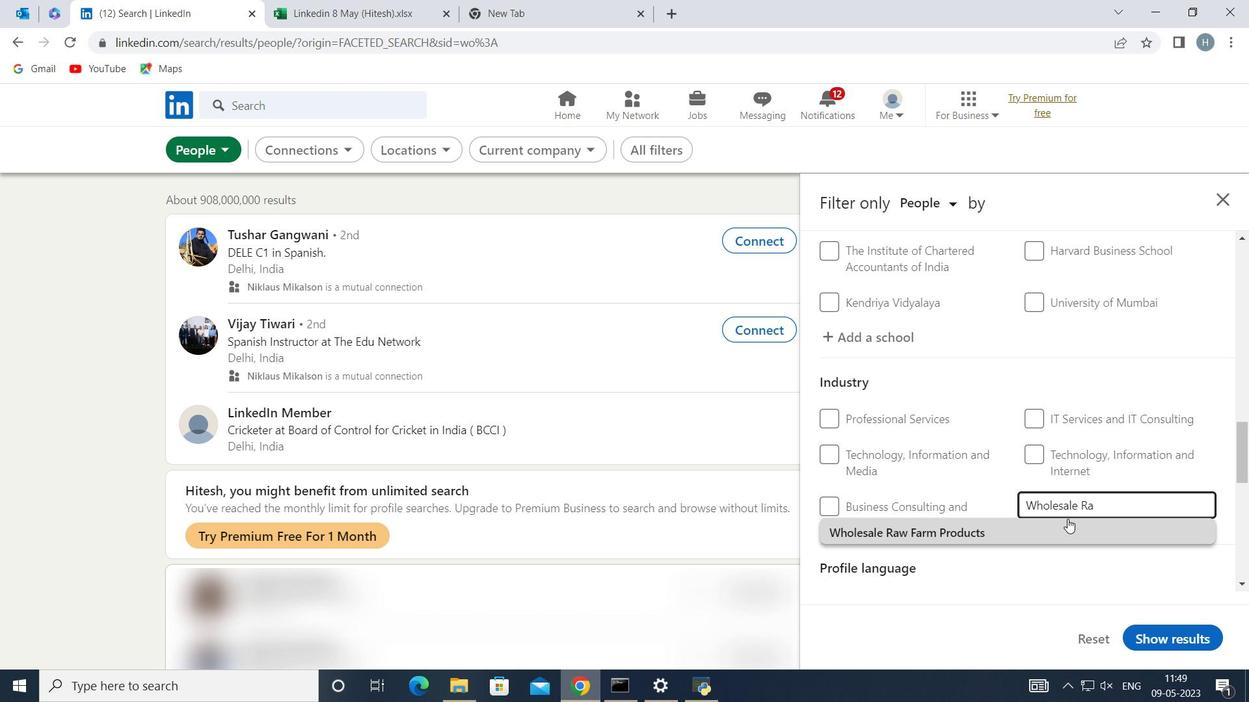 
Action: Mouse pressed left at (1044, 529)
Screenshot: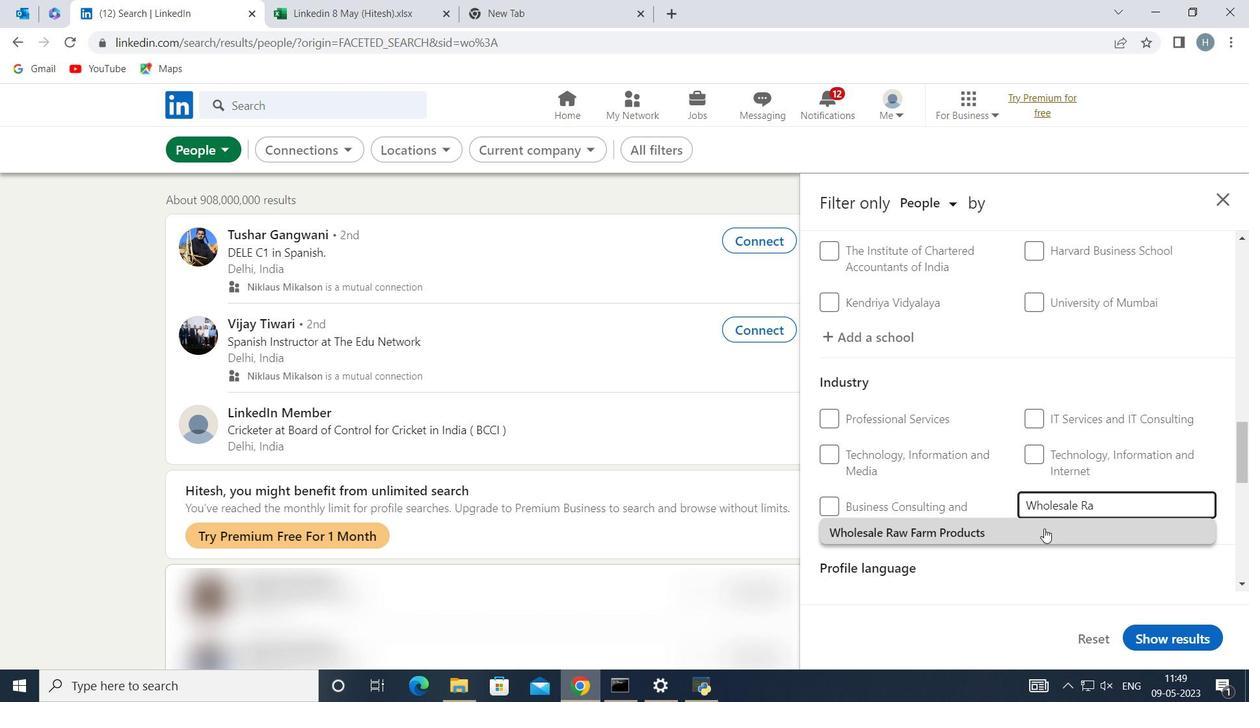 
Action: Mouse moved to (1029, 485)
Screenshot: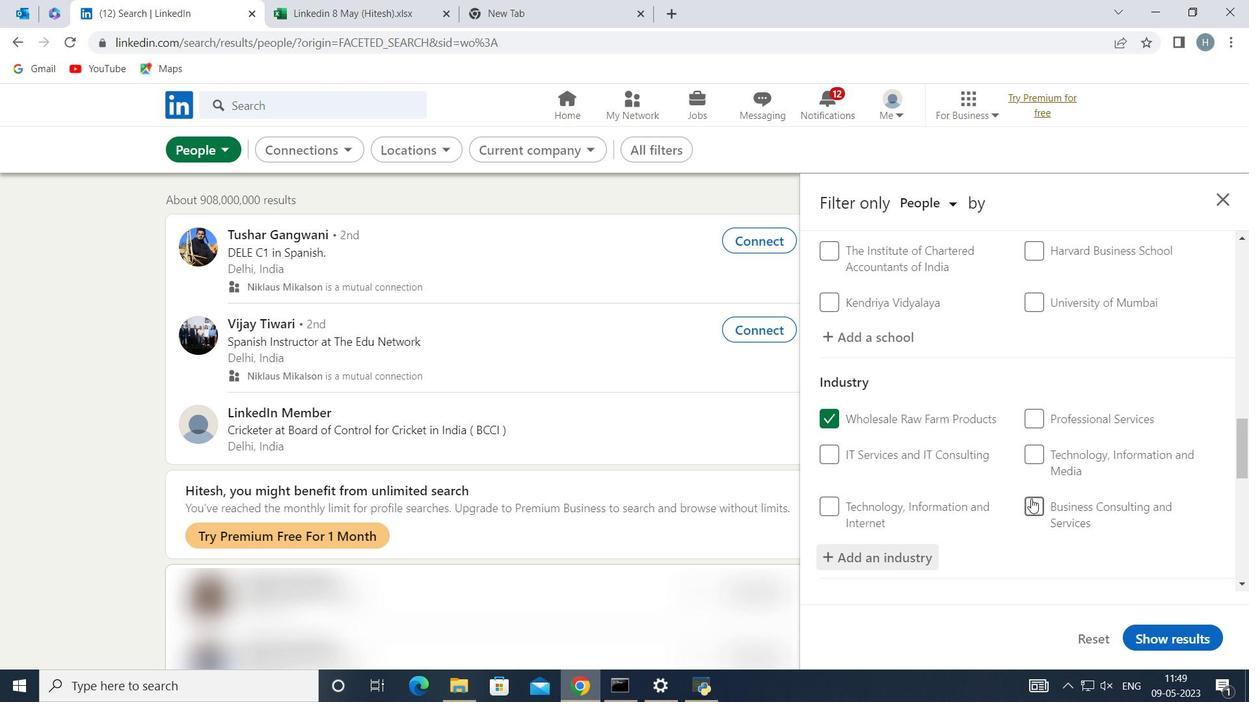 
Action: Mouse scrolled (1029, 484) with delta (0, 0)
Screenshot: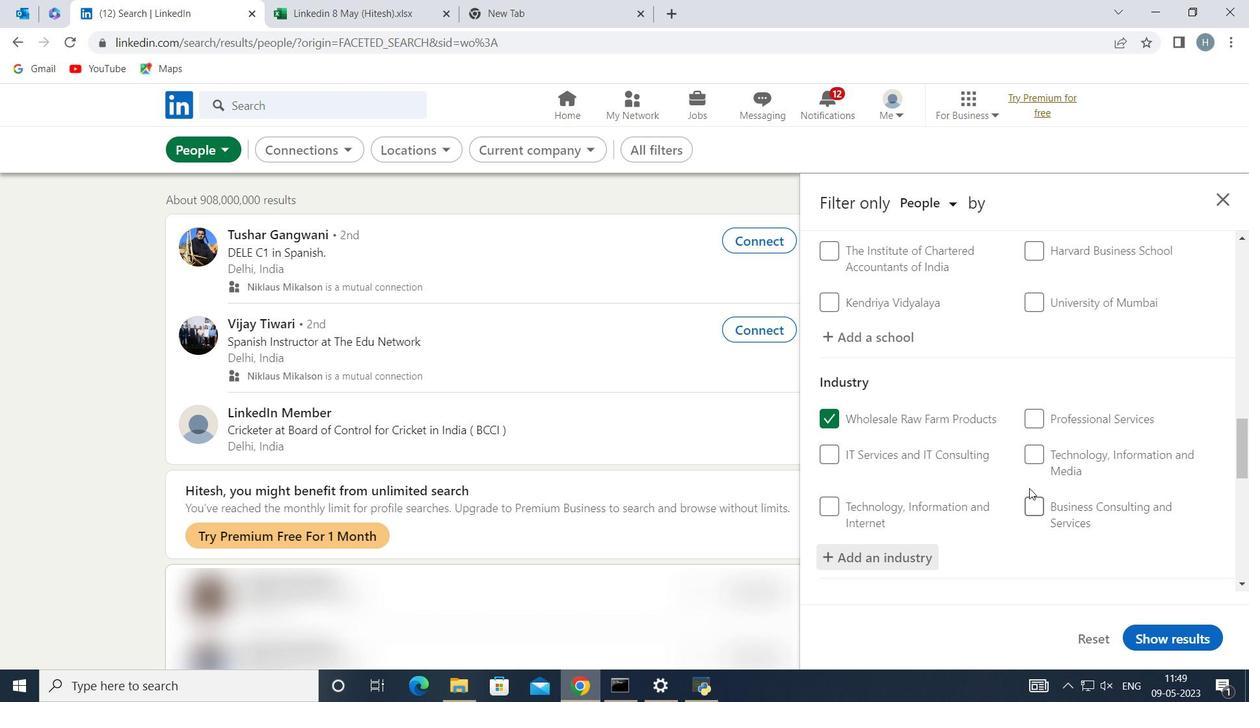 
Action: Mouse scrolled (1029, 484) with delta (0, 0)
Screenshot: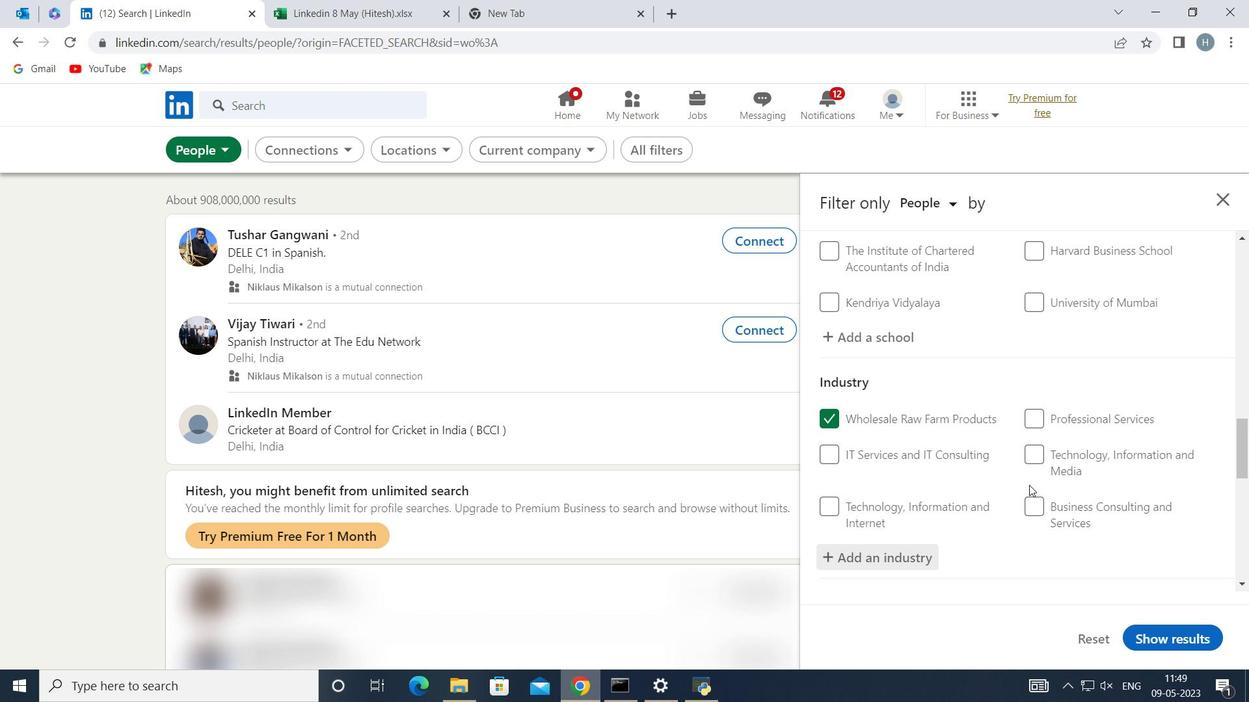 
Action: Mouse moved to (1029, 484)
Screenshot: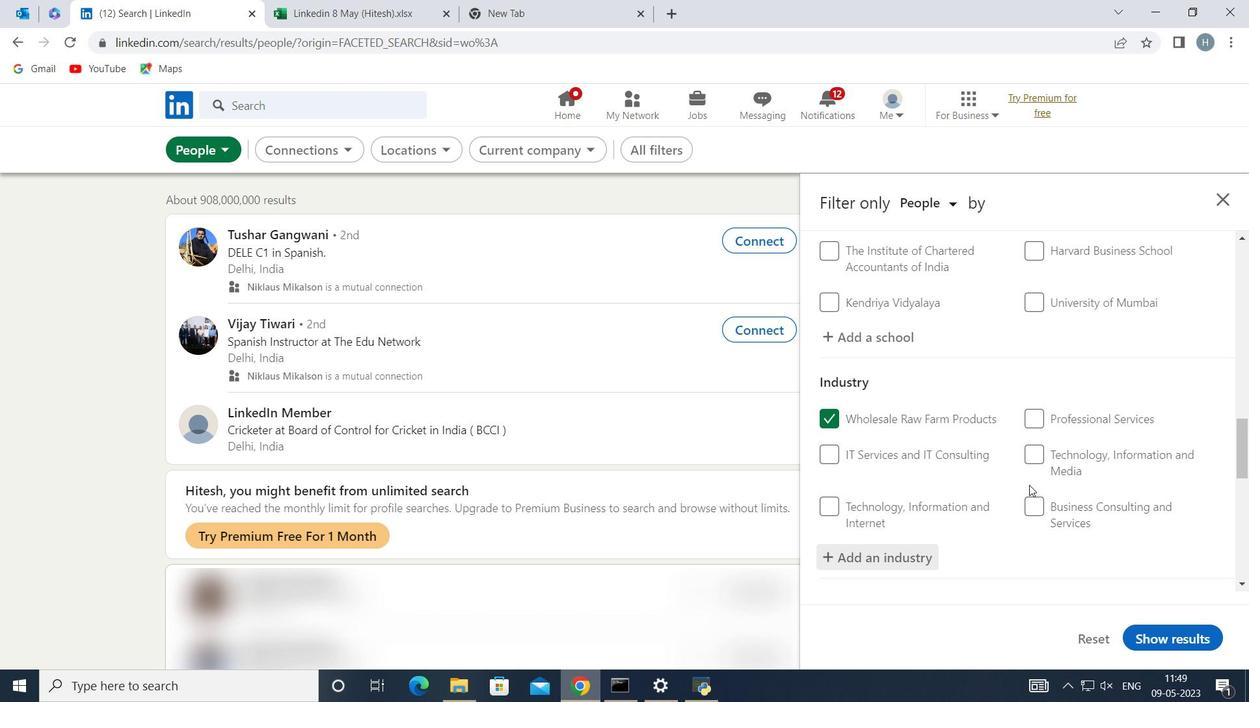 
Action: Mouse scrolled (1029, 484) with delta (0, 0)
Screenshot: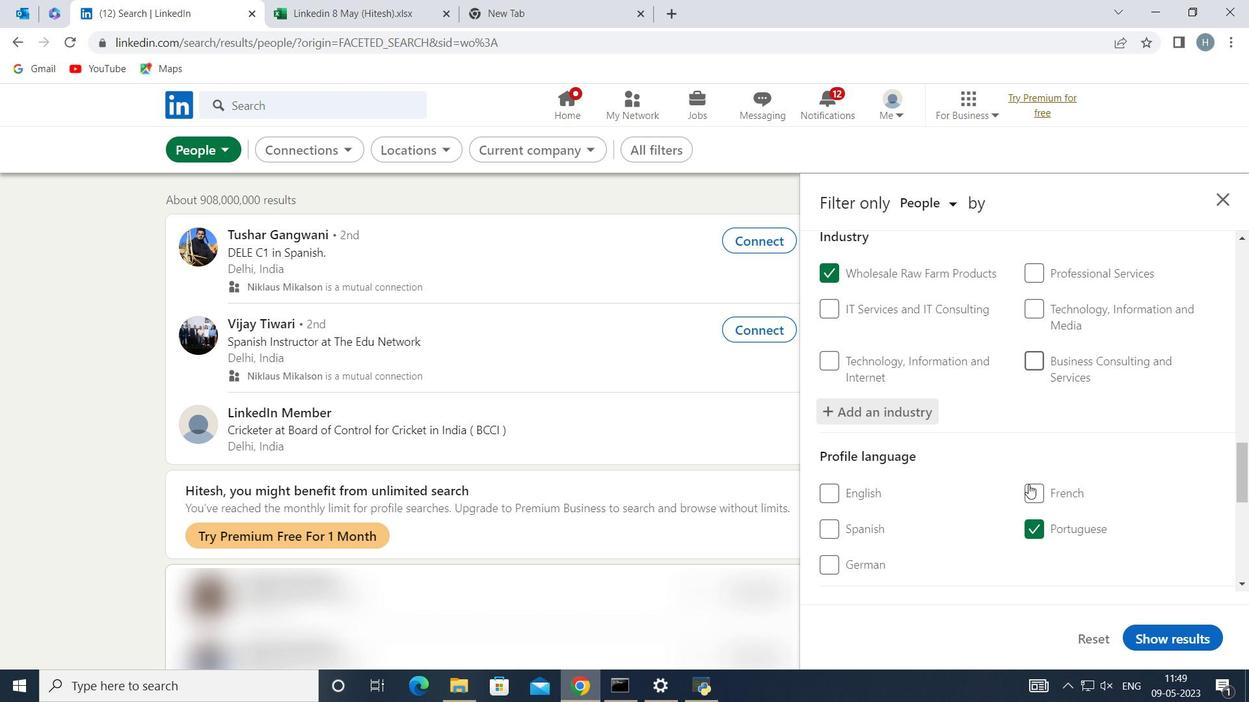 
Action: Mouse scrolled (1029, 484) with delta (0, 0)
Screenshot: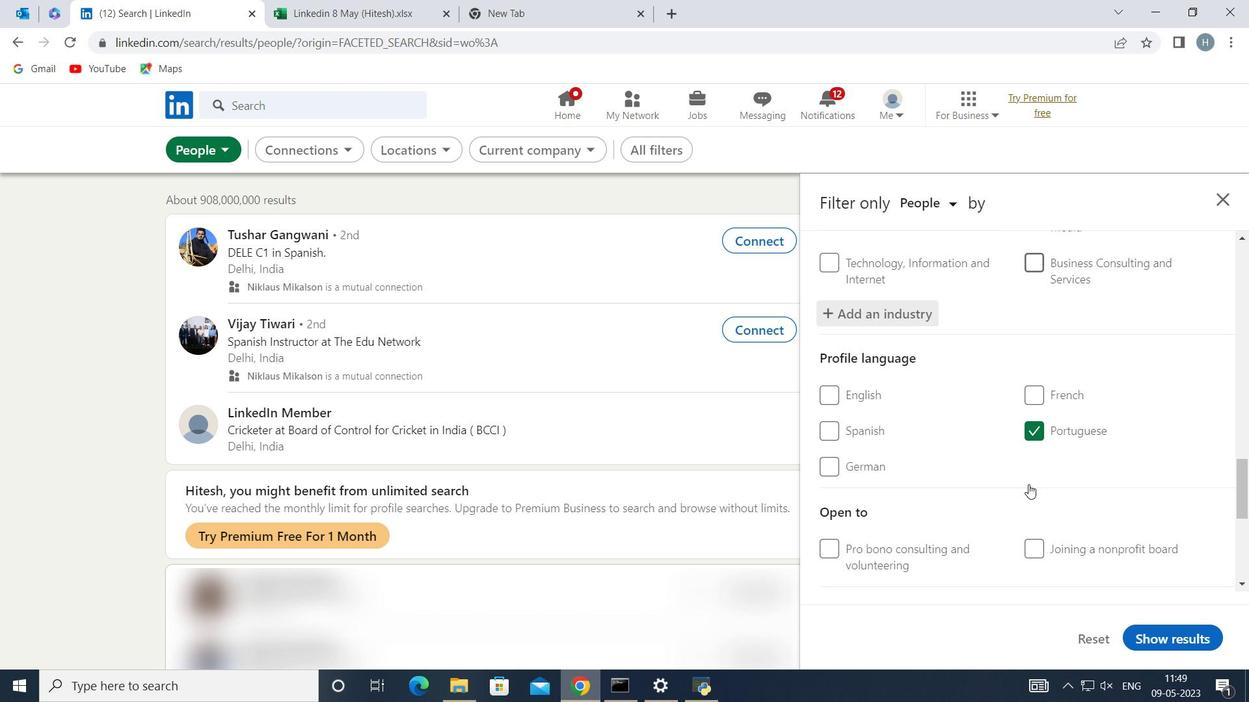 
Action: Mouse moved to (1081, 512)
Screenshot: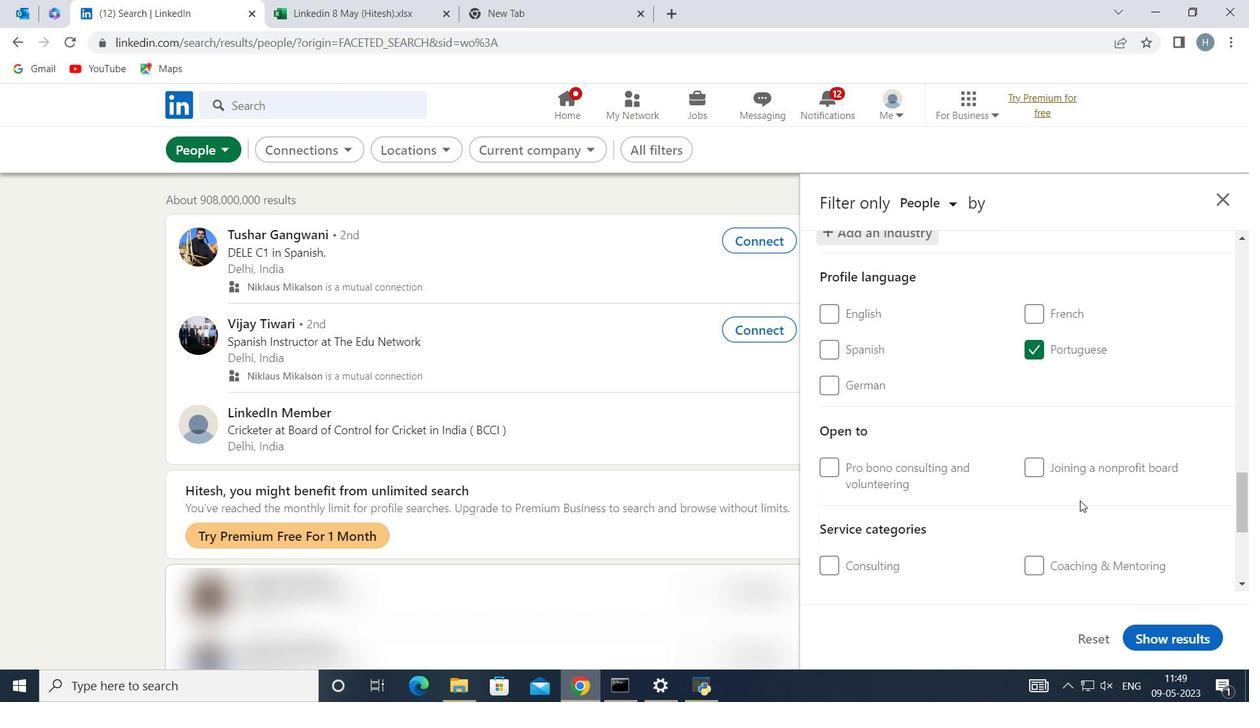 
Action: Mouse scrolled (1081, 512) with delta (0, 0)
Screenshot: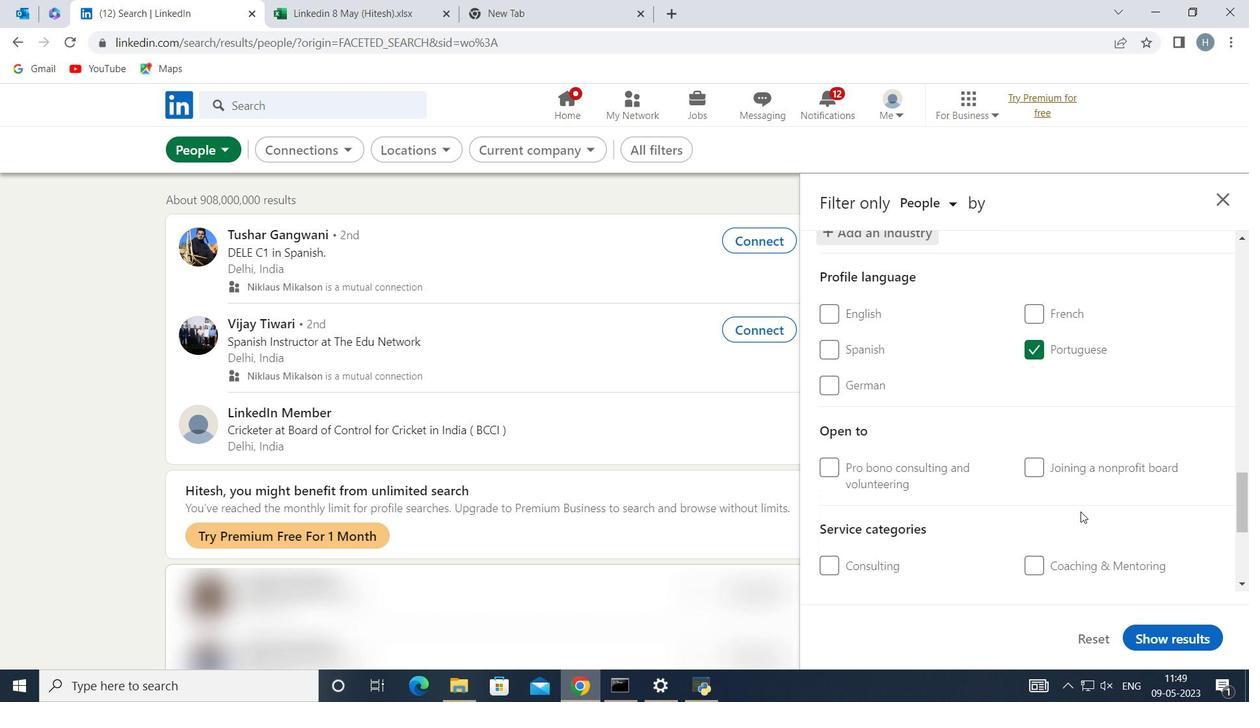 
Action: Mouse scrolled (1081, 512) with delta (0, 0)
Screenshot: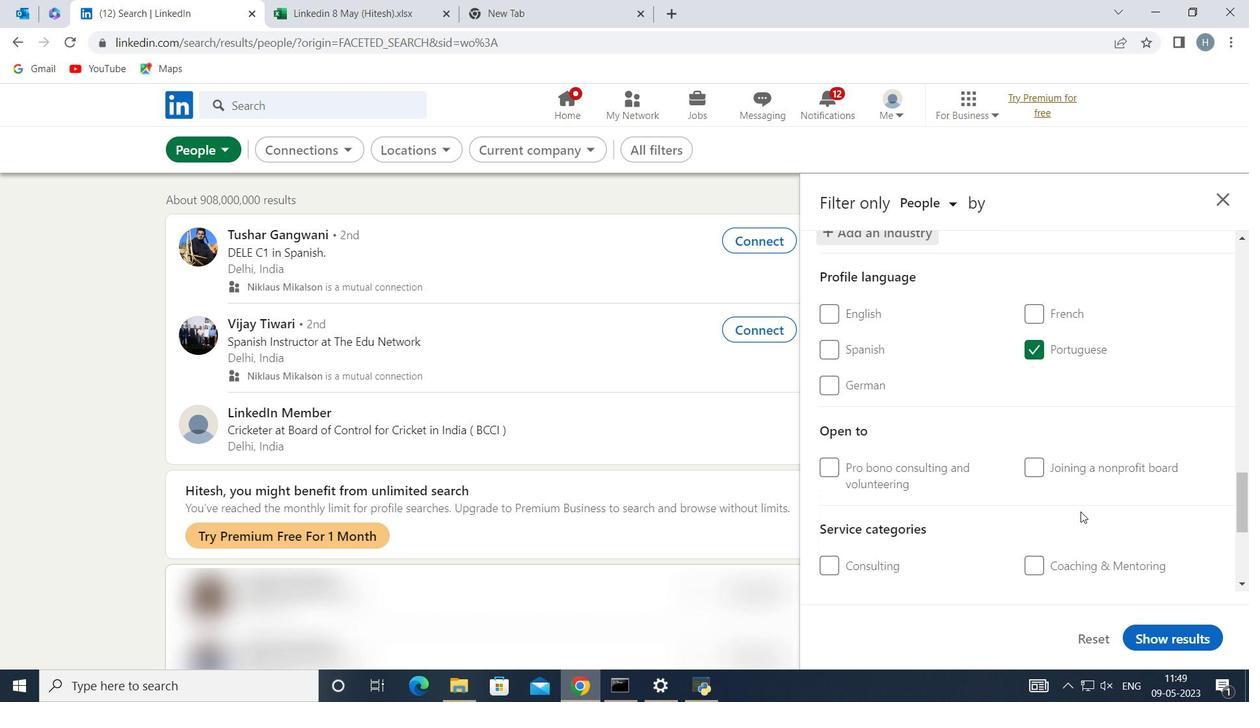 
Action: Mouse moved to (1080, 467)
Screenshot: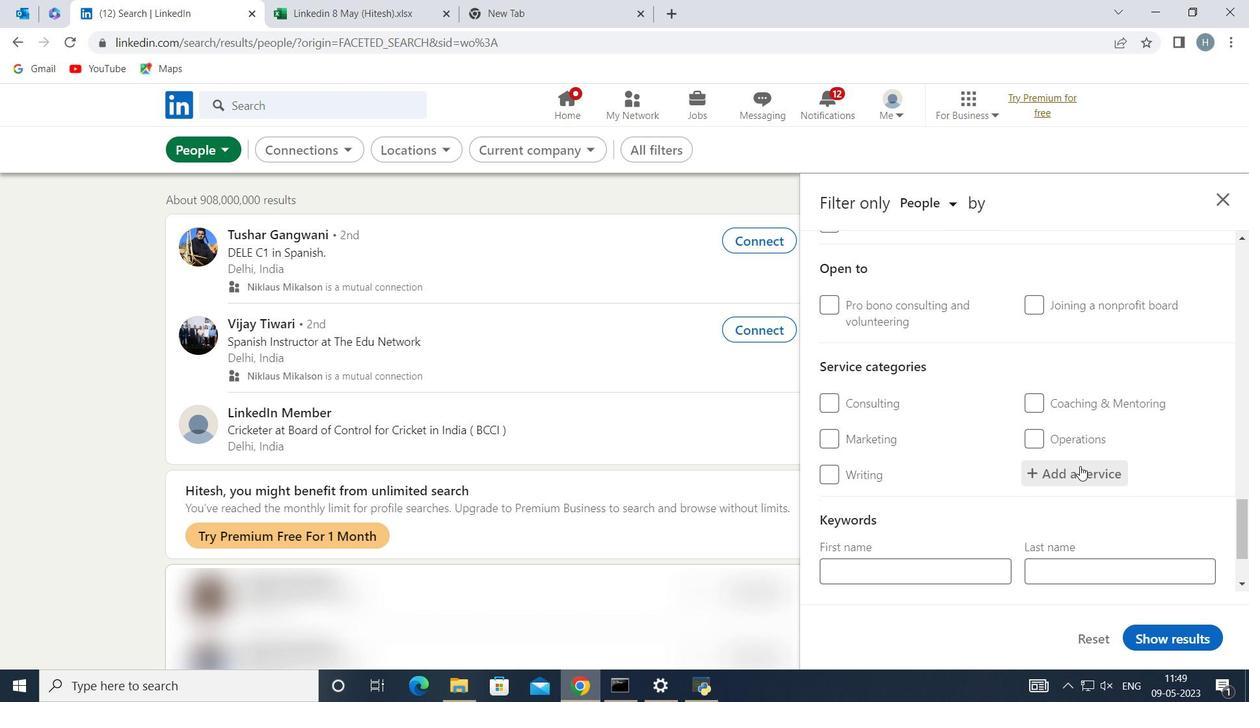 
Action: Mouse pressed left at (1080, 467)
Screenshot: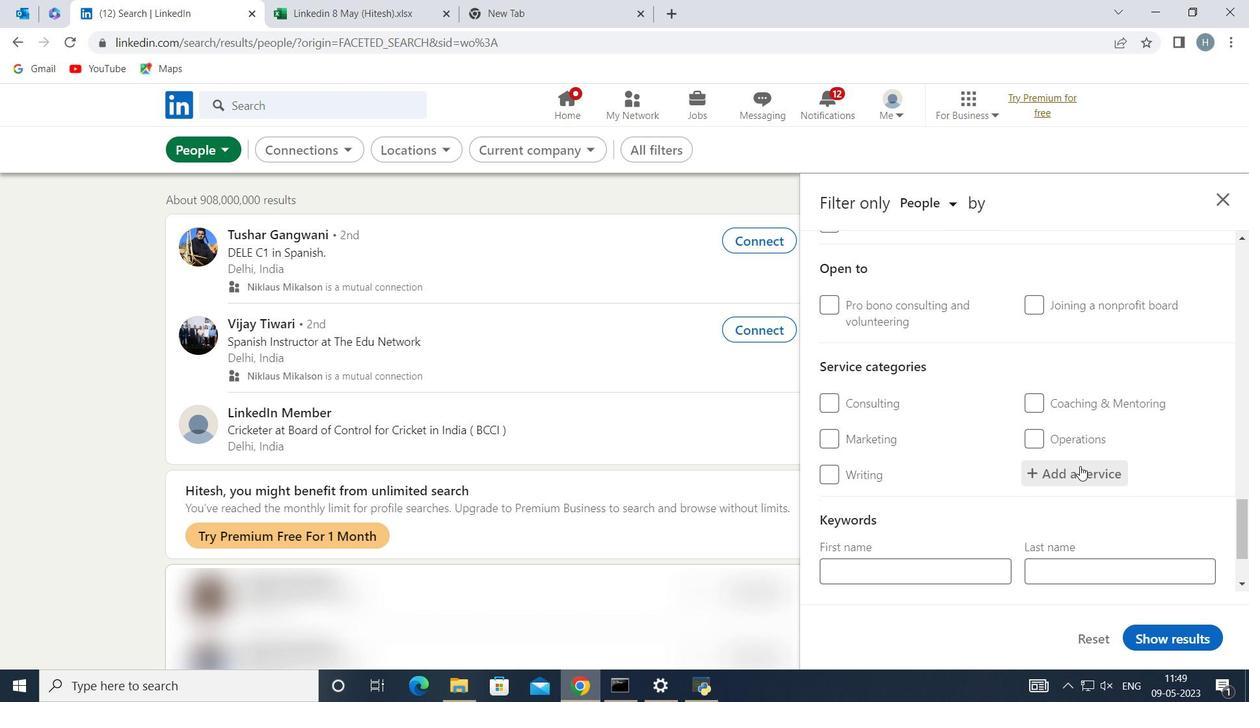 
Action: Key pressed <Key.shift>User<Key.space><Key.shift>Experi
Screenshot: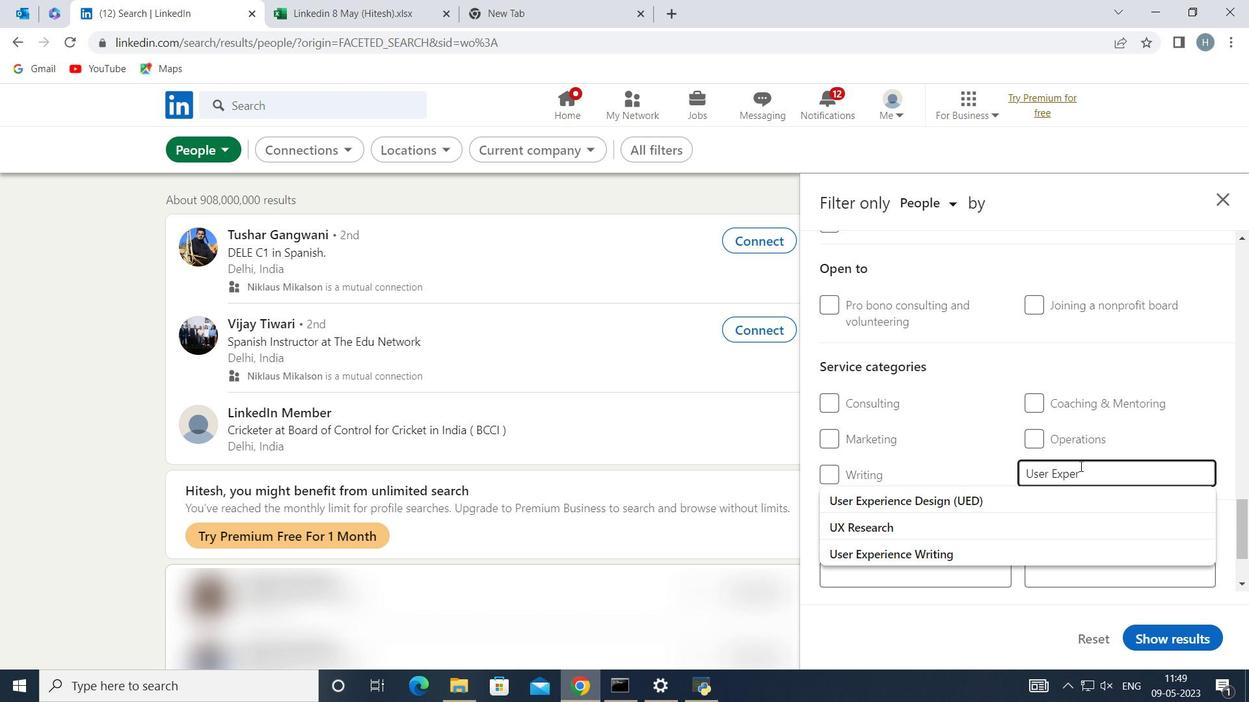 
Action: Mouse moved to (992, 497)
Screenshot: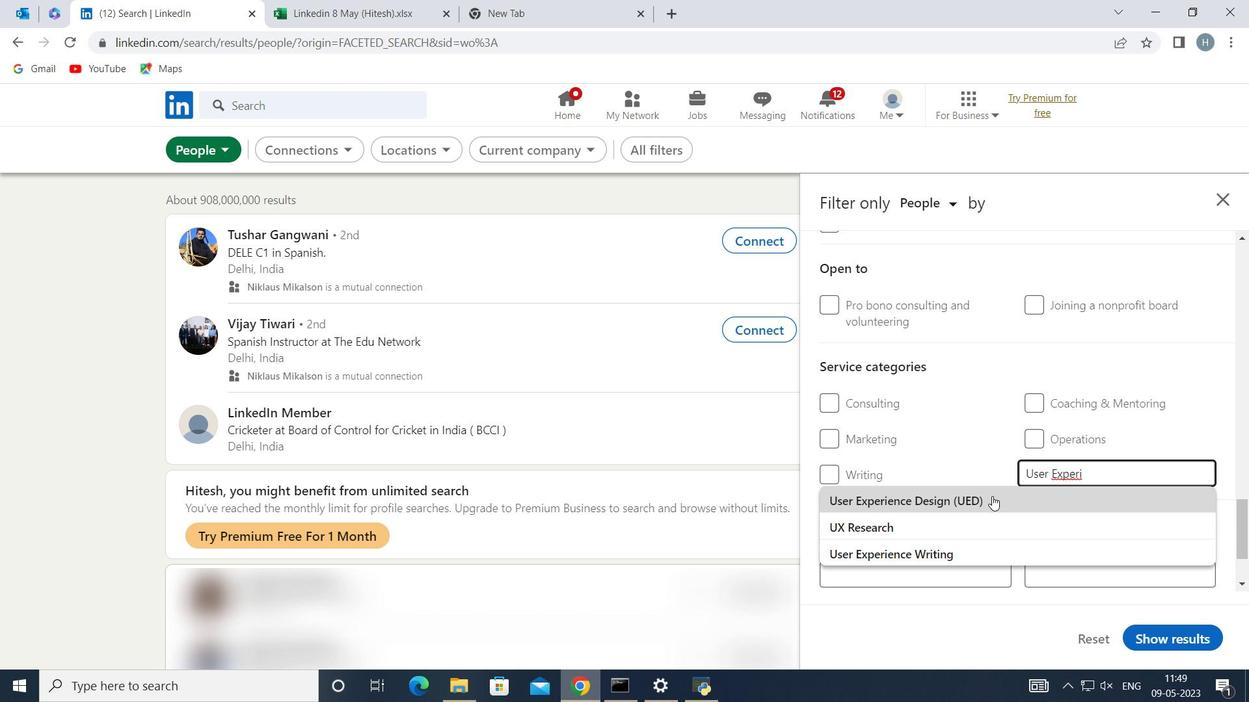 
Action: Mouse pressed left at (992, 497)
Screenshot: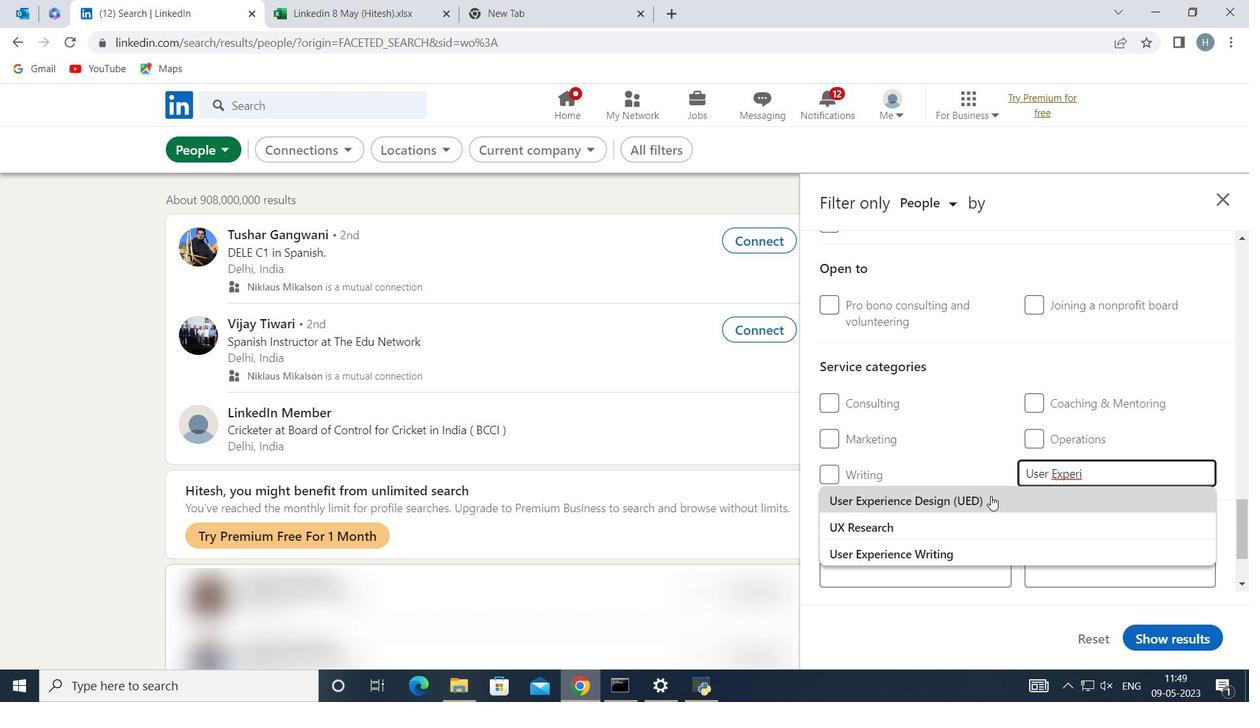 
Action: Mouse moved to (985, 497)
Screenshot: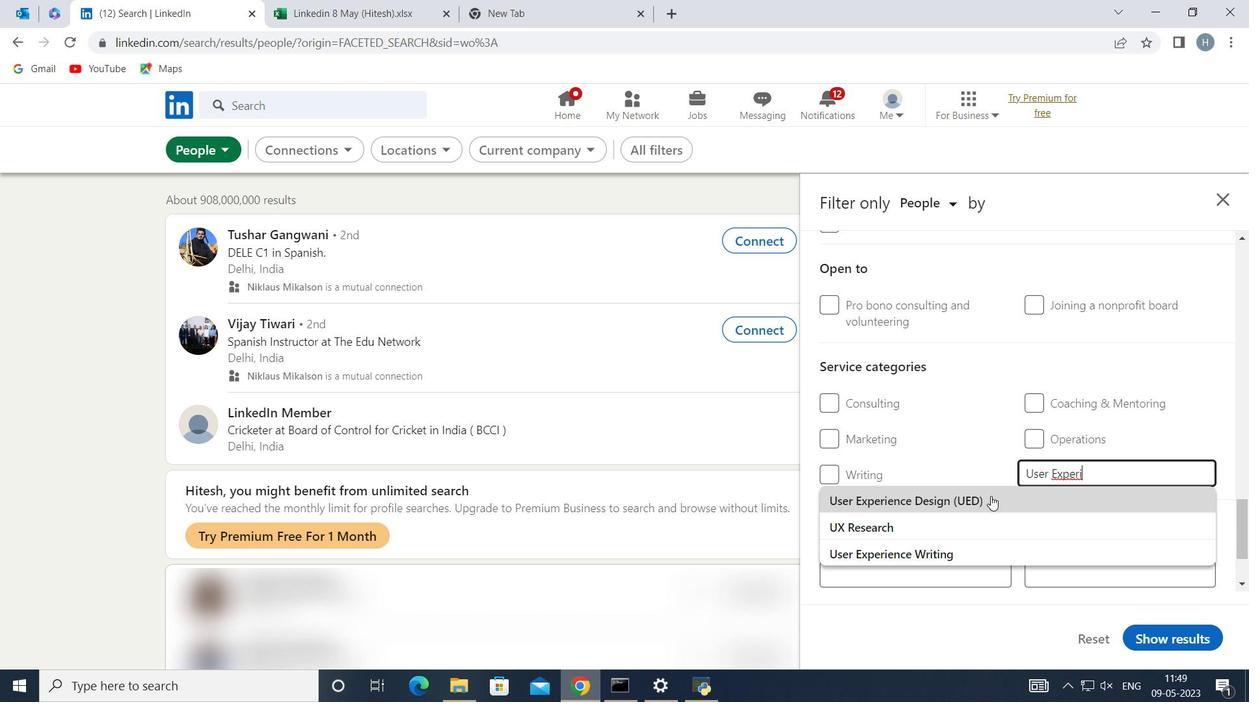 
Action: Mouse scrolled (985, 496) with delta (0, 0)
Screenshot: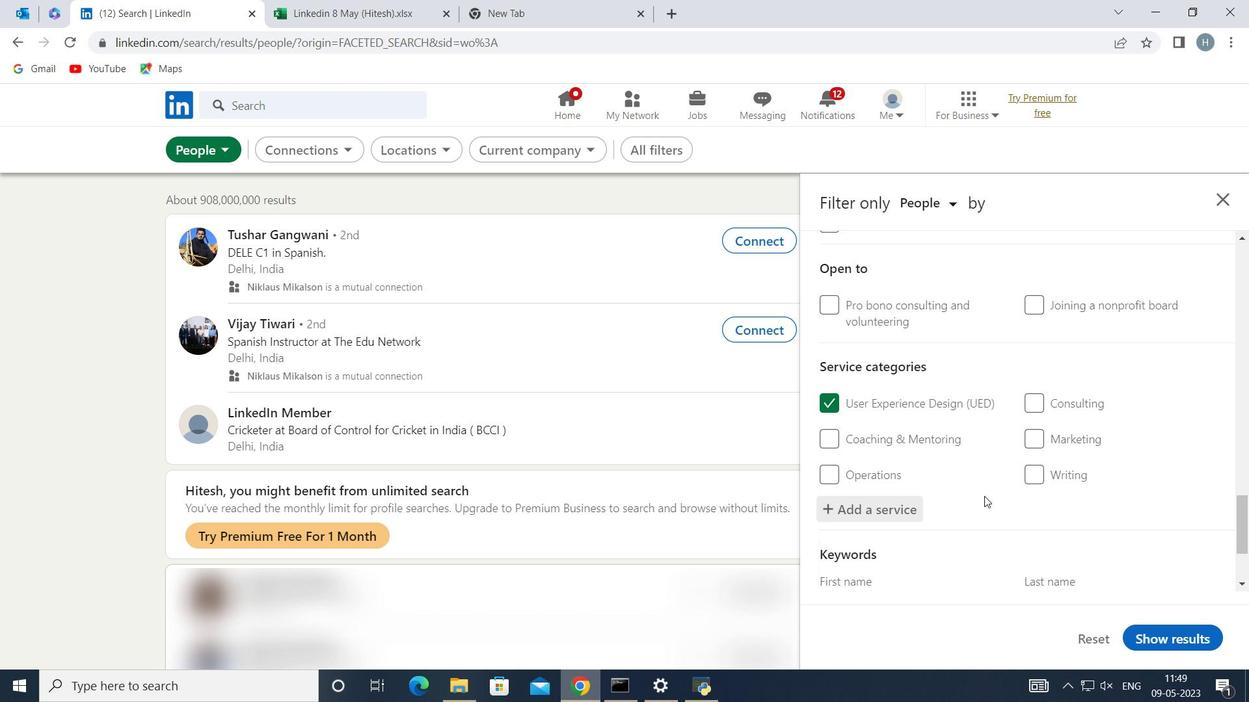 
Action: Mouse scrolled (985, 496) with delta (0, 0)
Screenshot: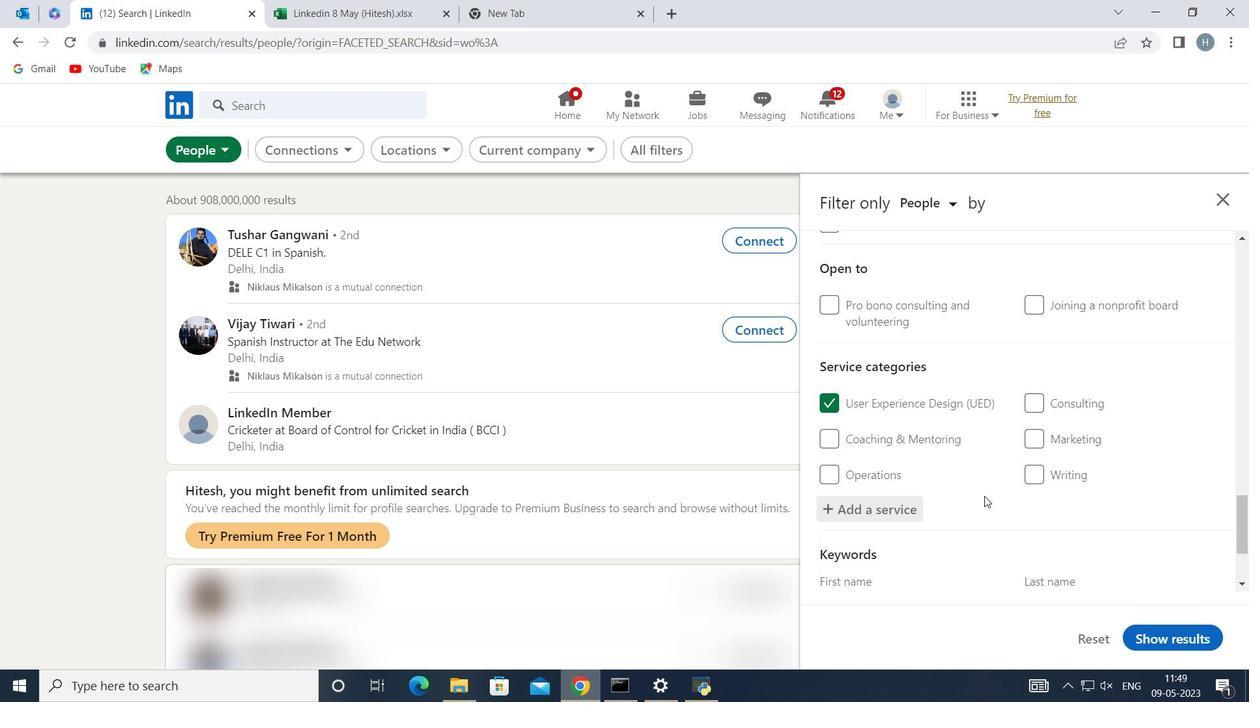 
Action: Mouse moved to (985, 496)
Screenshot: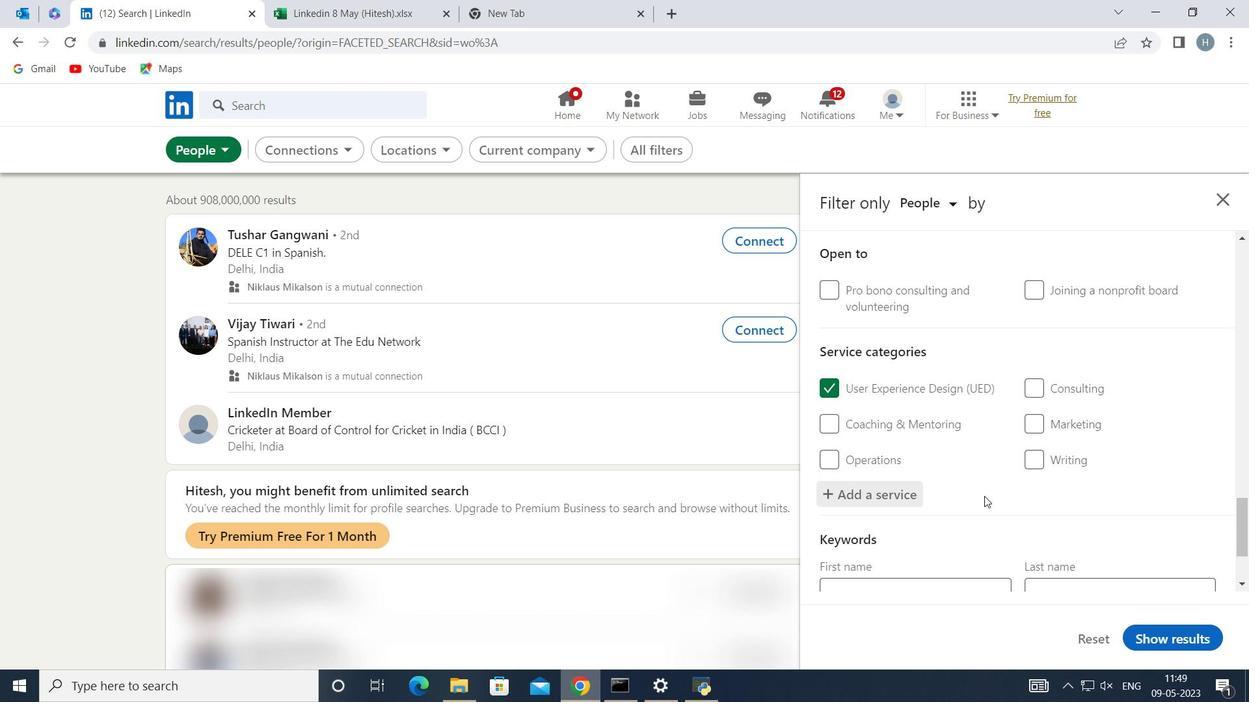 
Action: Mouse scrolled (985, 495) with delta (0, 0)
Screenshot: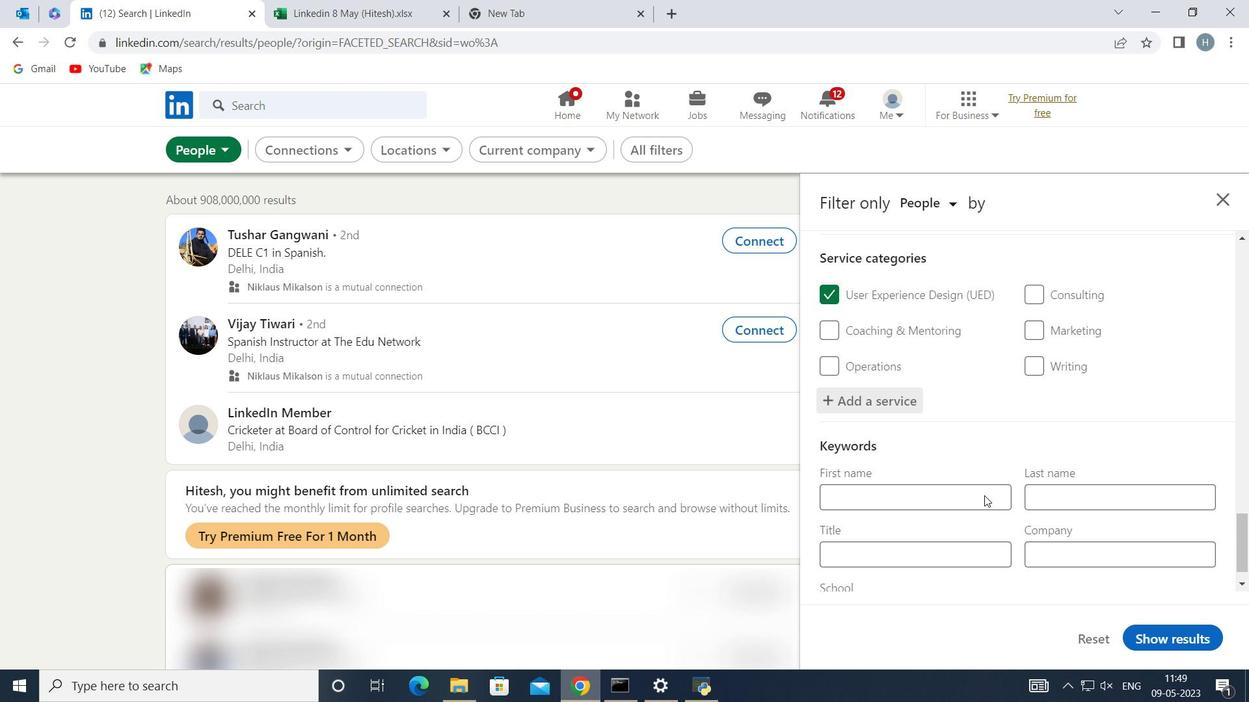 
Action: Mouse scrolled (985, 495) with delta (0, 0)
Screenshot: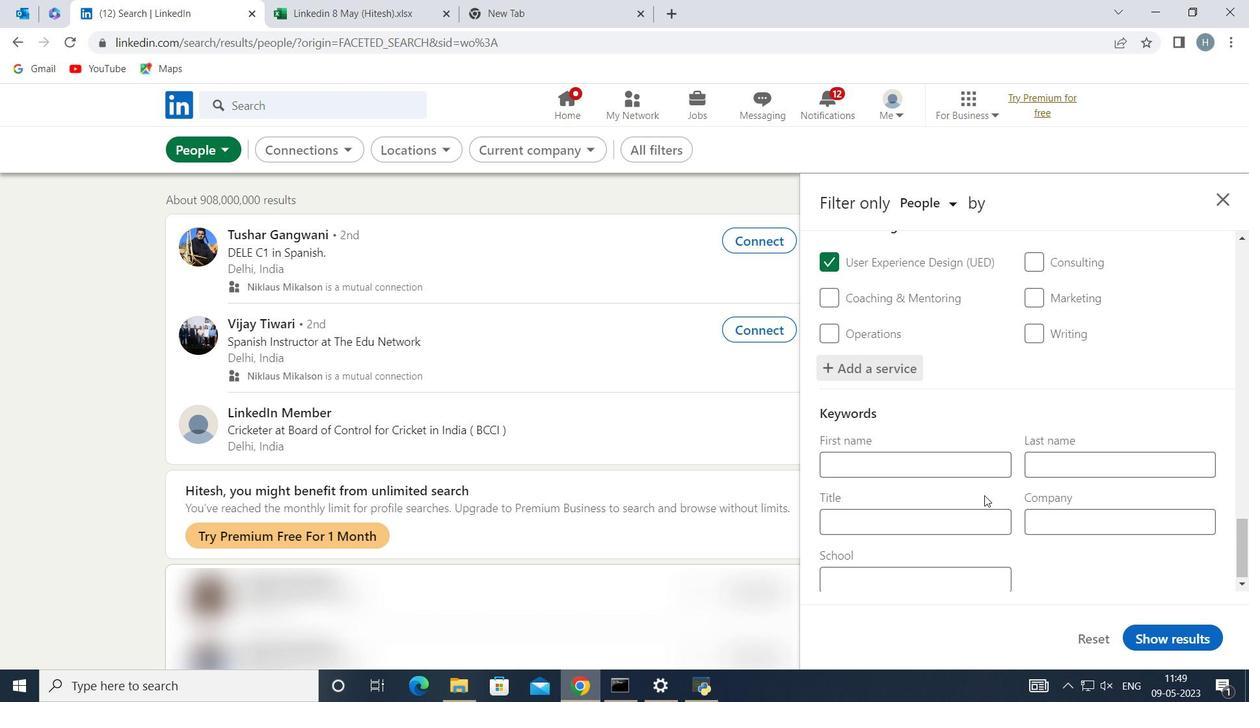 
Action: Mouse moved to (973, 512)
Screenshot: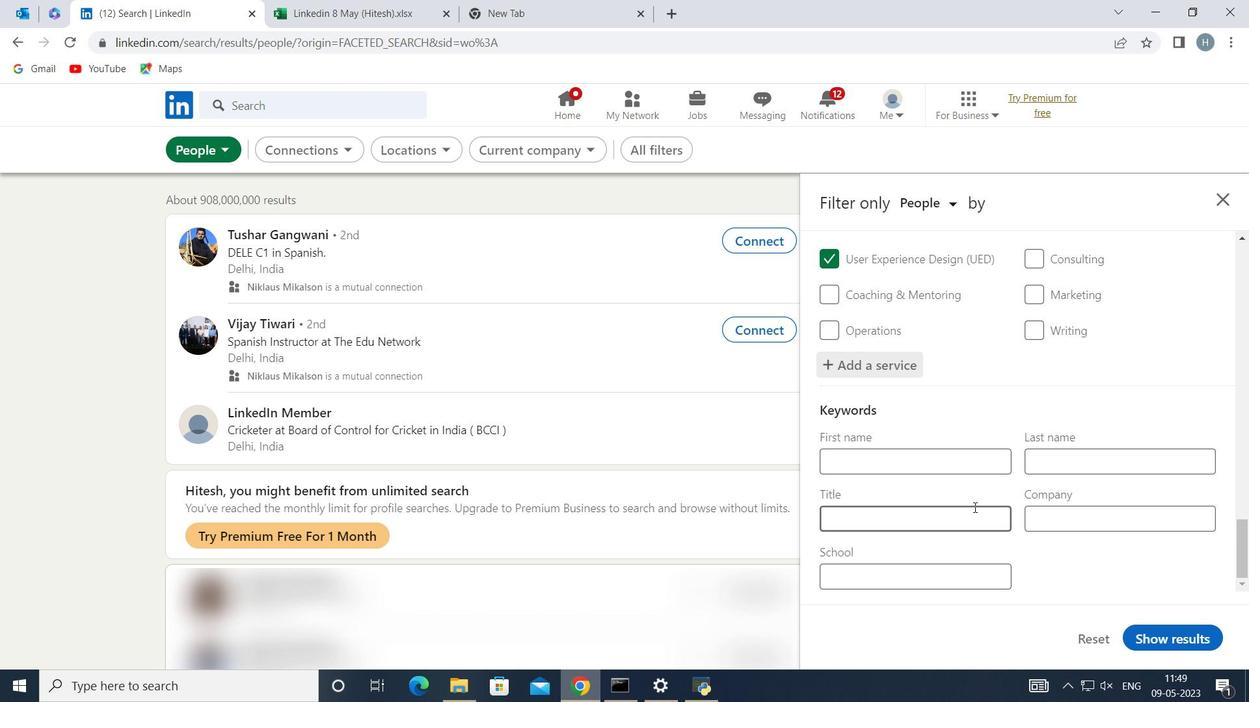 
Action: Mouse pressed left at (973, 512)
Screenshot: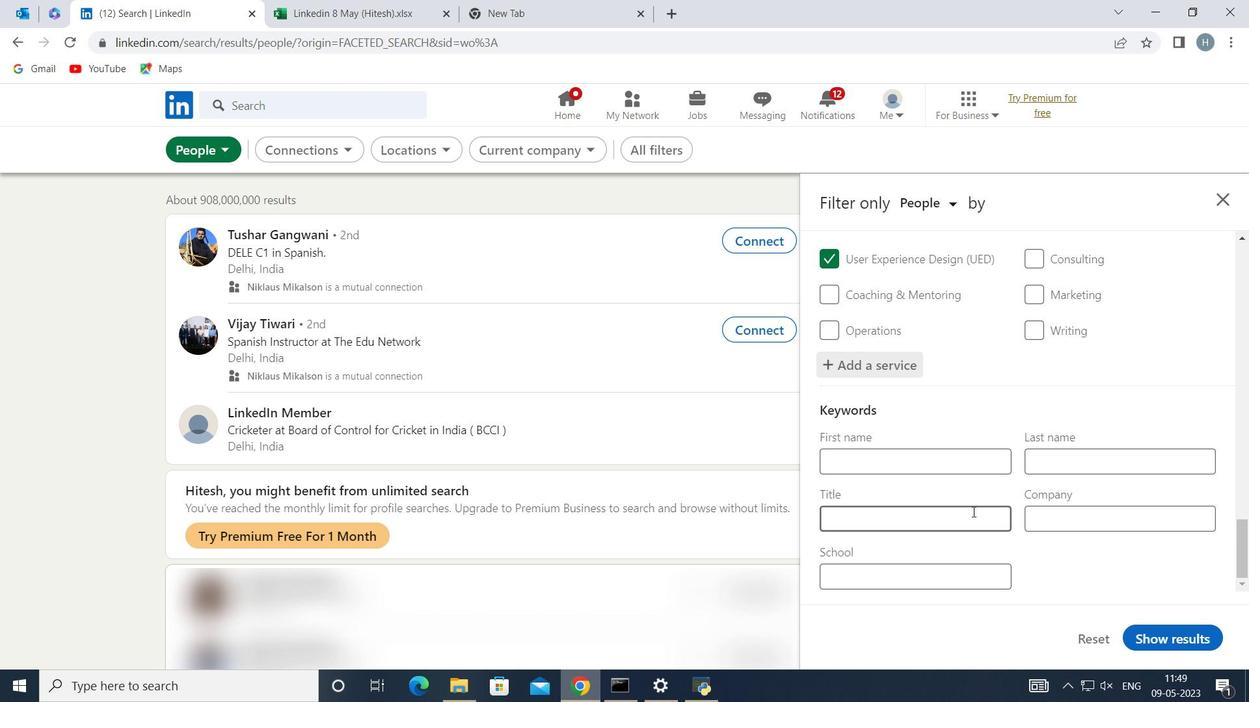 
Action: Mouse moved to (972, 513)
Screenshot: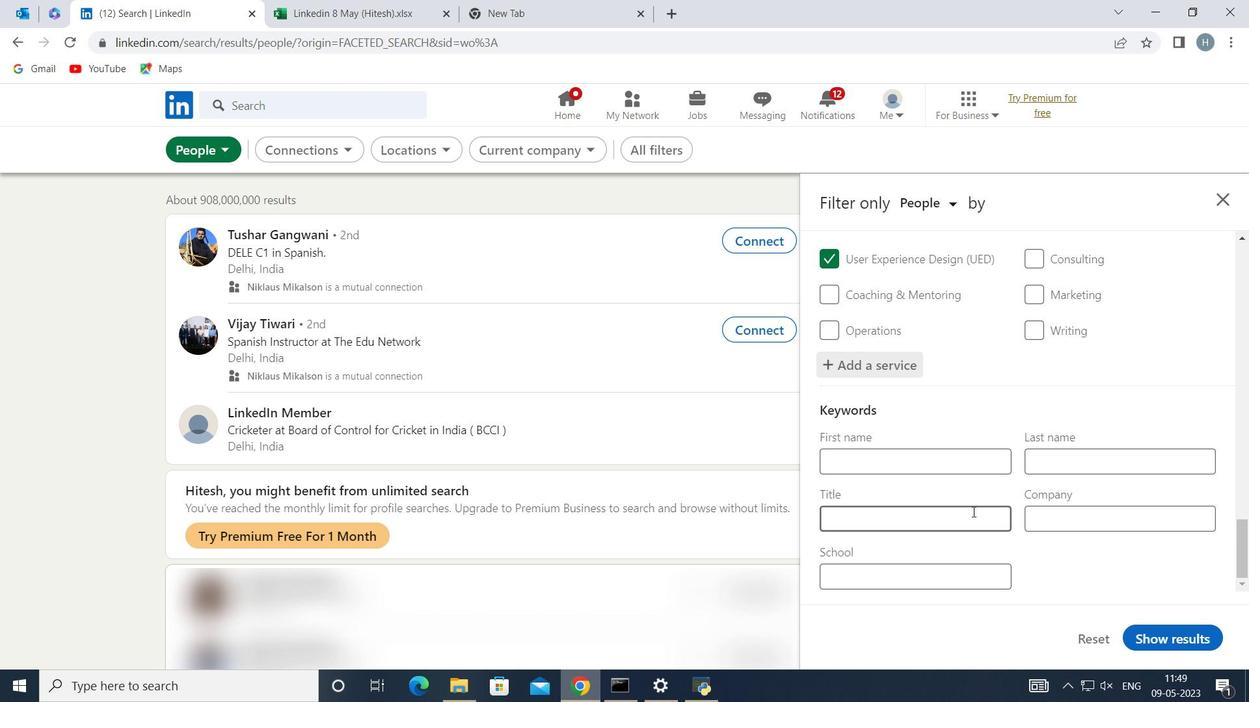 
Action: Key pressed <Key.shift>Public<Key.space><Key.shift>Relations
Screenshot: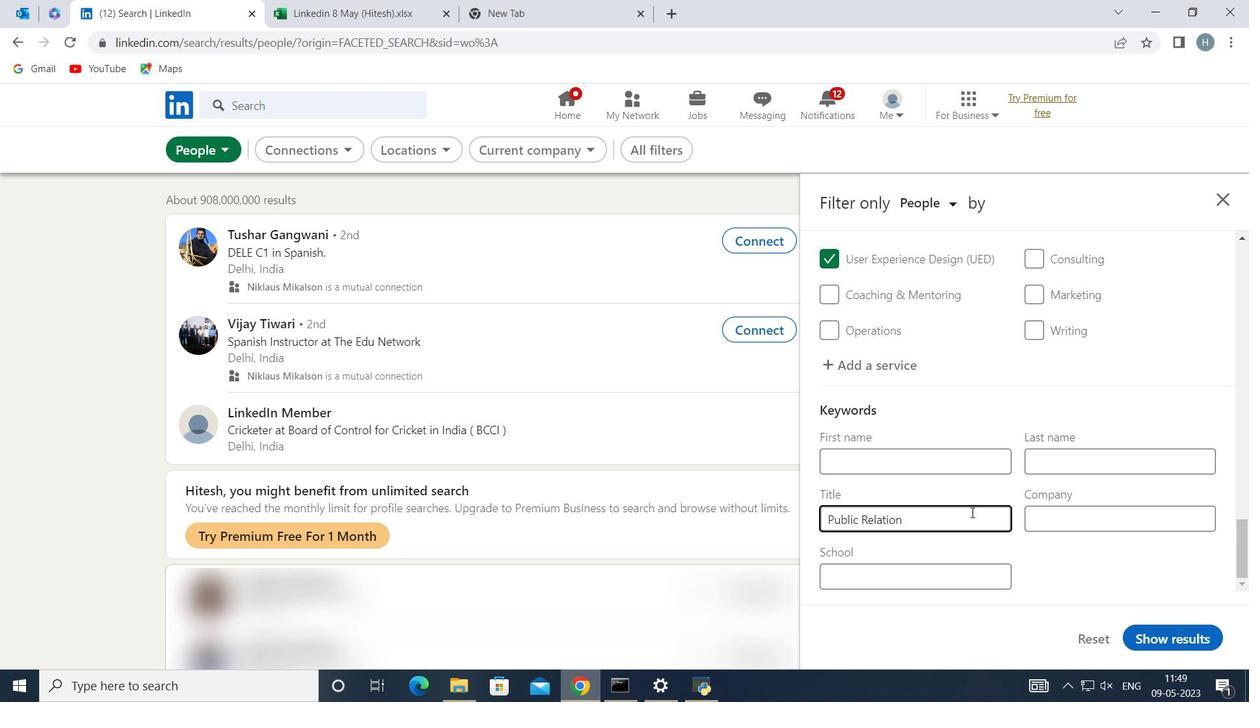 
Action: Mouse moved to (1185, 641)
Screenshot: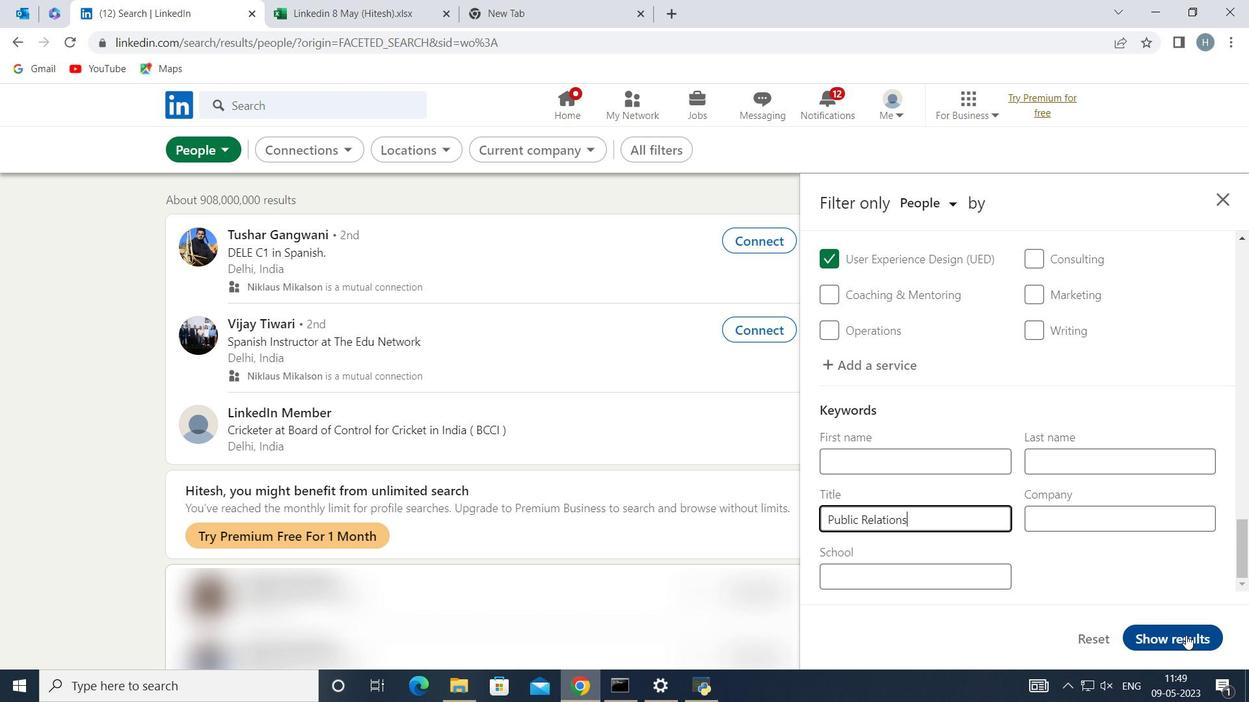 
Action: Mouse pressed left at (1185, 641)
Screenshot: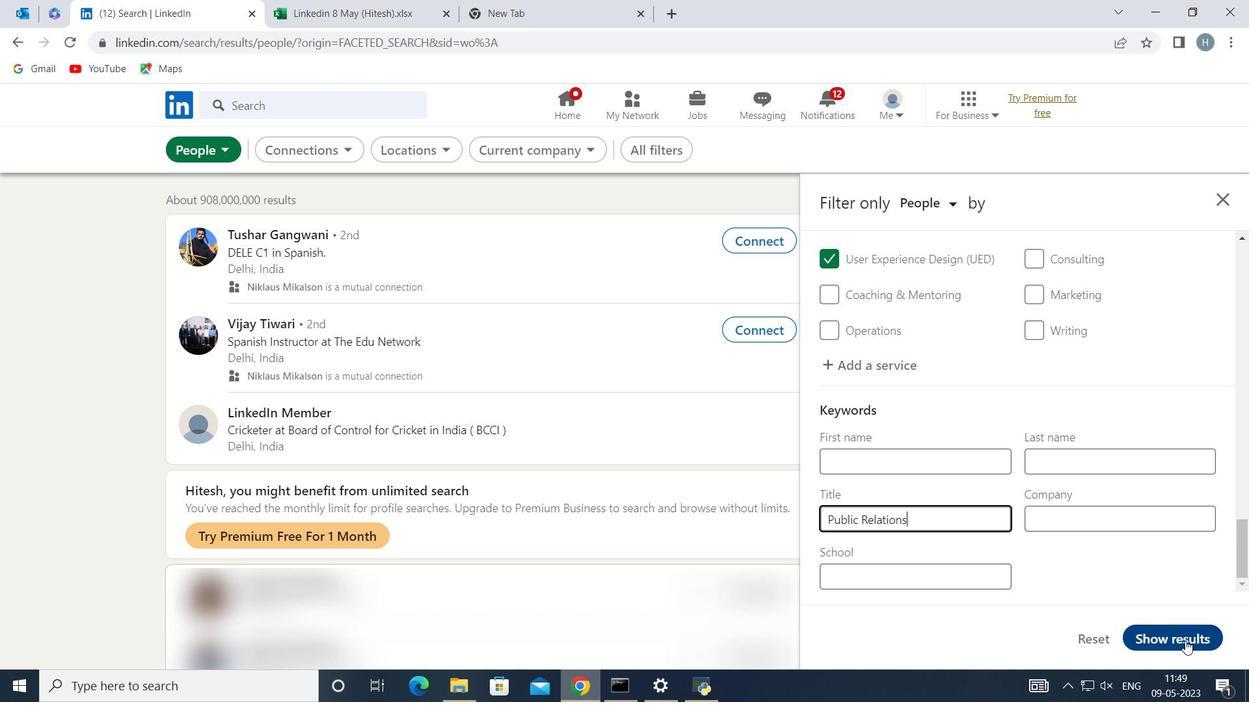 
Action: Mouse moved to (666, 347)
Screenshot: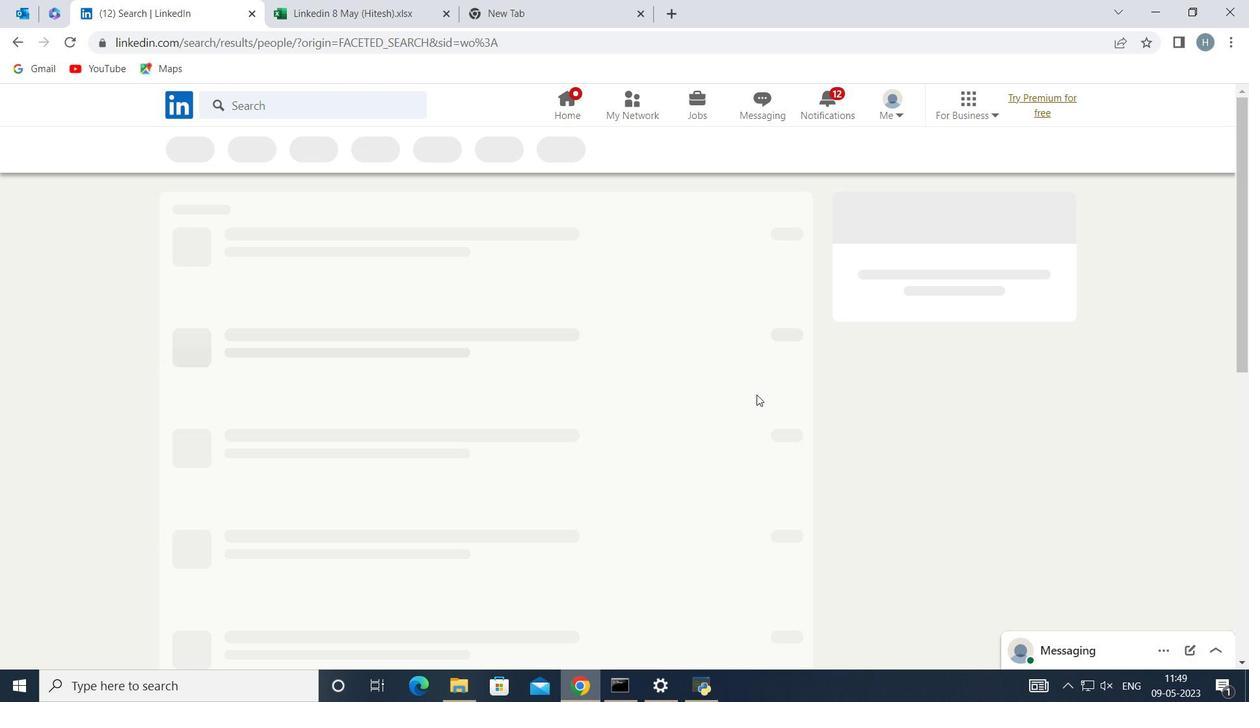 
